 Task: Find connections with filter location Dharmapuri with filter topic #2021with filter profile language Spanish with filter current company BioMérieux with filter school Indian Institute of Technology Jodhpur with filter industry Oil and Coal Product Manufacturing with filter service category Growth Marketing with filter keywords title Economist
Action: Mouse moved to (533, 70)
Screenshot: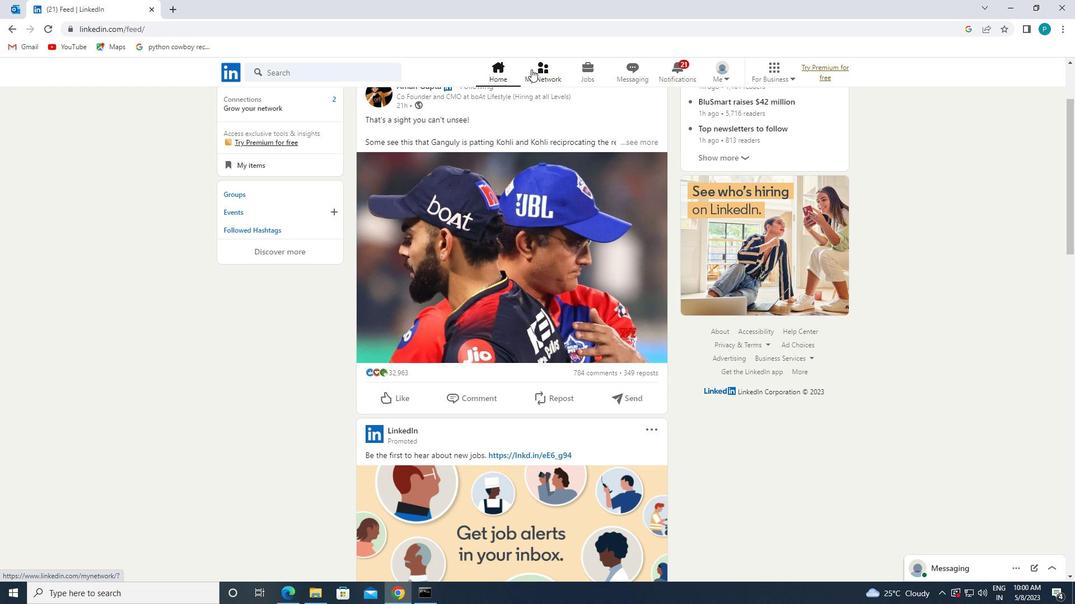 
Action: Mouse pressed left at (533, 70)
Screenshot: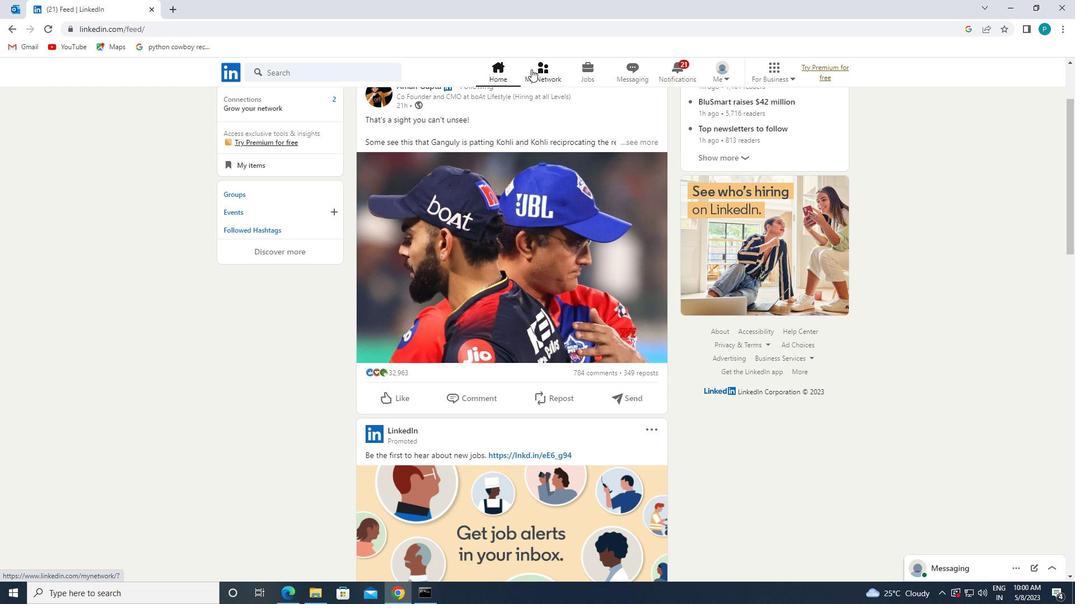 
Action: Mouse moved to (333, 126)
Screenshot: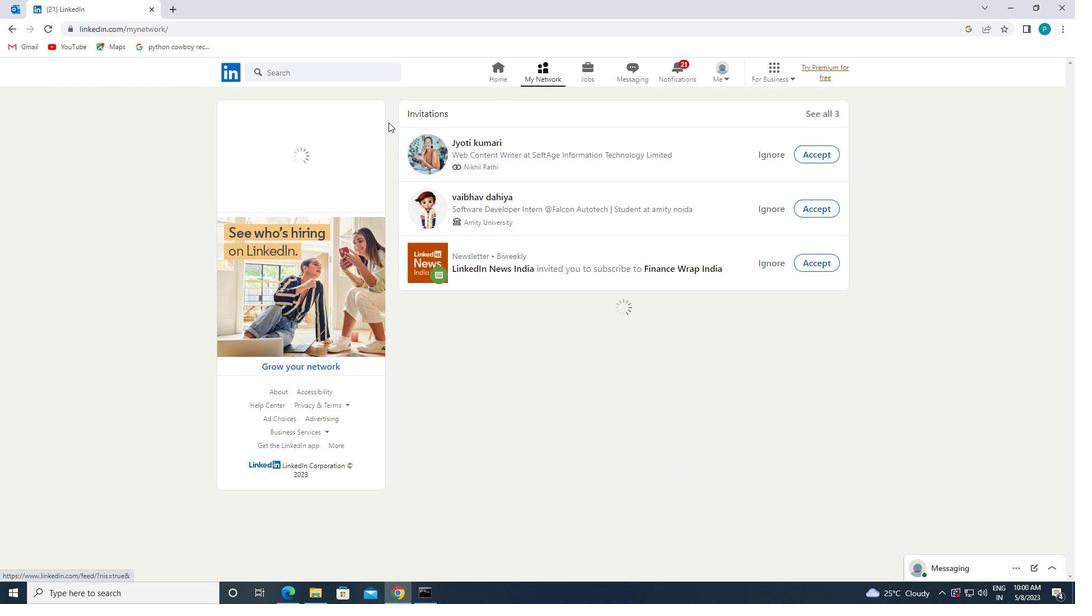 
Action: Mouse pressed left at (333, 126)
Screenshot: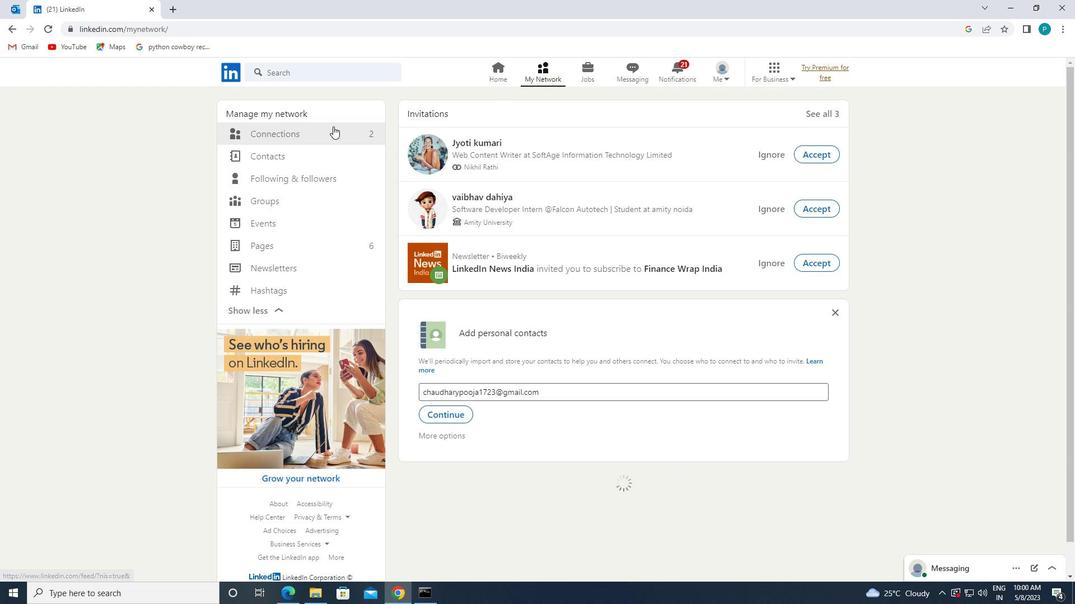 
Action: Mouse moved to (349, 132)
Screenshot: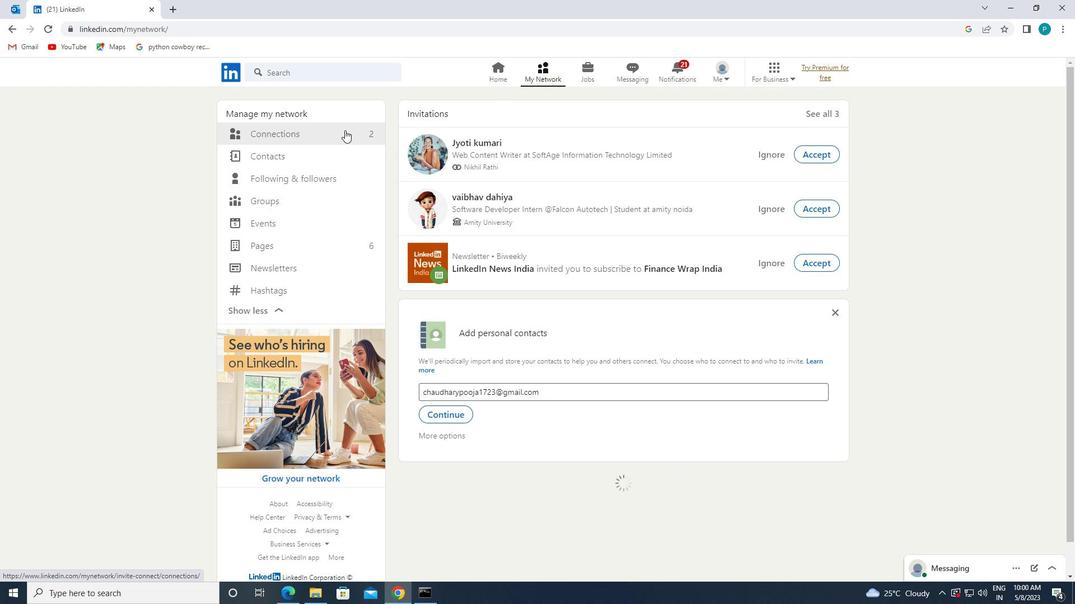 
Action: Mouse pressed left at (349, 132)
Screenshot: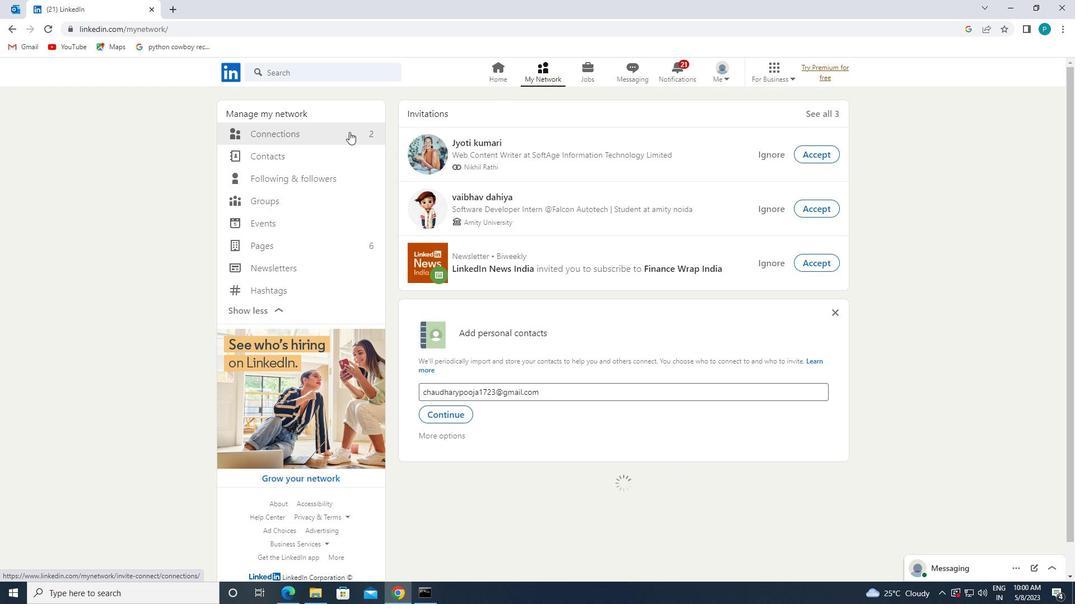 
Action: Mouse moved to (604, 140)
Screenshot: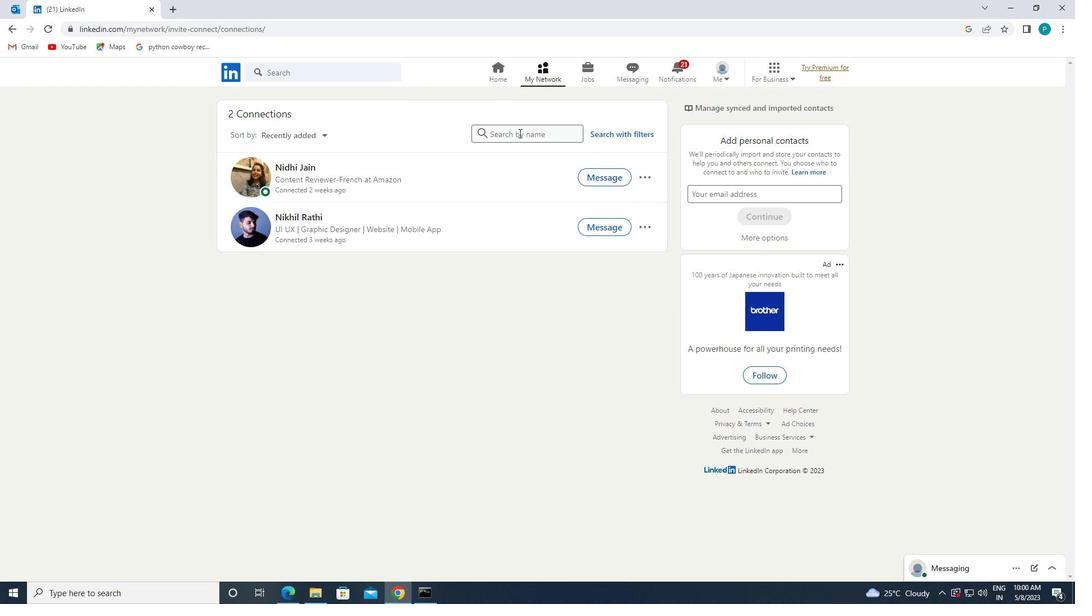 
Action: Mouse pressed left at (604, 140)
Screenshot: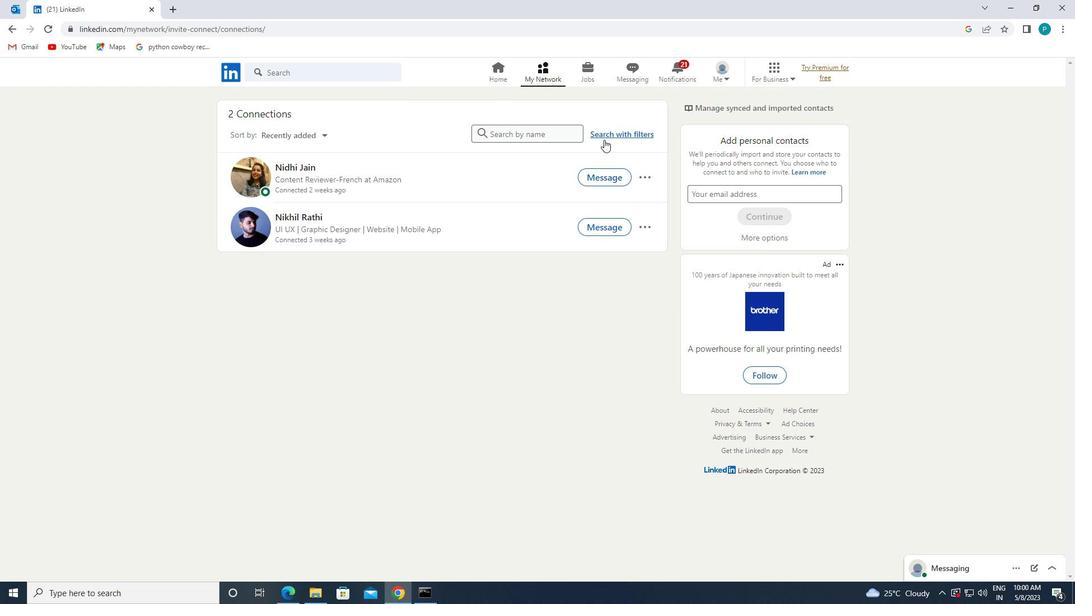 
Action: Mouse moved to (578, 103)
Screenshot: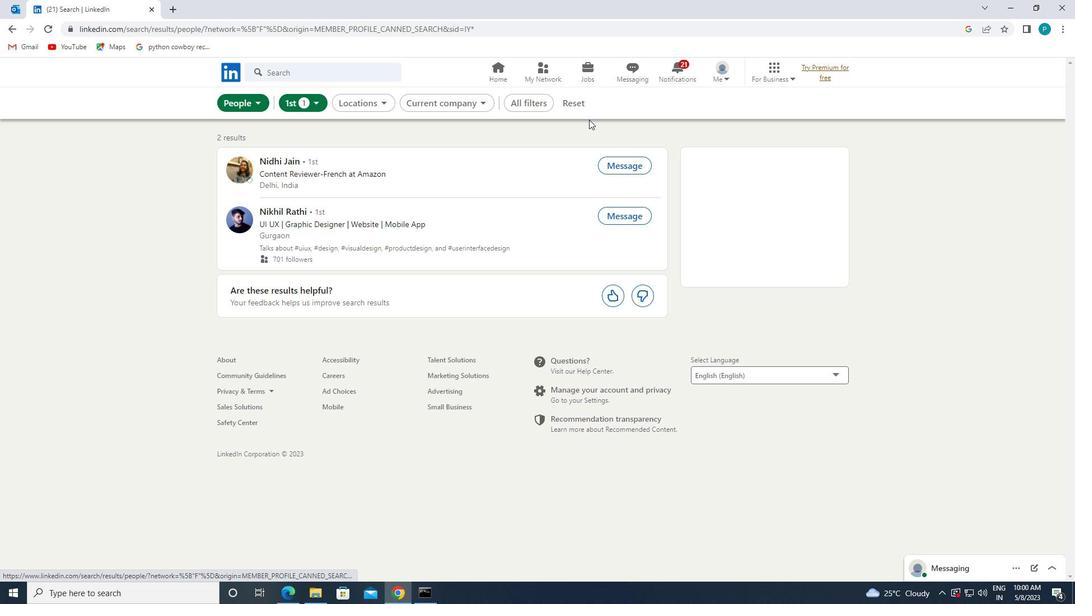 
Action: Mouse pressed left at (578, 103)
Screenshot: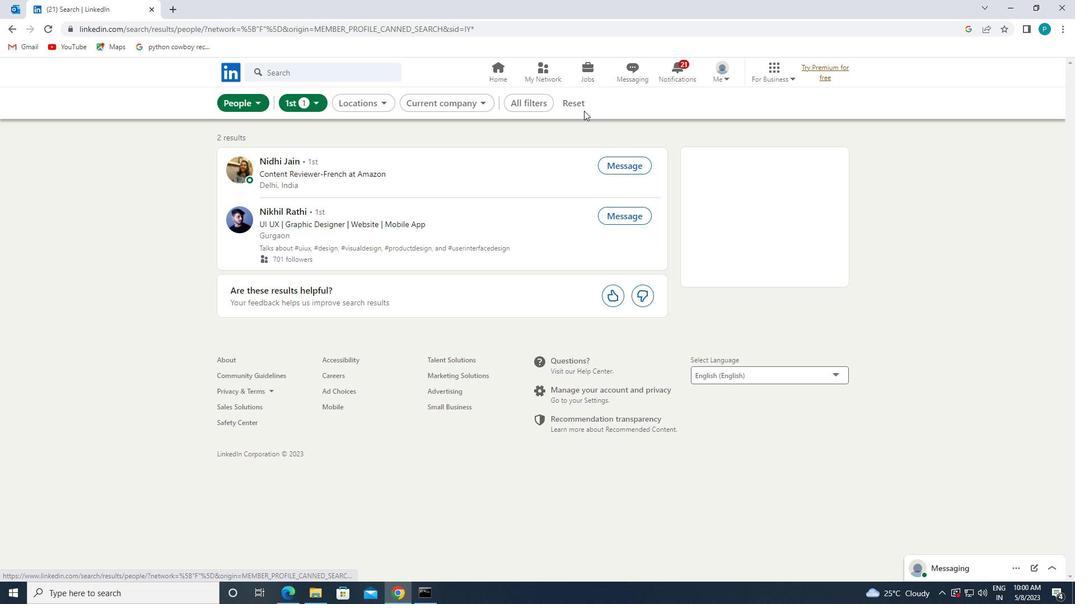 
Action: Mouse moved to (575, 100)
Screenshot: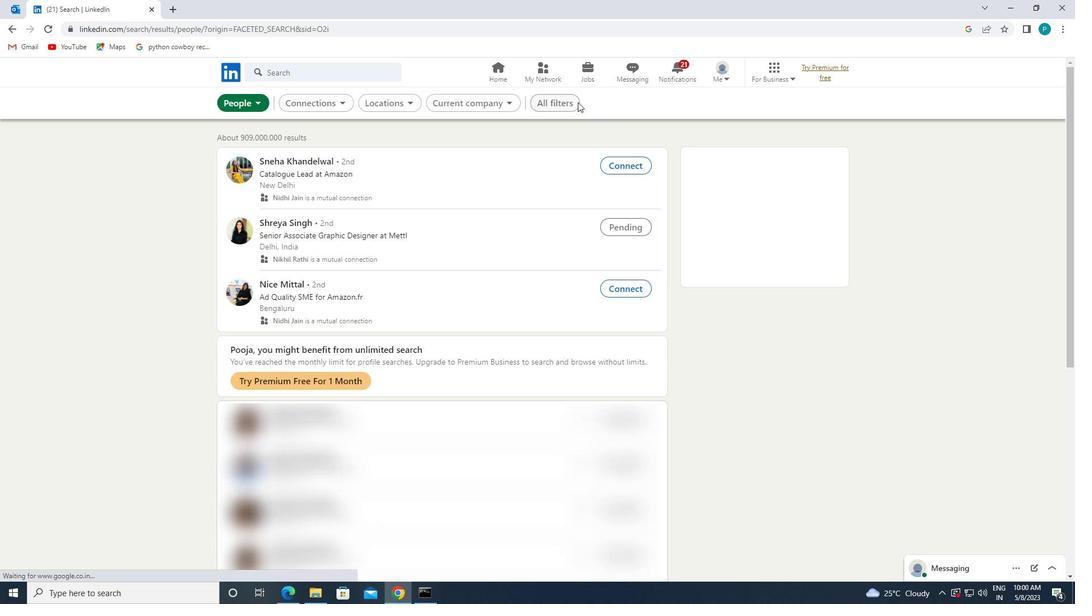 
Action: Mouse pressed left at (575, 100)
Screenshot: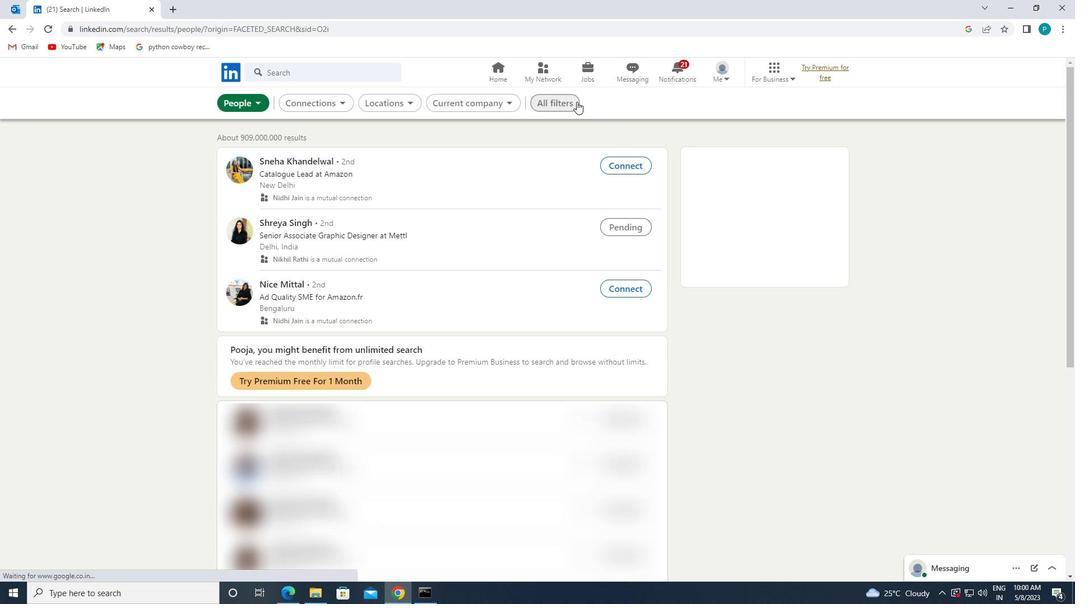 
Action: Mouse moved to (1056, 342)
Screenshot: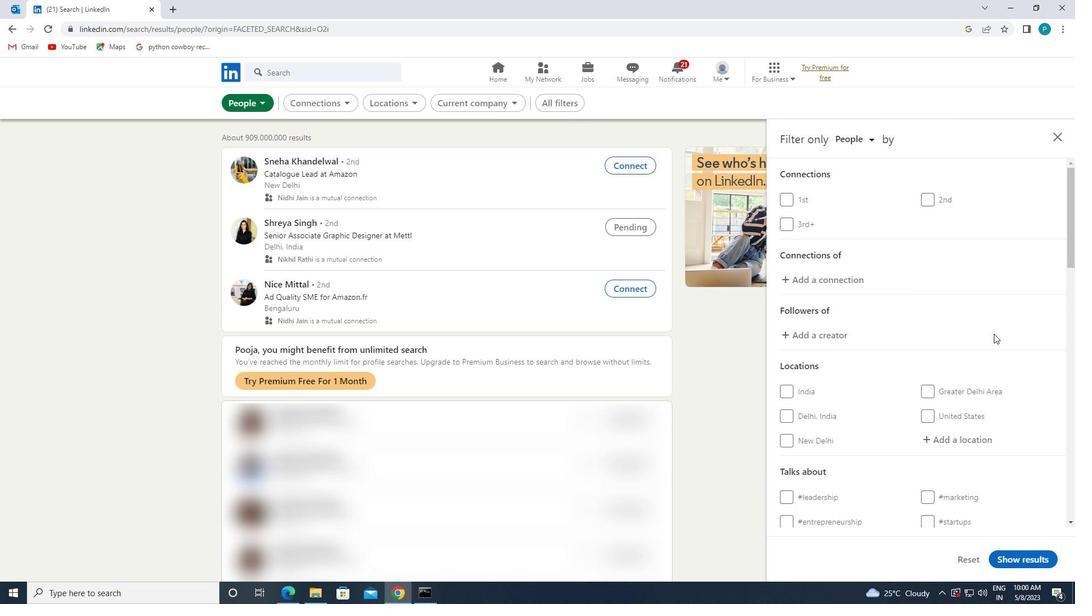 
Action: Mouse scrolled (1056, 342) with delta (0, 0)
Screenshot: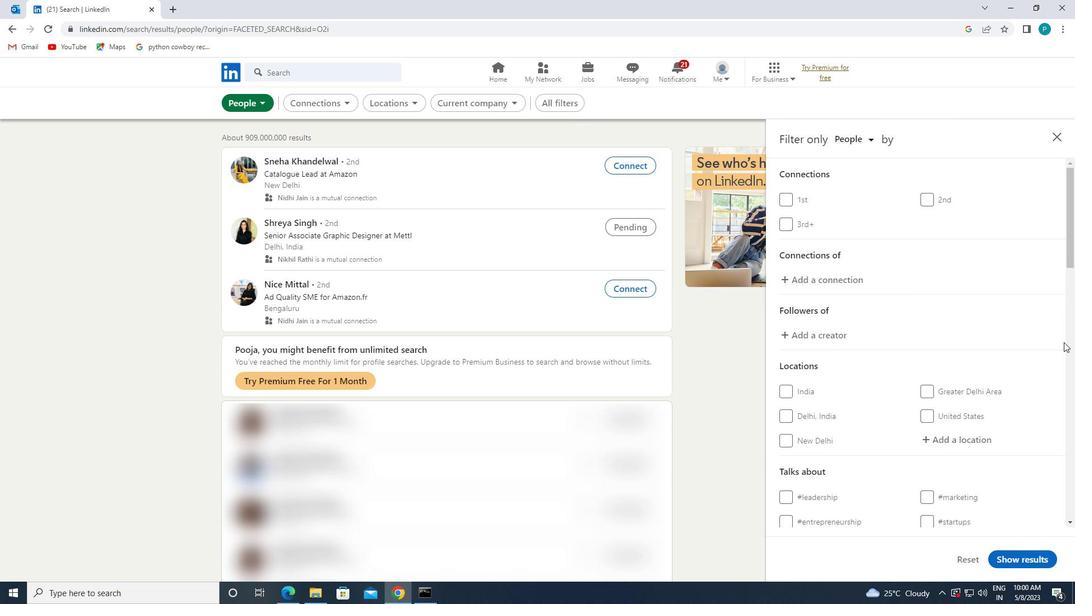 
Action: Mouse moved to (1046, 339)
Screenshot: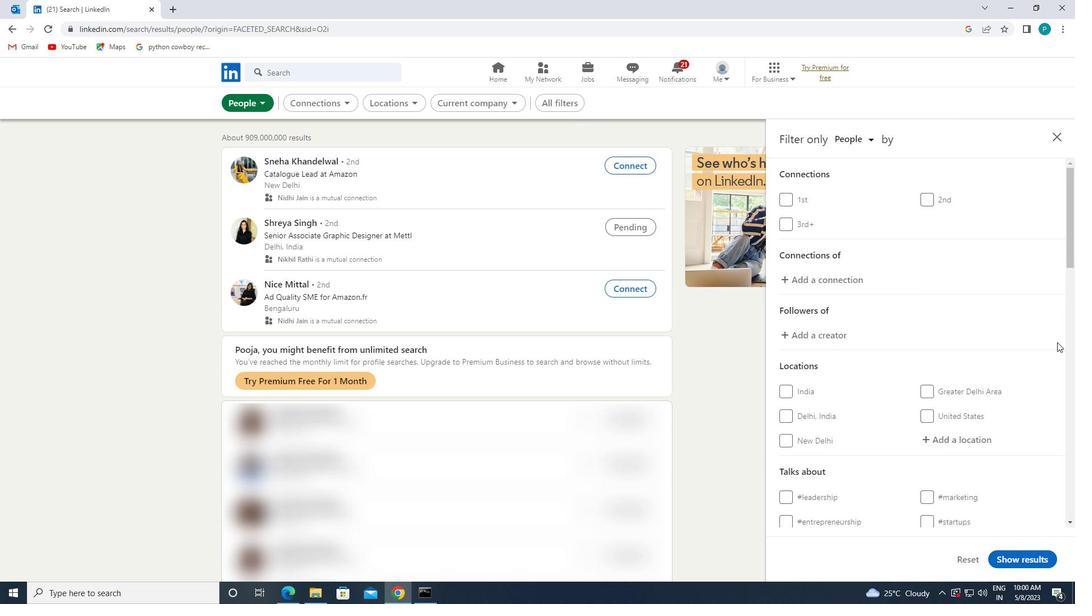 
Action: Mouse scrolled (1046, 339) with delta (0, 0)
Screenshot: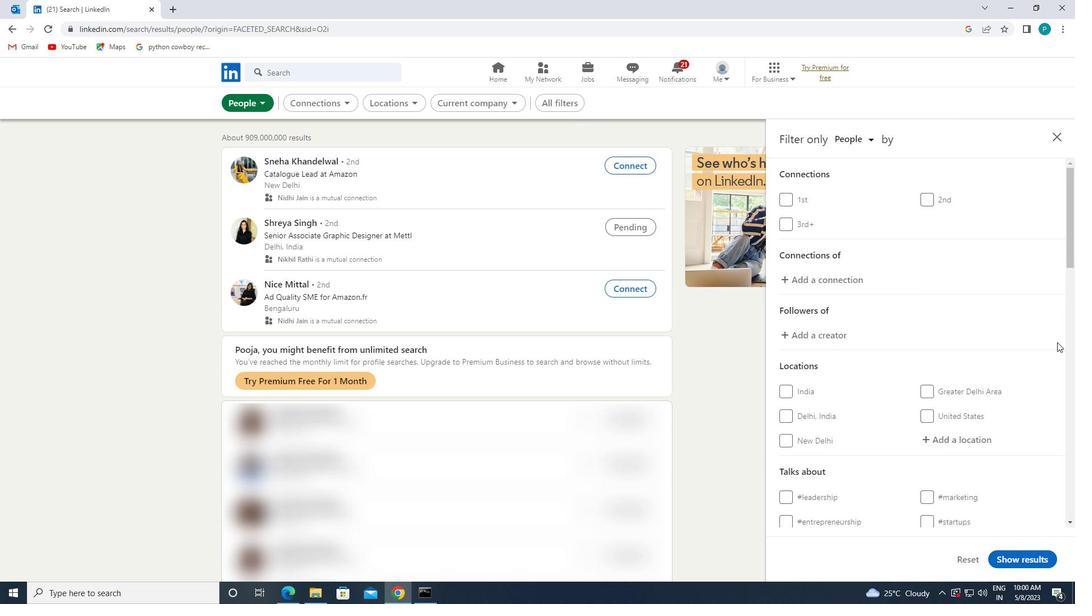 
Action: Mouse moved to (1037, 336)
Screenshot: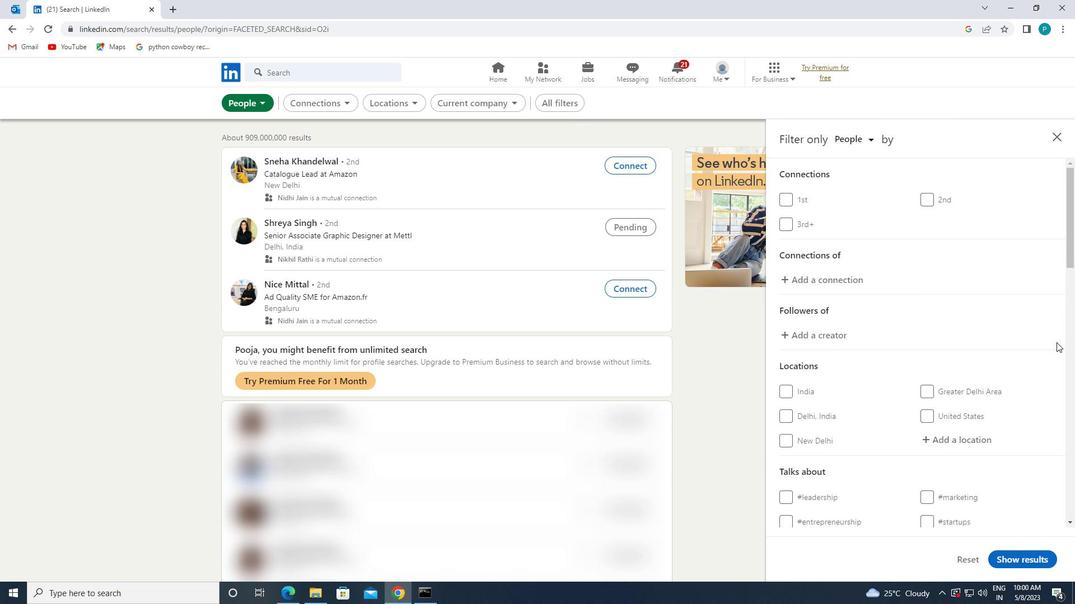 
Action: Mouse scrolled (1037, 335) with delta (0, 0)
Screenshot: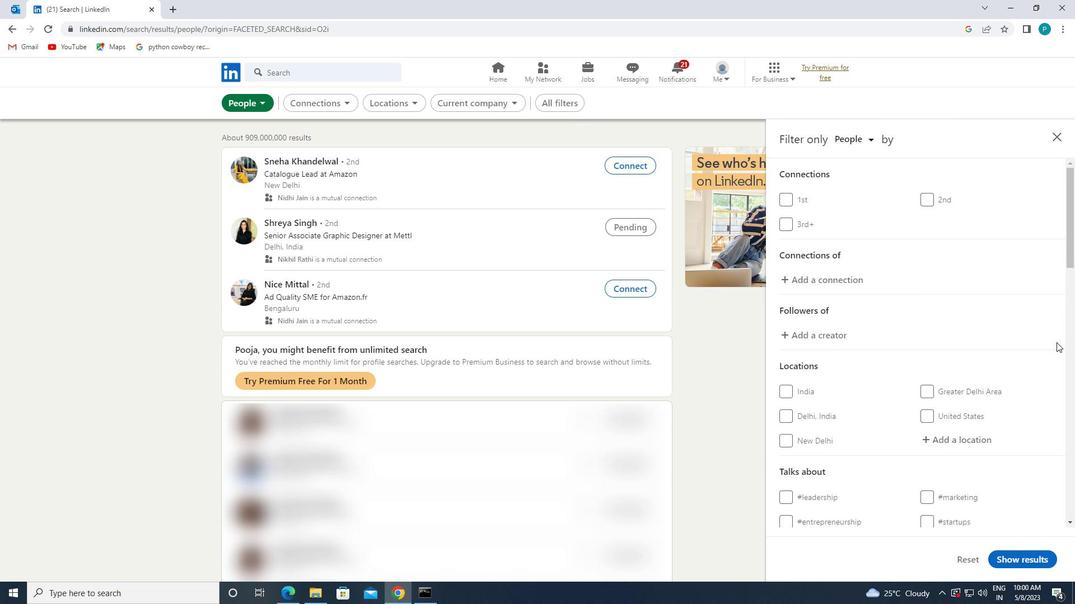 
Action: Mouse moved to (947, 268)
Screenshot: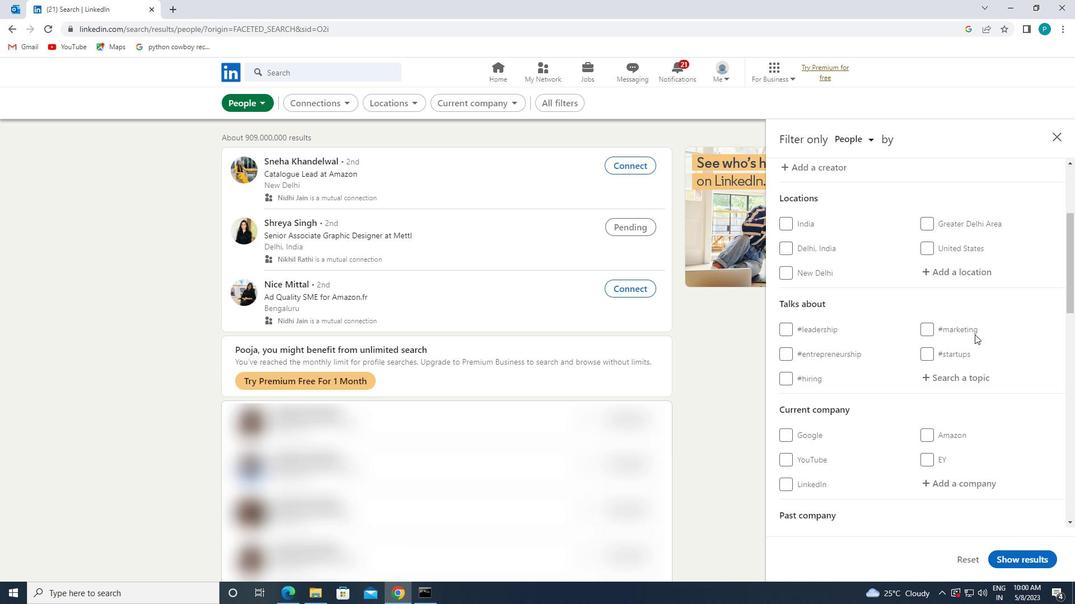 
Action: Mouse pressed left at (947, 268)
Screenshot: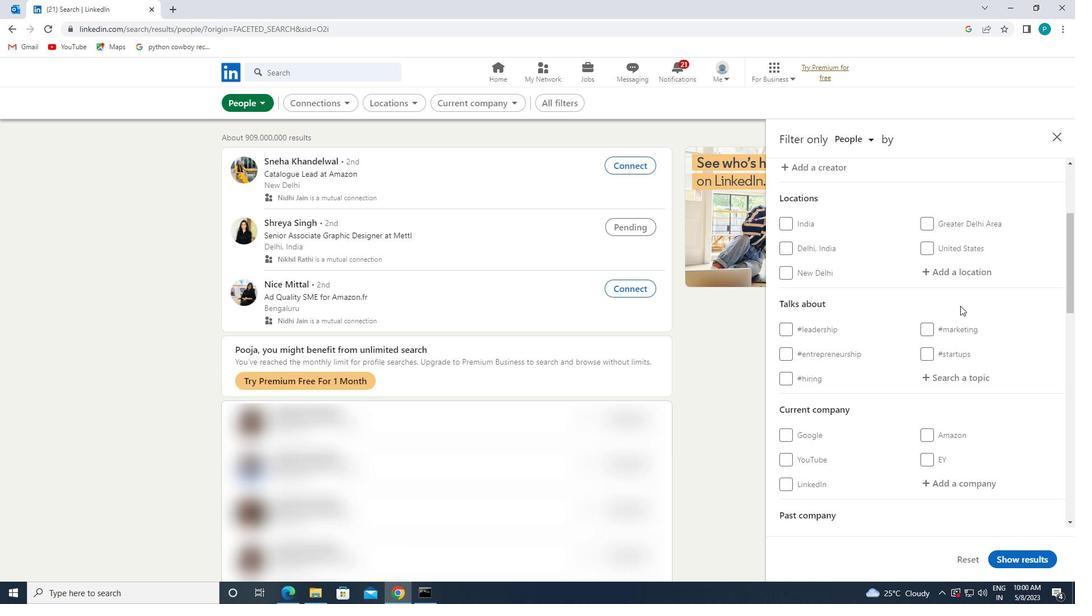 
Action: Mouse moved to (946, 268)
Screenshot: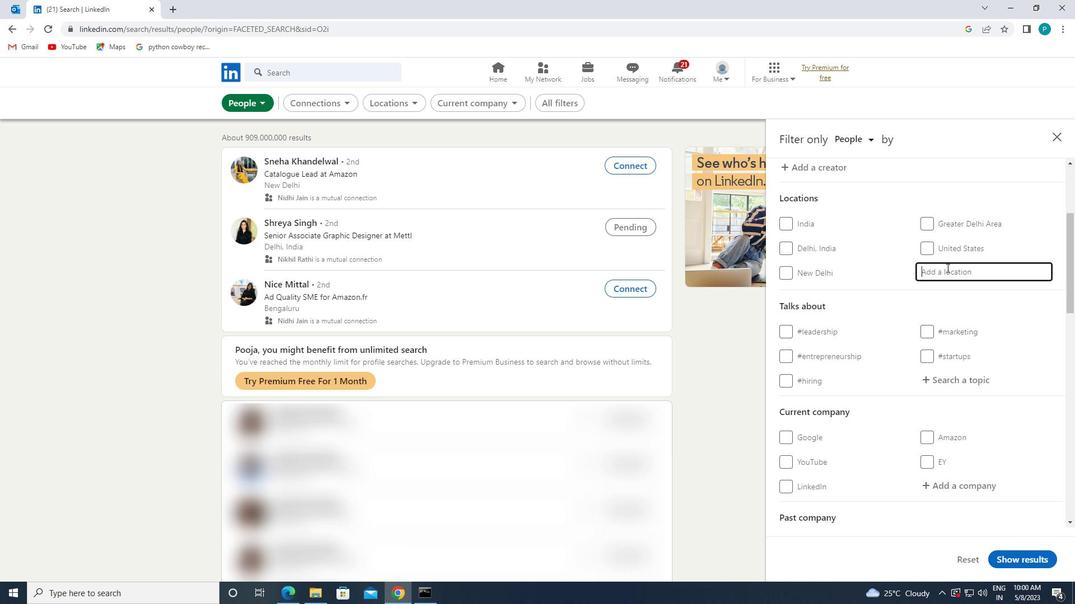 
Action: Key pressed <Key.caps_lock>d<Key.caps_lock>harmapuri
Screenshot: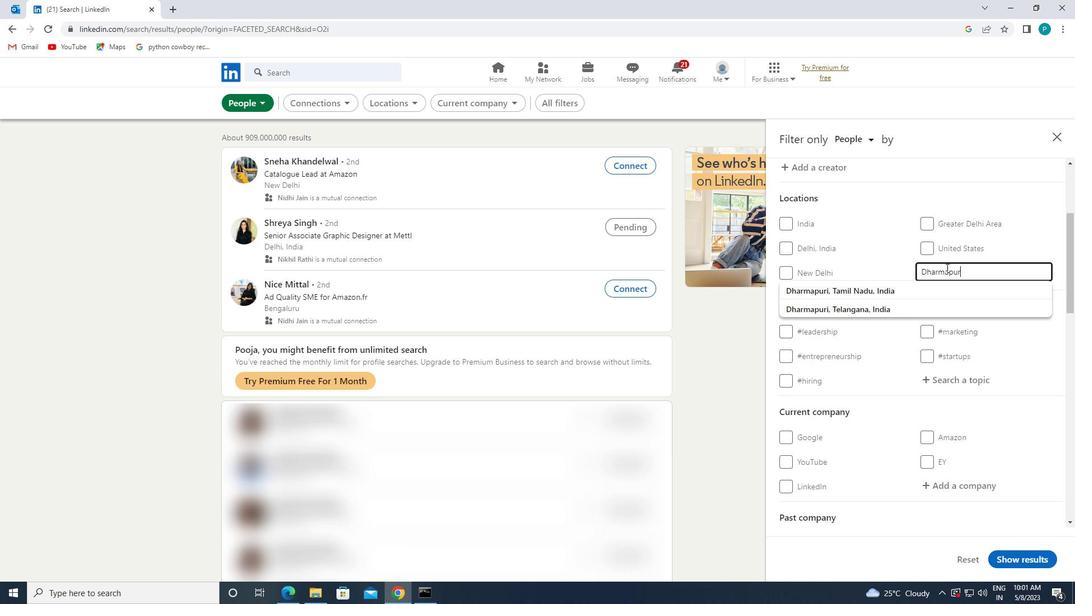 
Action: Mouse moved to (948, 283)
Screenshot: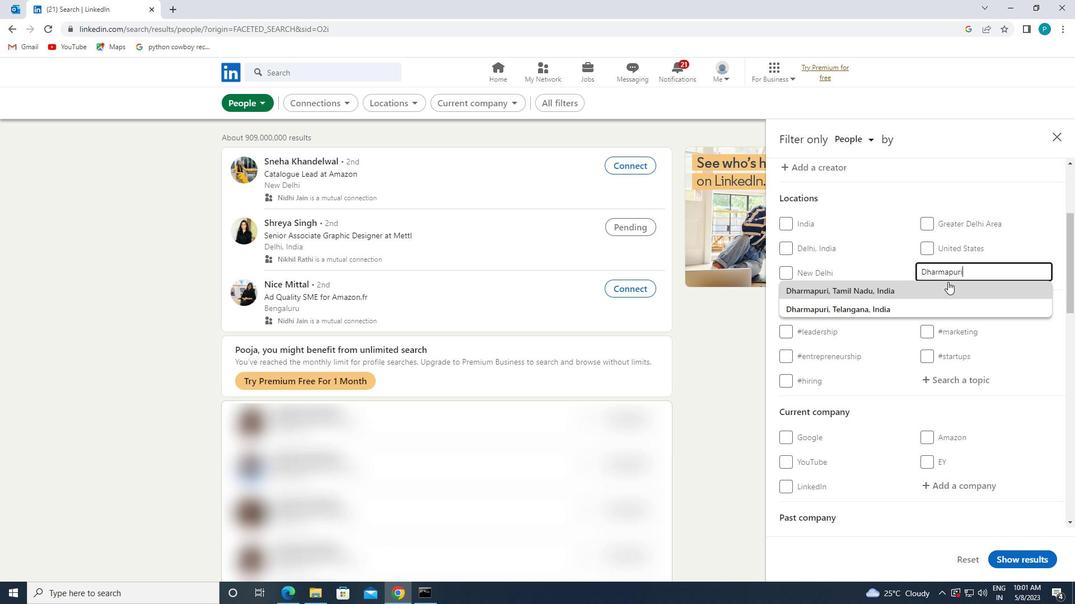 
Action: Mouse pressed left at (948, 283)
Screenshot: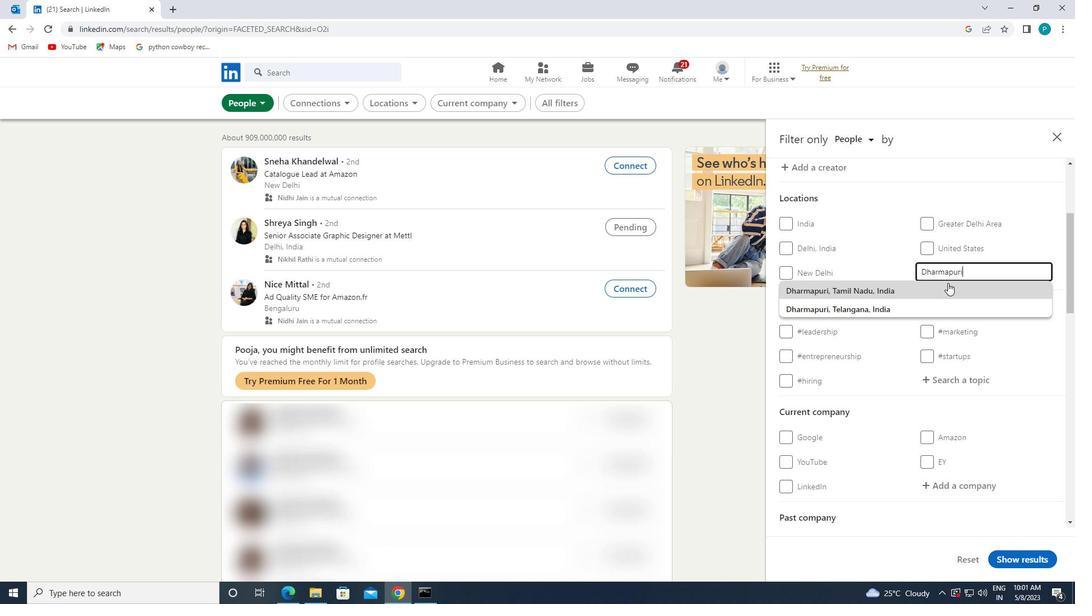 
Action: Mouse moved to (978, 319)
Screenshot: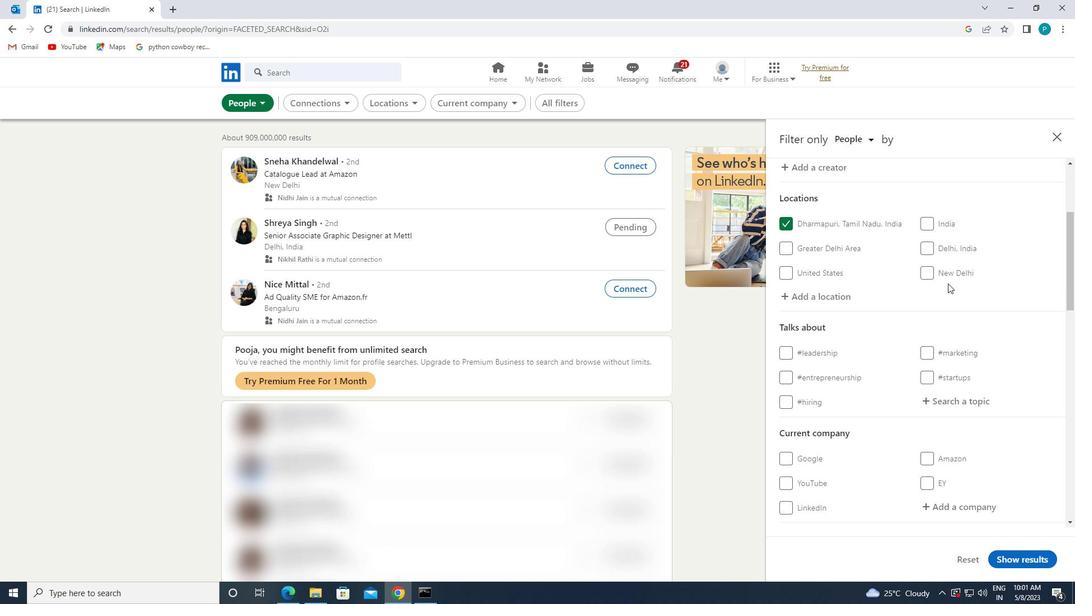 
Action: Mouse scrolled (978, 318) with delta (0, 0)
Screenshot: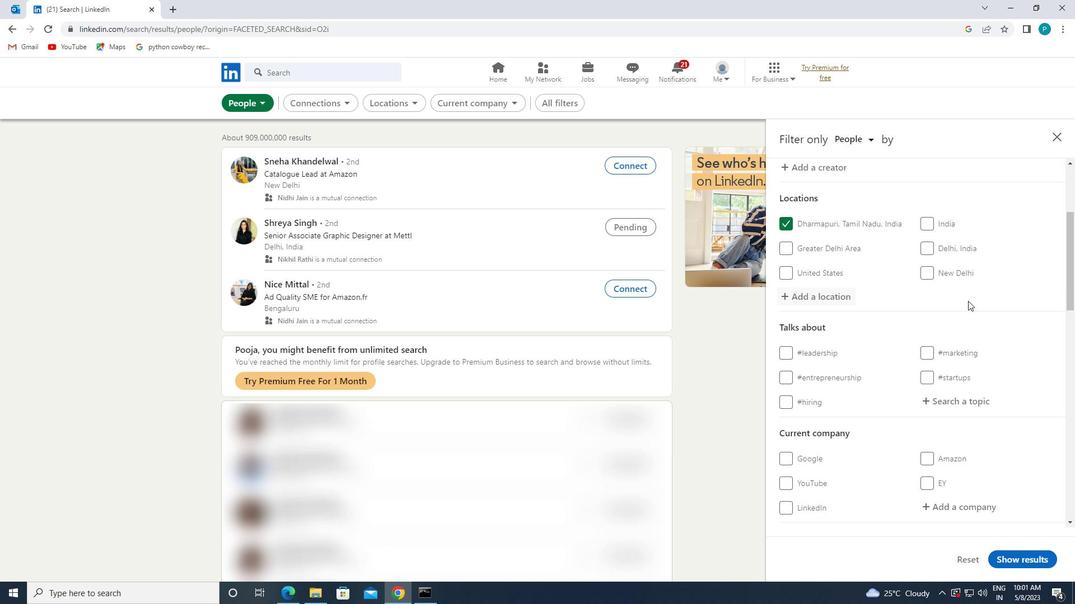 
Action: Mouse moved to (978, 320)
Screenshot: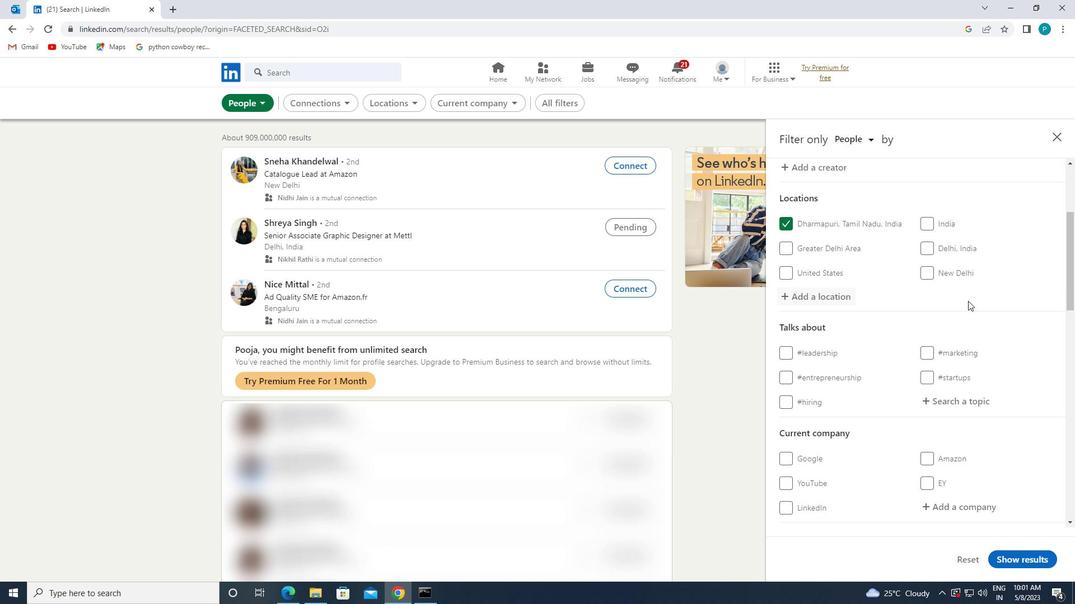 
Action: Mouse scrolled (978, 319) with delta (0, 0)
Screenshot: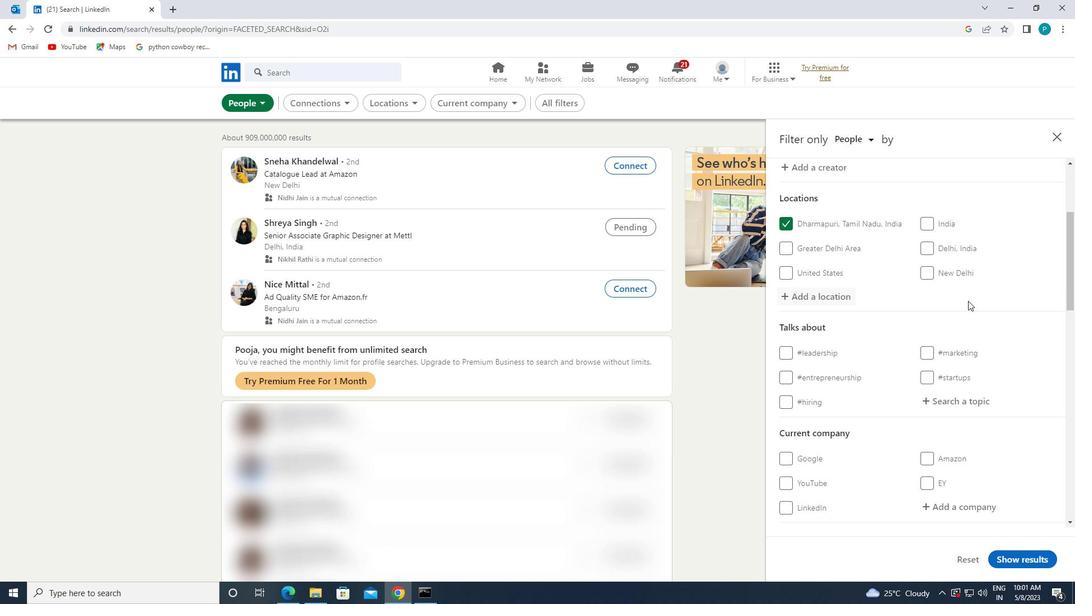 
Action: Mouse moved to (968, 288)
Screenshot: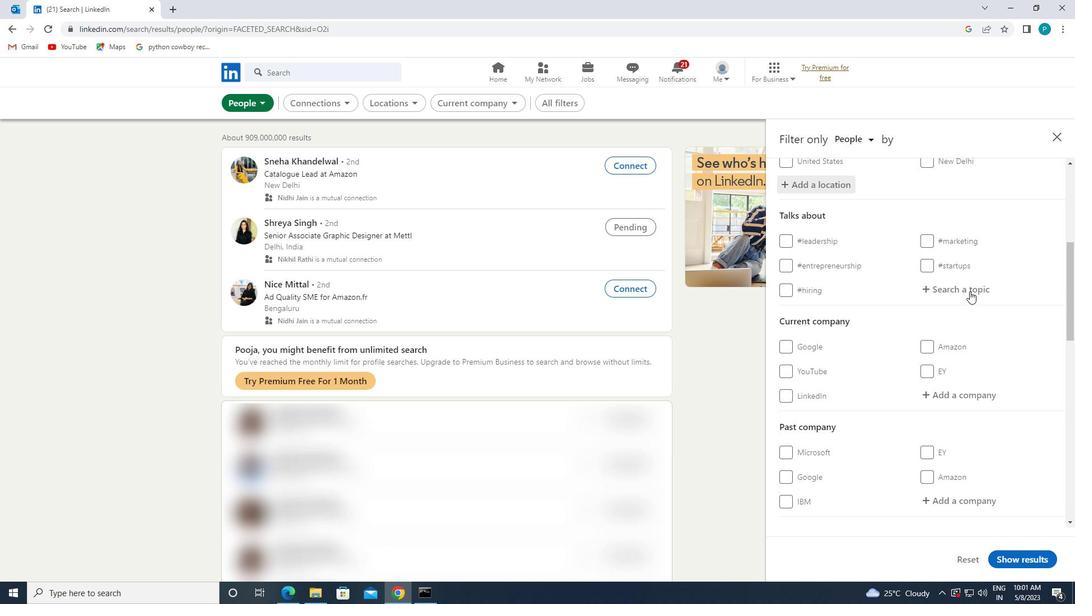 
Action: Mouse pressed left at (968, 288)
Screenshot: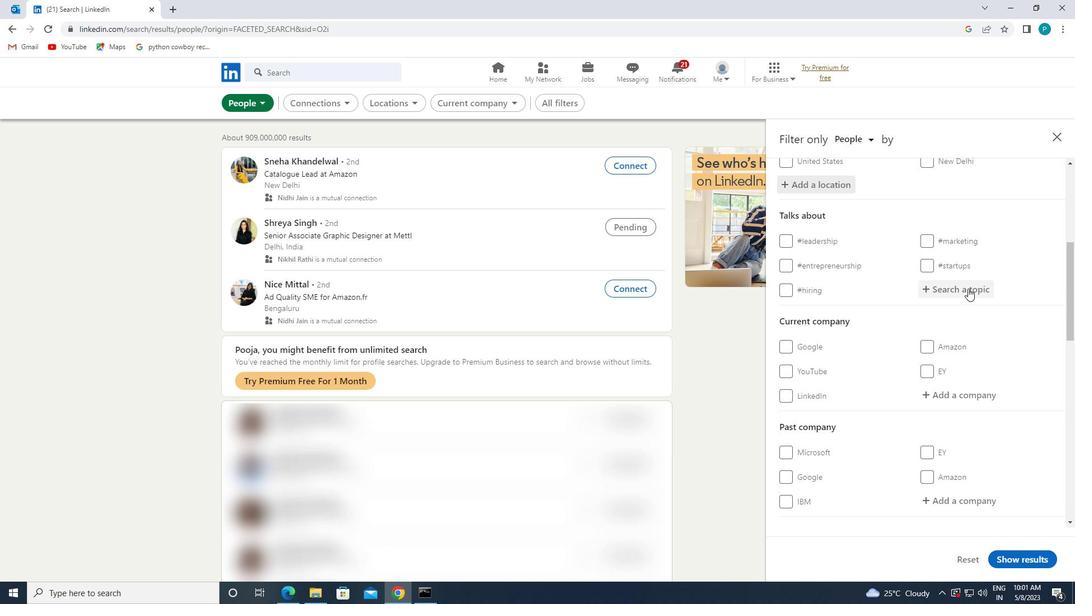 
Action: Key pressed <Key.shift>#2021
Screenshot: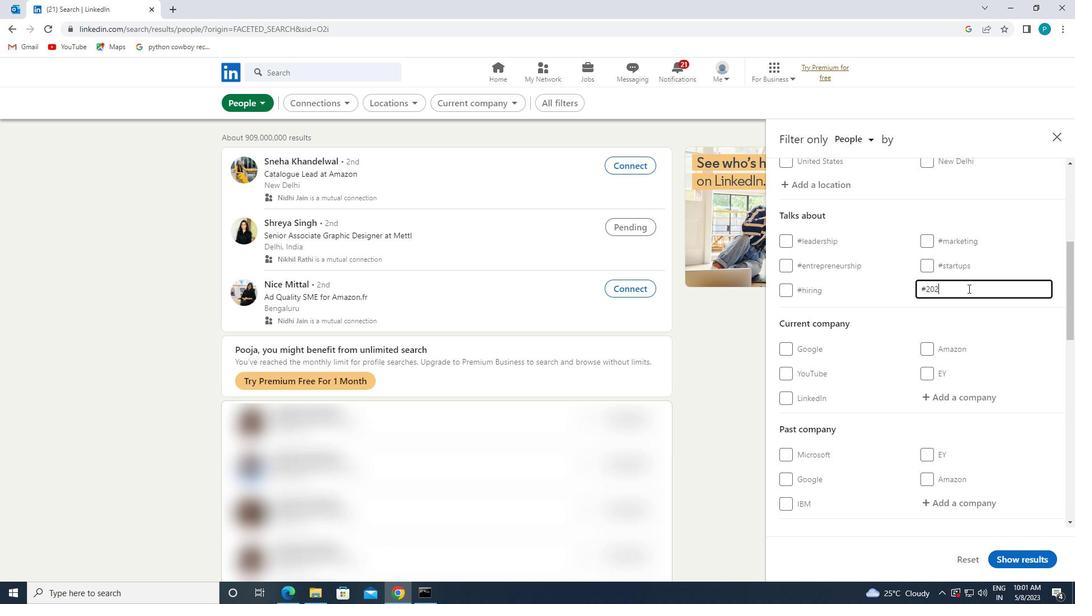 
Action: Mouse moved to (943, 364)
Screenshot: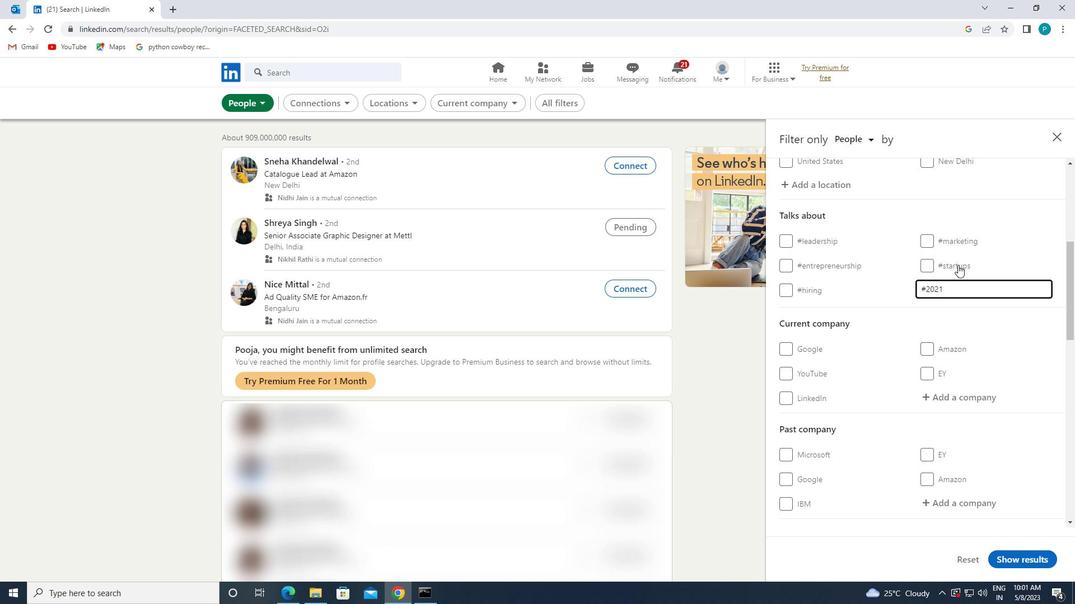 
Action: Mouse scrolled (943, 363) with delta (0, 0)
Screenshot: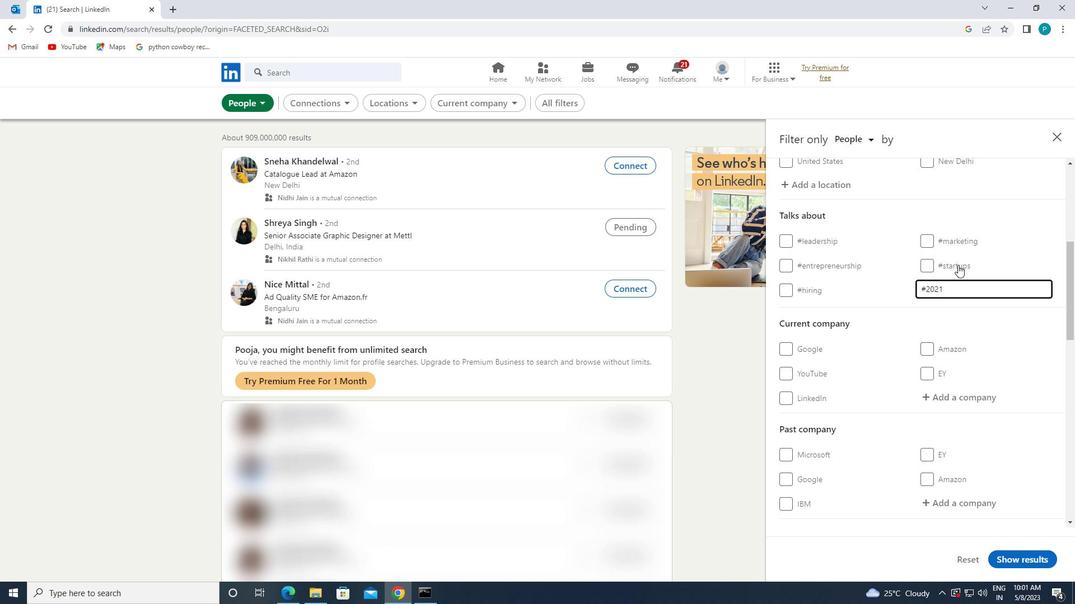 
Action: Mouse moved to (932, 382)
Screenshot: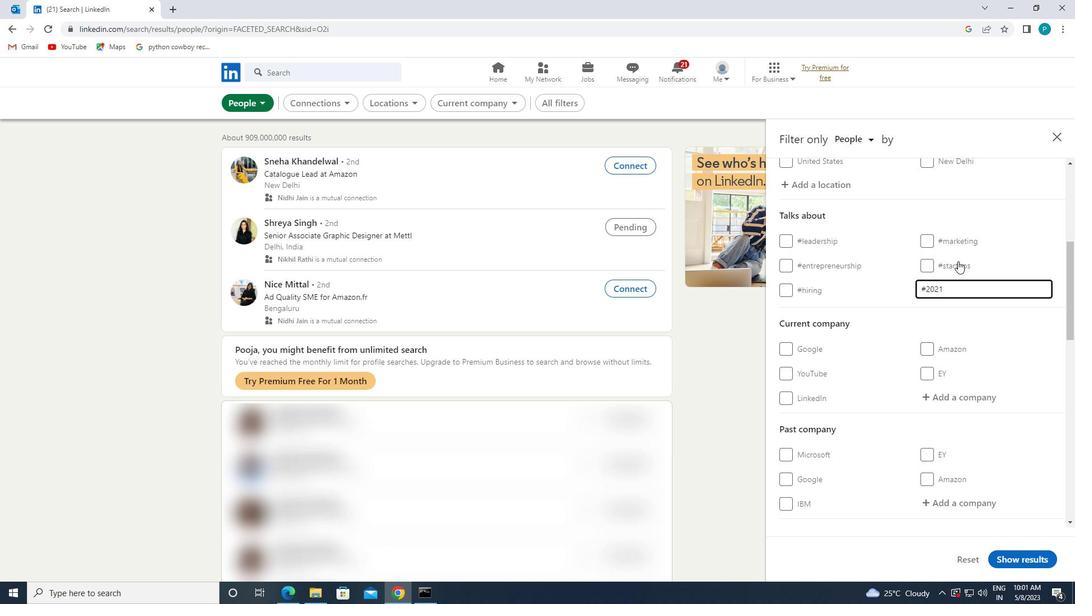 
Action: Mouse scrolled (932, 381) with delta (0, 0)
Screenshot: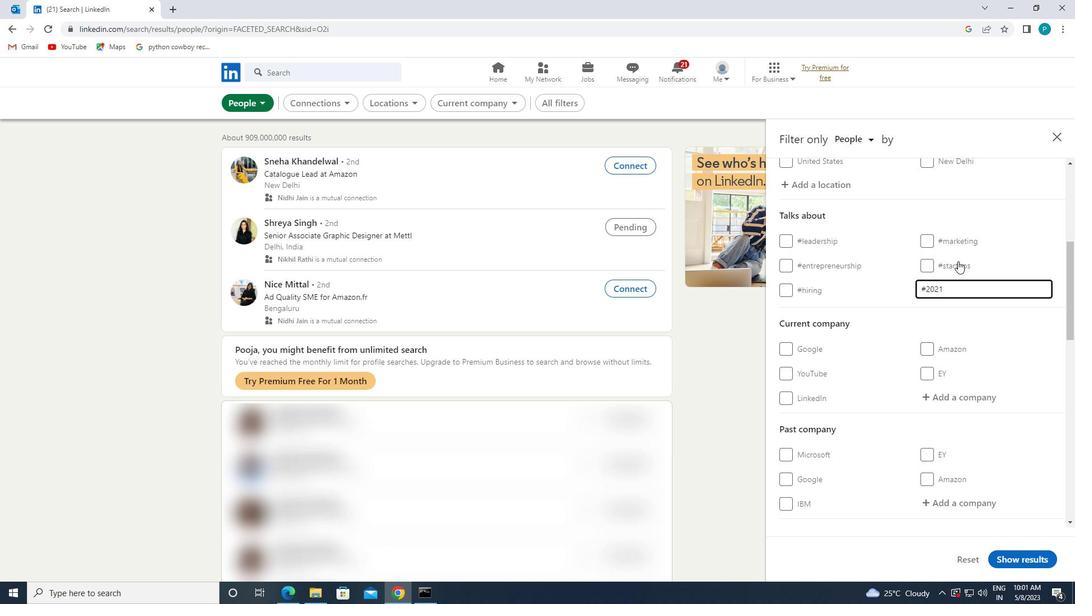 
Action: Mouse moved to (906, 399)
Screenshot: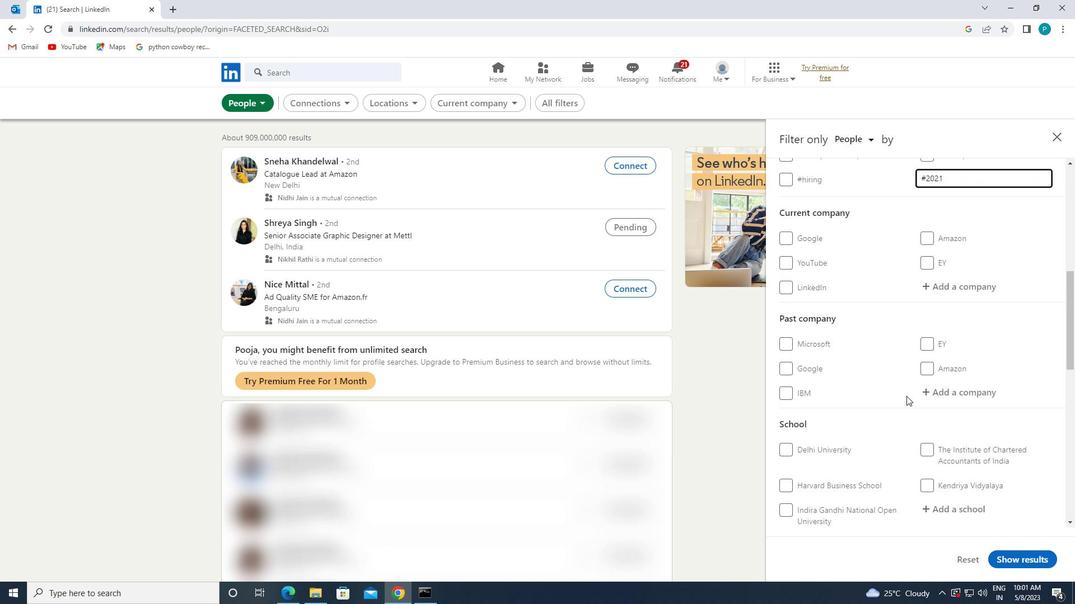 
Action: Mouse scrolled (906, 398) with delta (0, 0)
Screenshot: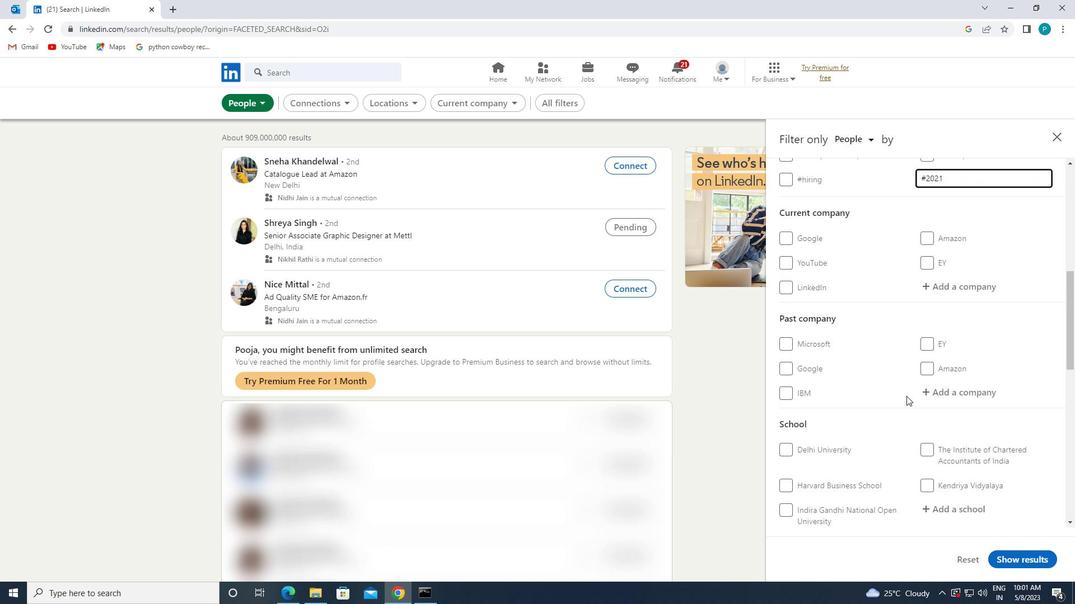
Action: Mouse scrolled (906, 398) with delta (0, 0)
Screenshot: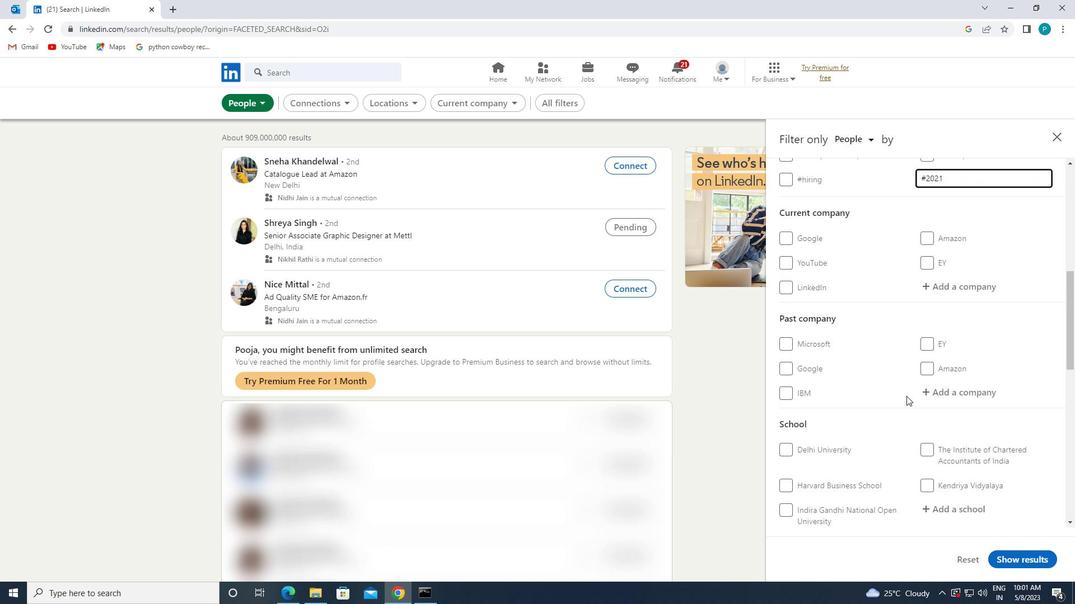 
Action: Mouse scrolled (906, 398) with delta (0, 0)
Screenshot: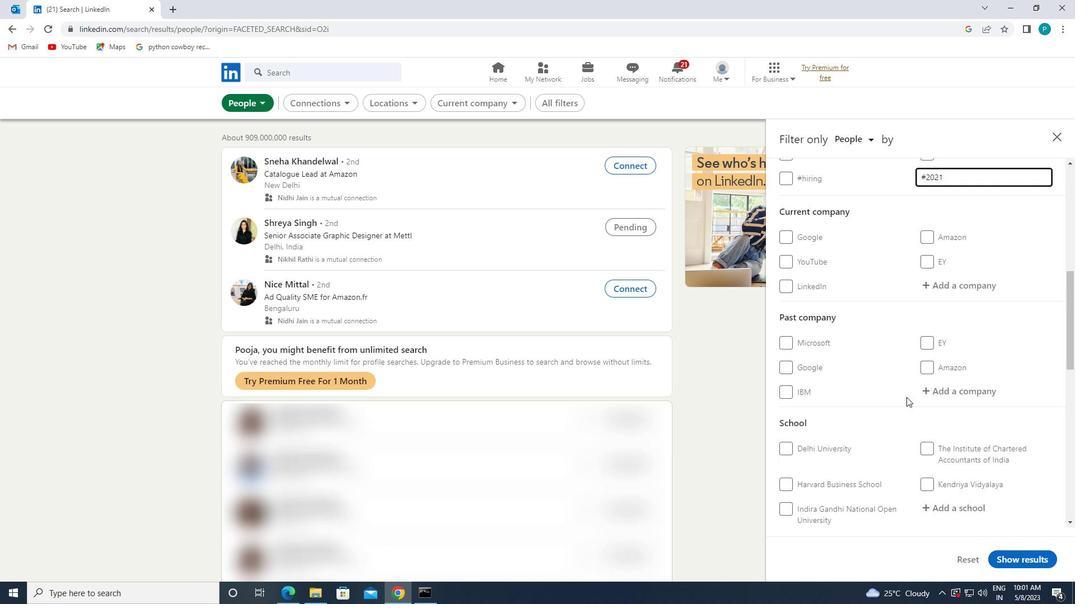 
Action: Mouse scrolled (906, 398) with delta (0, 0)
Screenshot: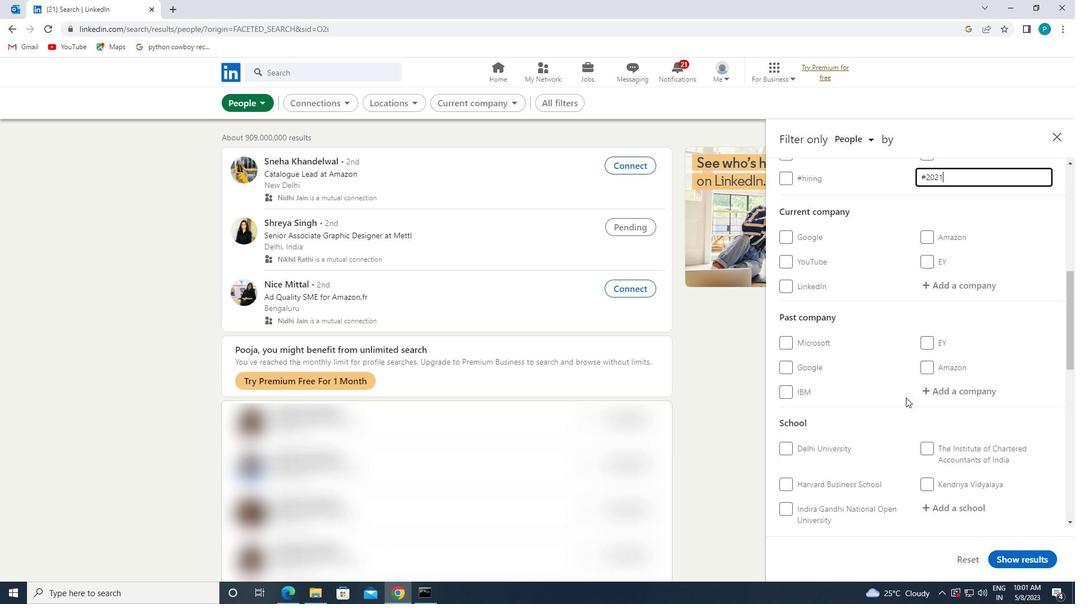 
Action: Mouse moved to (906, 400)
Screenshot: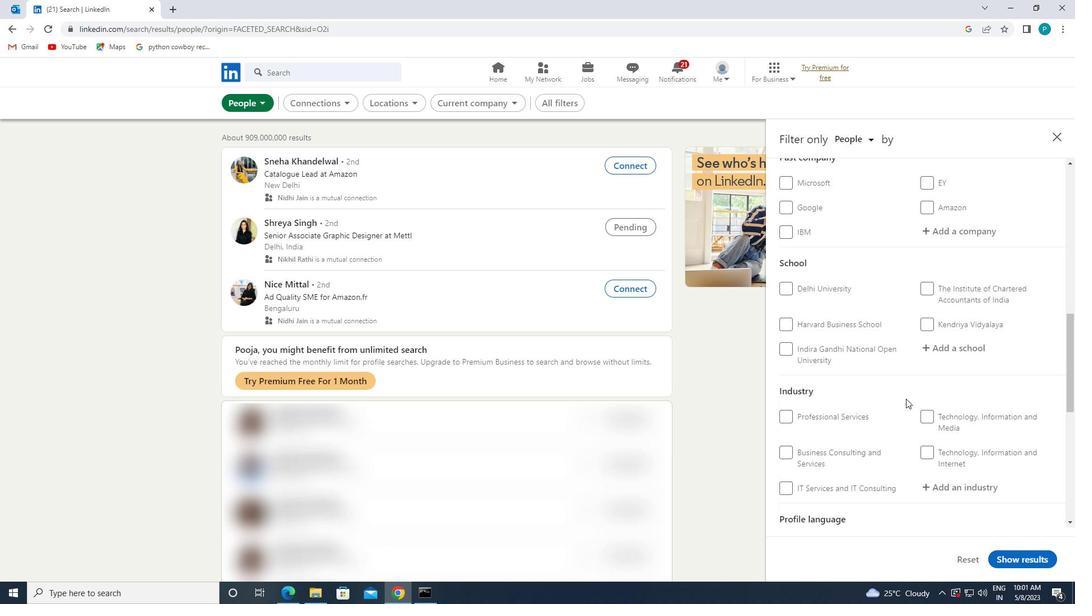 
Action: Mouse scrolled (906, 399) with delta (0, 0)
Screenshot: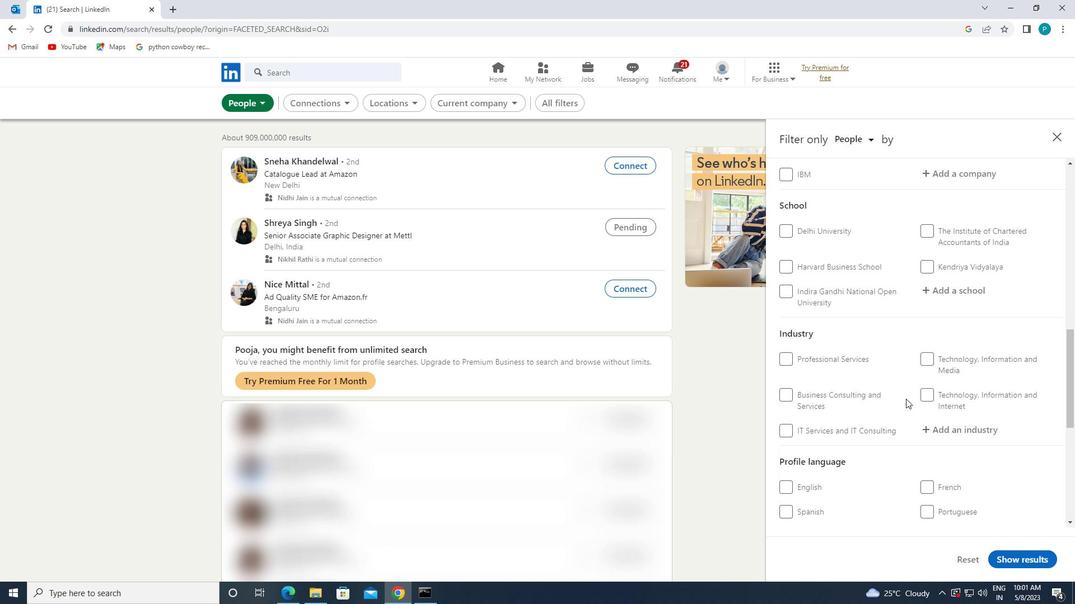 
Action: Mouse moved to (793, 446)
Screenshot: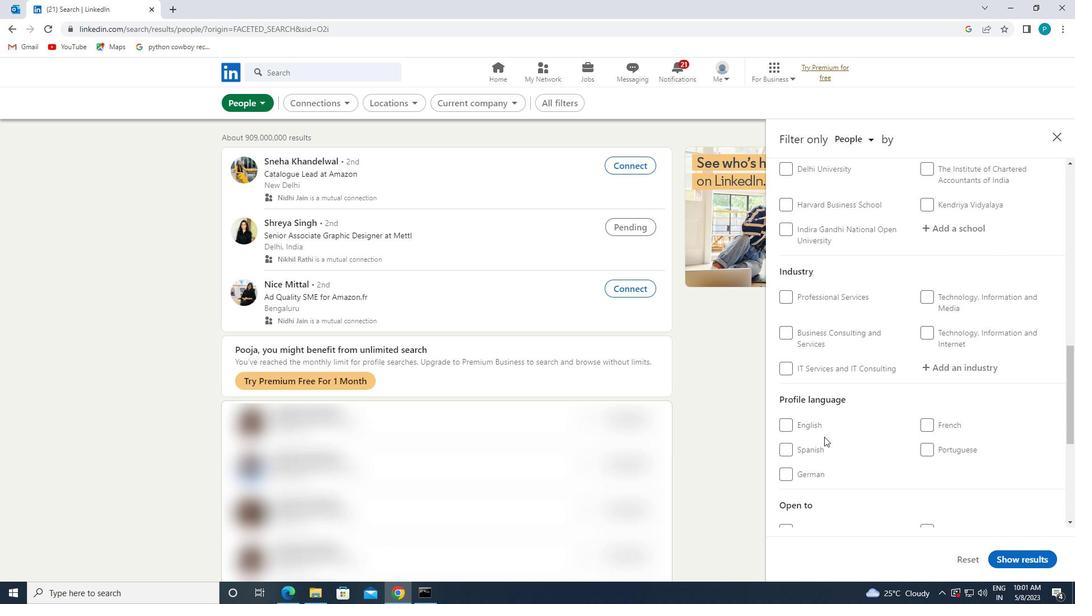 
Action: Mouse pressed left at (793, 446)
Screenshot: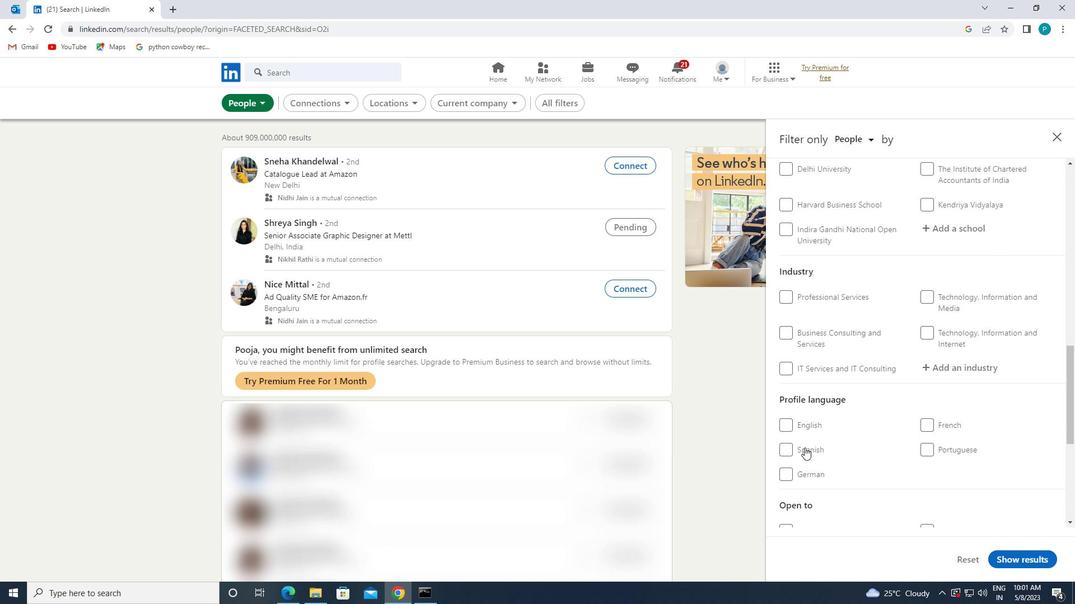 
Action: Mouse moved to (942, 412)
Screenshot: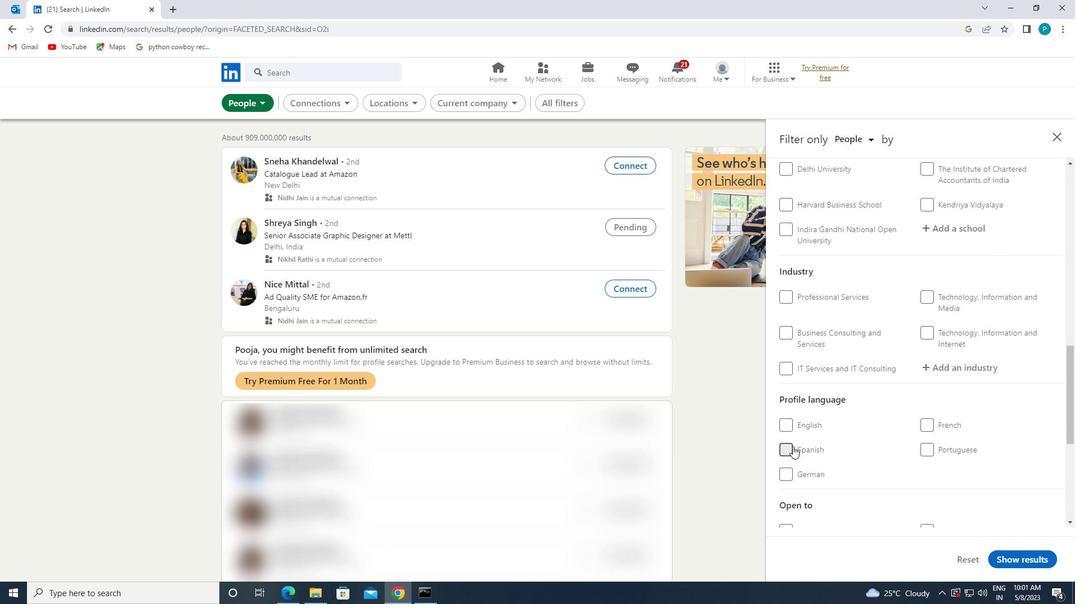 
Action: Mouse scrolled (942, 412) with delta (0, 0)
Screenshot: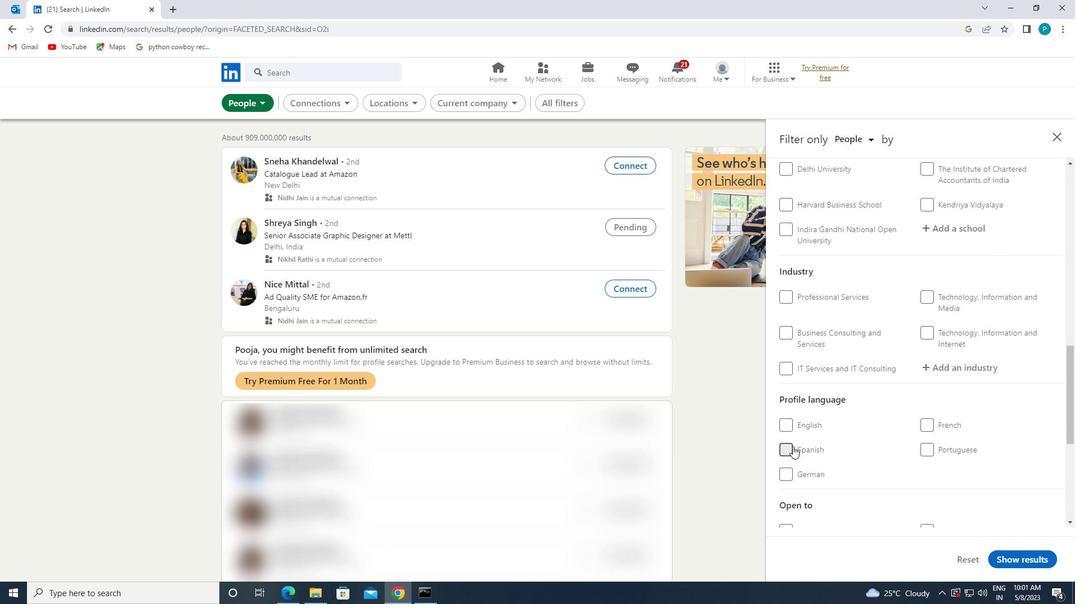 
Action: Mouse moved to (942, 412)
Screenshot: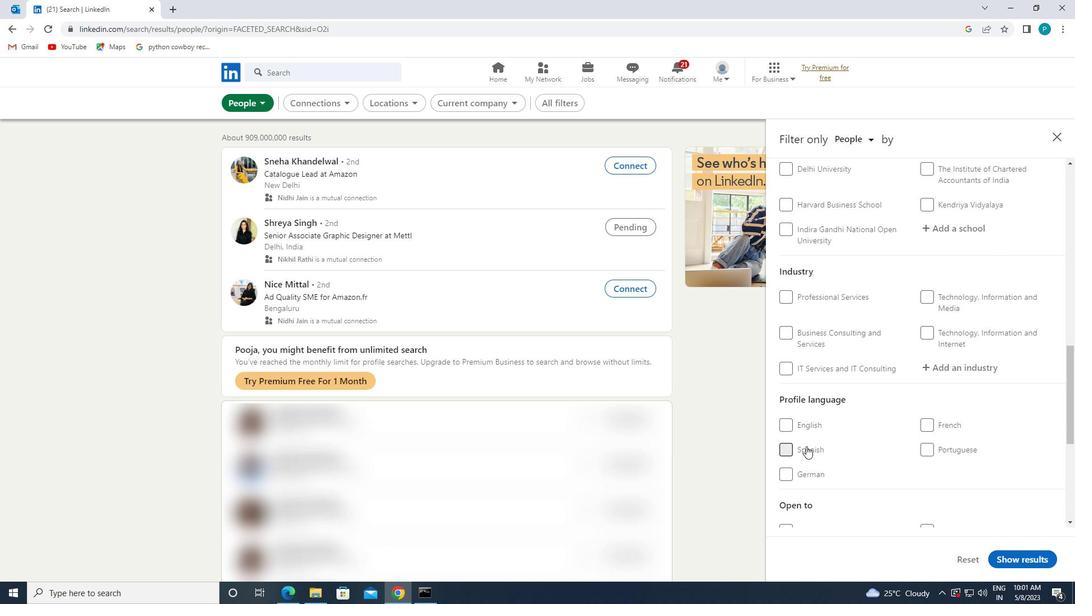 
Action: Mouse scrolled (942, 412) with delta (0, 0)
Screenshot: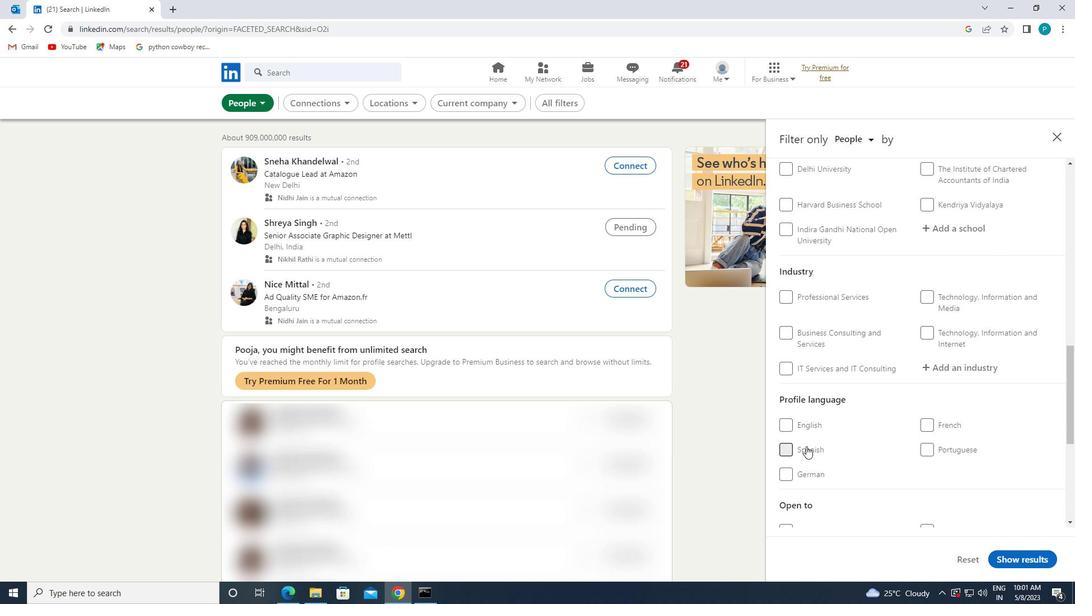 
Action: Mouse scrolled (942, 412) with delta (0, 0)
Screenshot: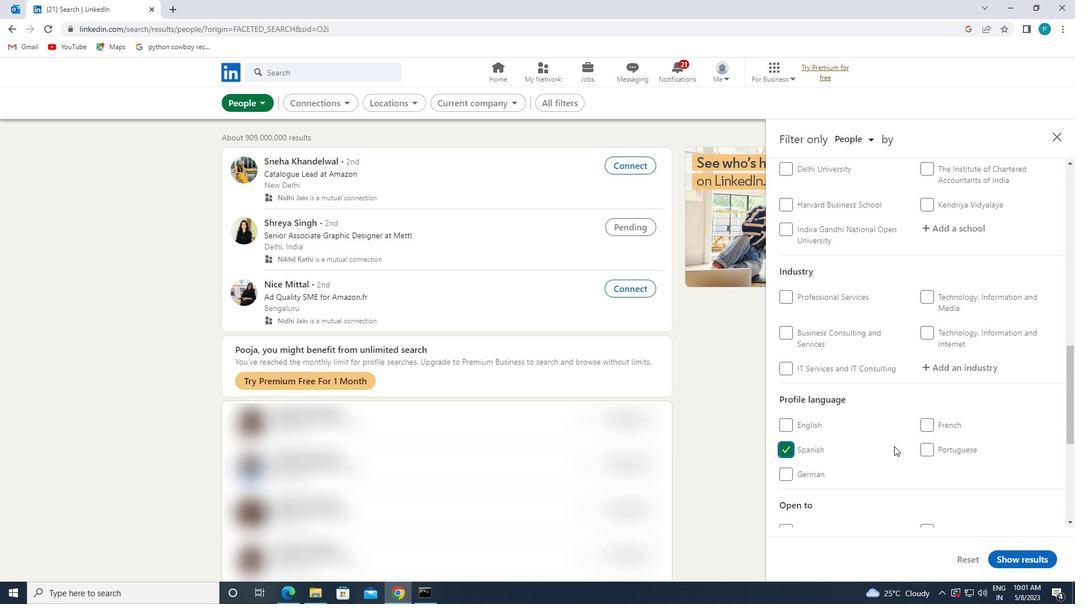 
Action: Mouse scrolled (942, 412) with delta (0, 0)
Screenshot: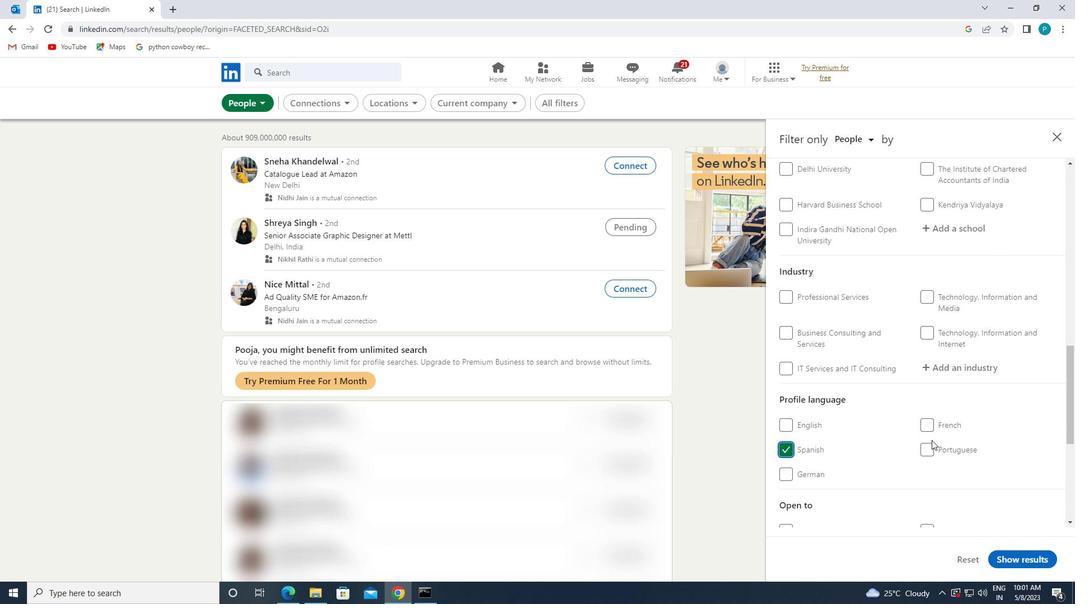 
Action: Mouse moved to (1015, 358)
Screenshot: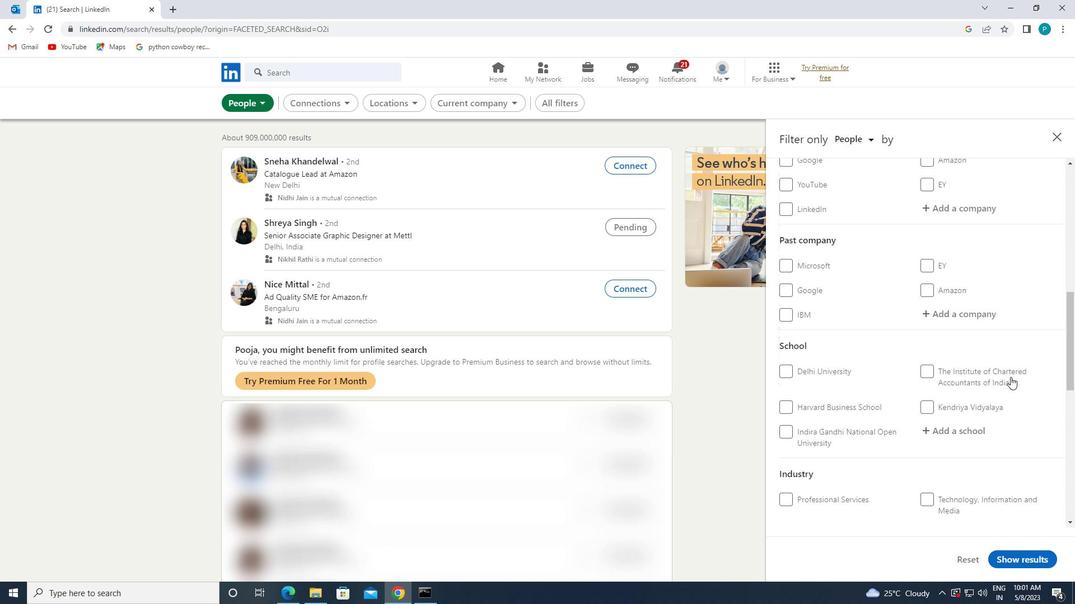 
Action: Mouse scrolled (1015, 358) with delta (0, 0)
Screenshot: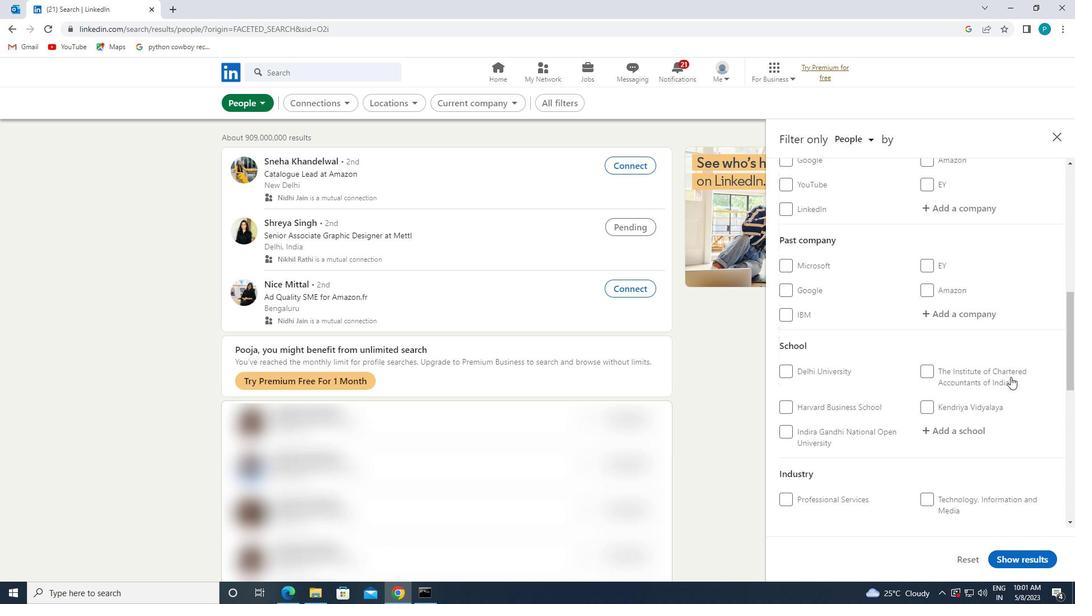
Action: Mouse moved to (1015, 357)
Screenshot: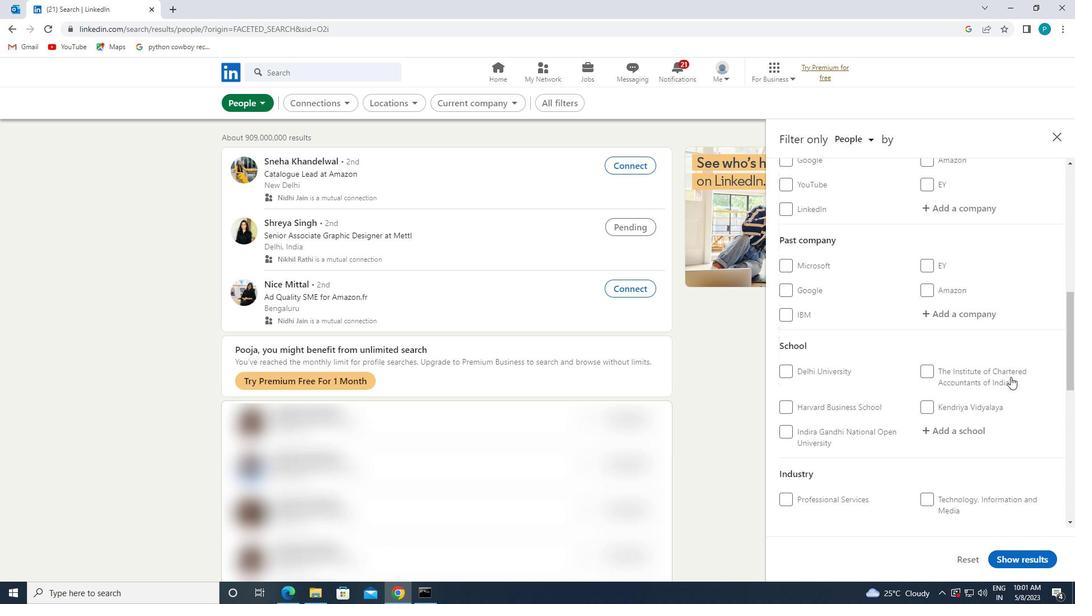 
Action: Mouse scrolled (1015, 357) with delta (0, 0)
Screenshot: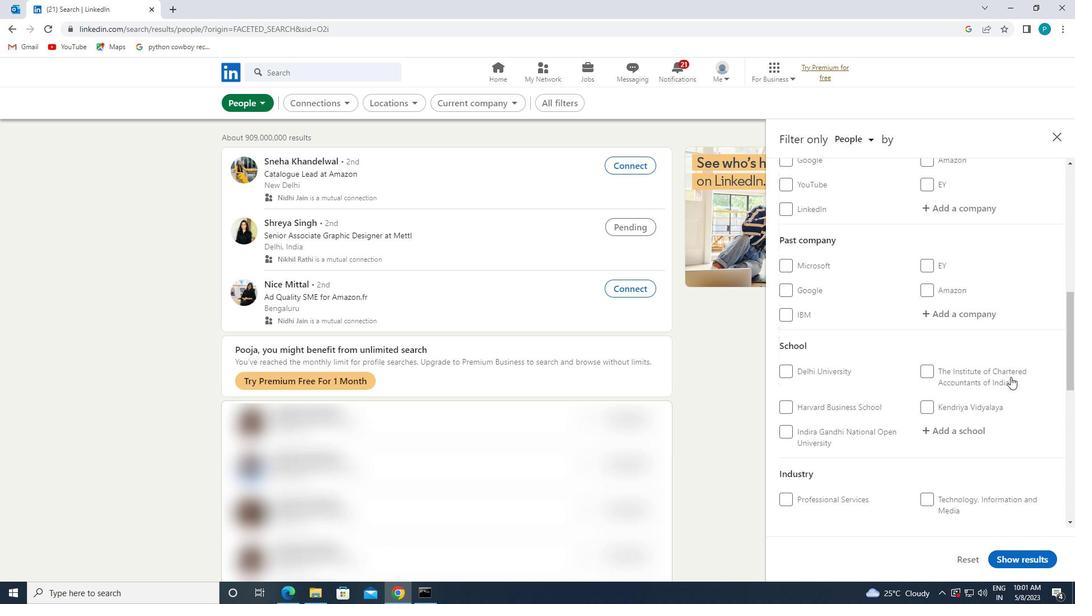 
Action: Mouse moved to (1014, 355)
Screenshot: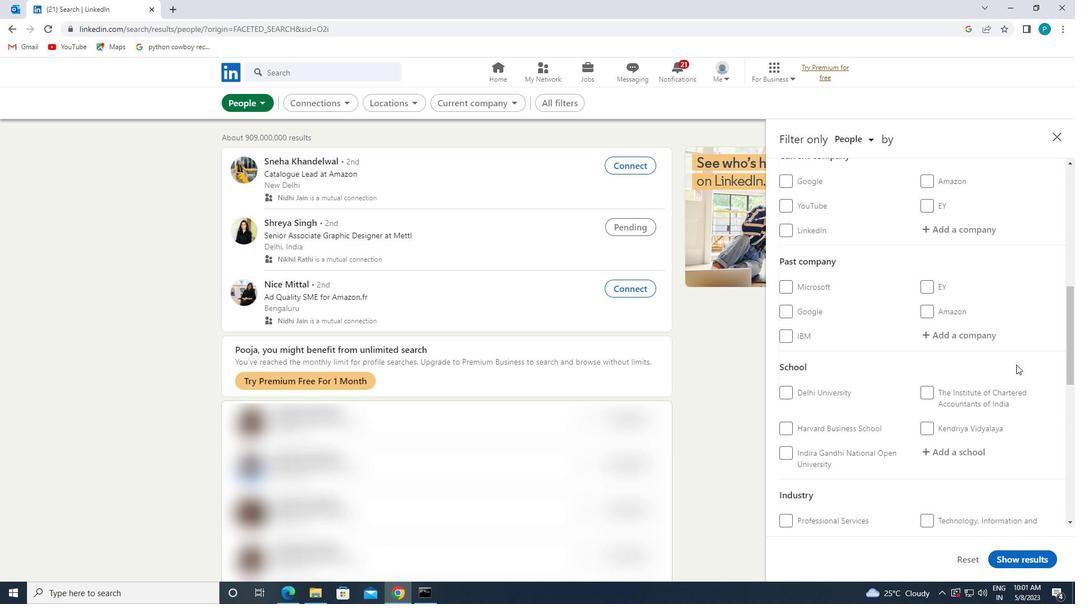 
Action: Mouse scrolled (1014, 355) with delta (0, 0)
Screenshot: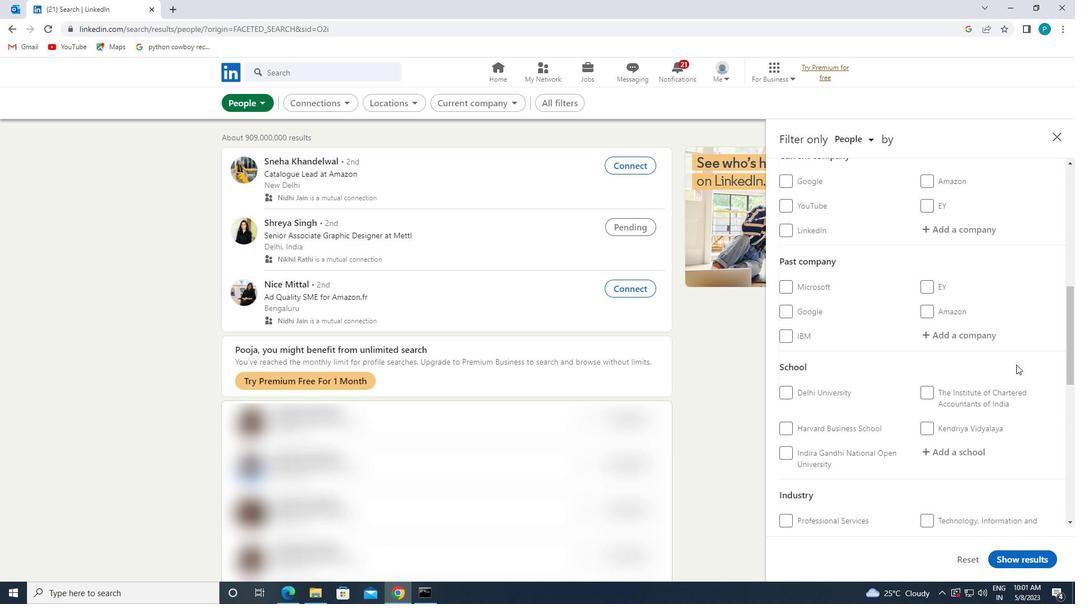 
Action: Mouse moved to (955, 389)
Screenshot: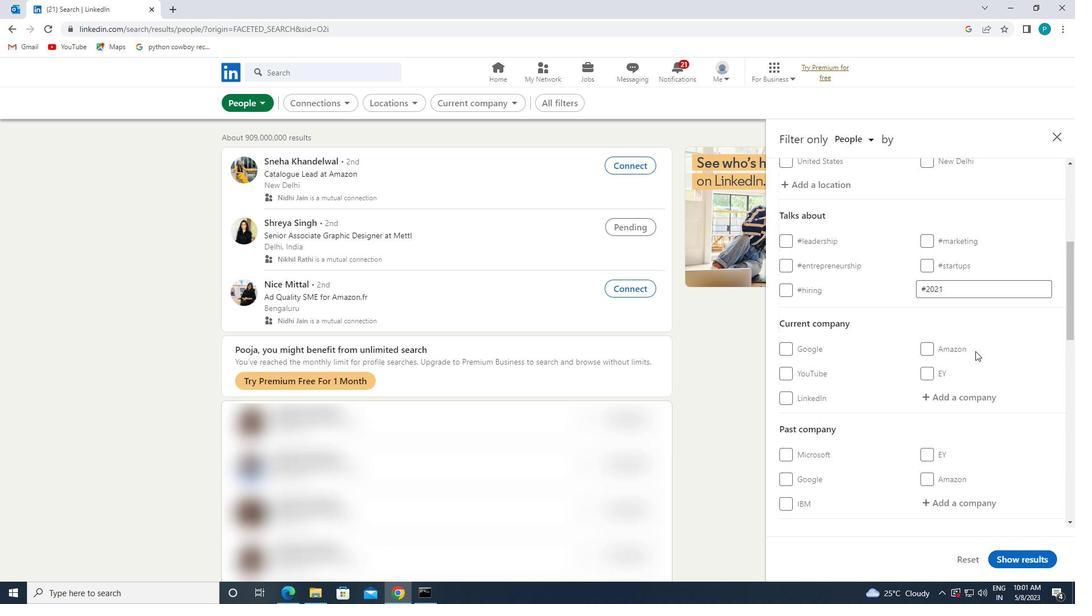 
Action: Mouse pressed left at (955, 389)
Screenshot: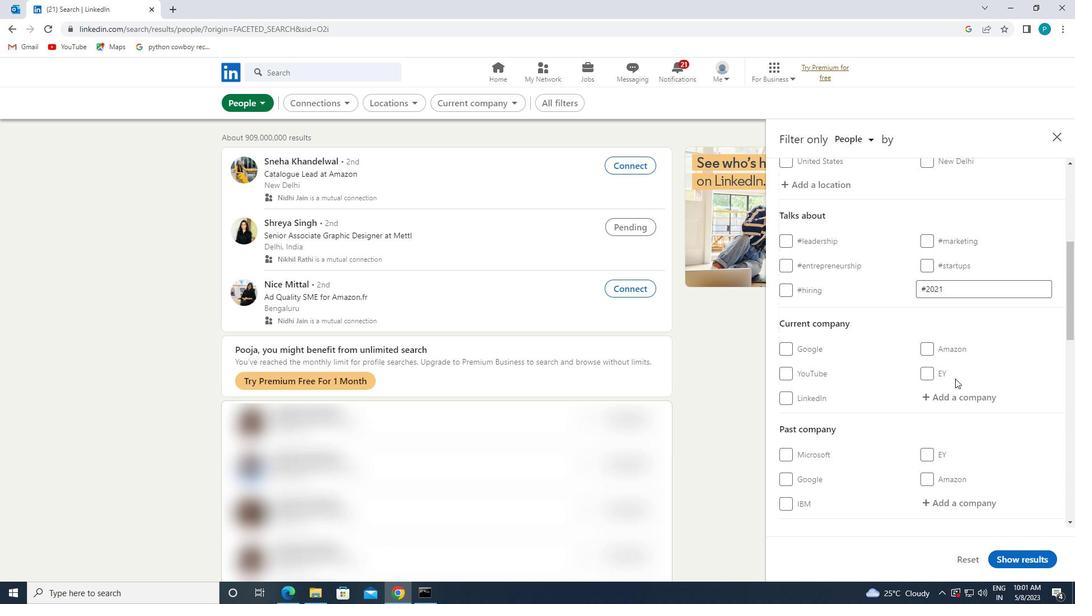 
Action: Key pressed <Key.caps_lock>B<Key.caps_lock>IO<Key.space><Key.caps_lock>M<Key.caps_lock>E
Screenshot: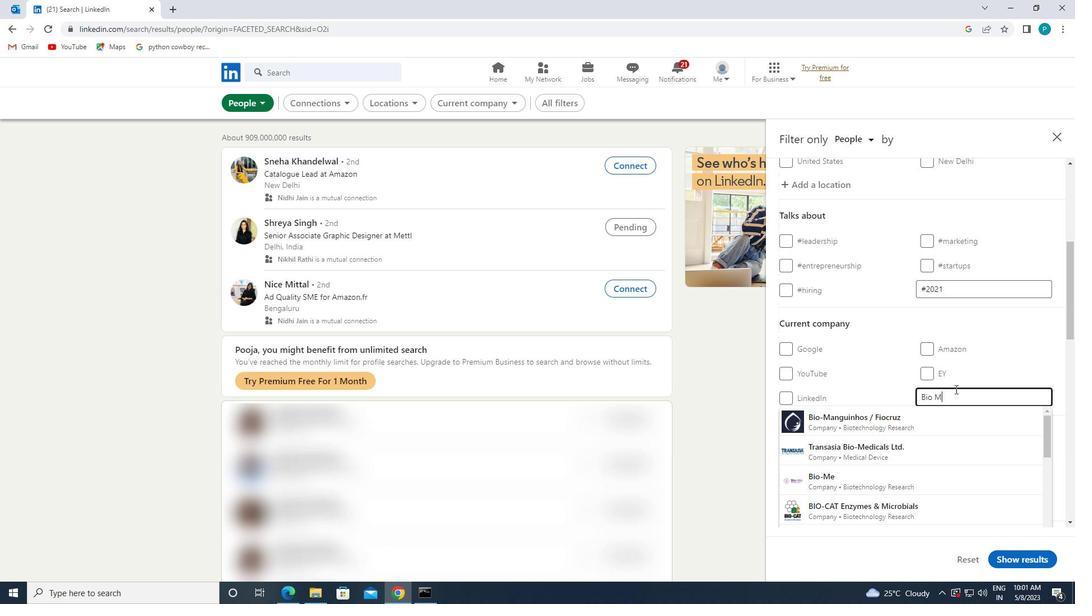 
Action: Mouse moved to (948, 401)
Screenshot: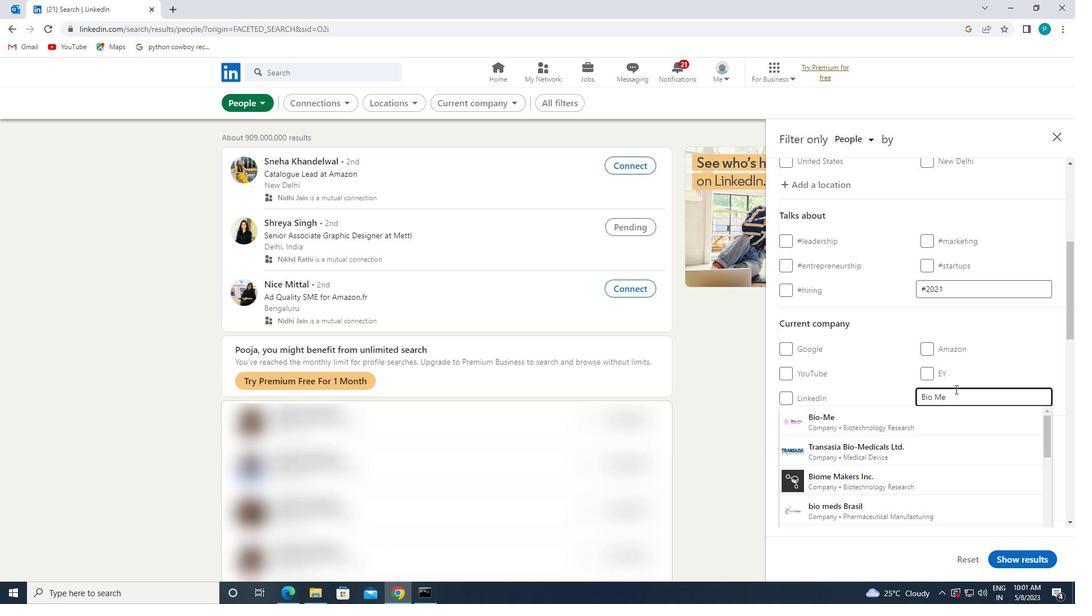 
Action: Key pressed RIE
Screenshot: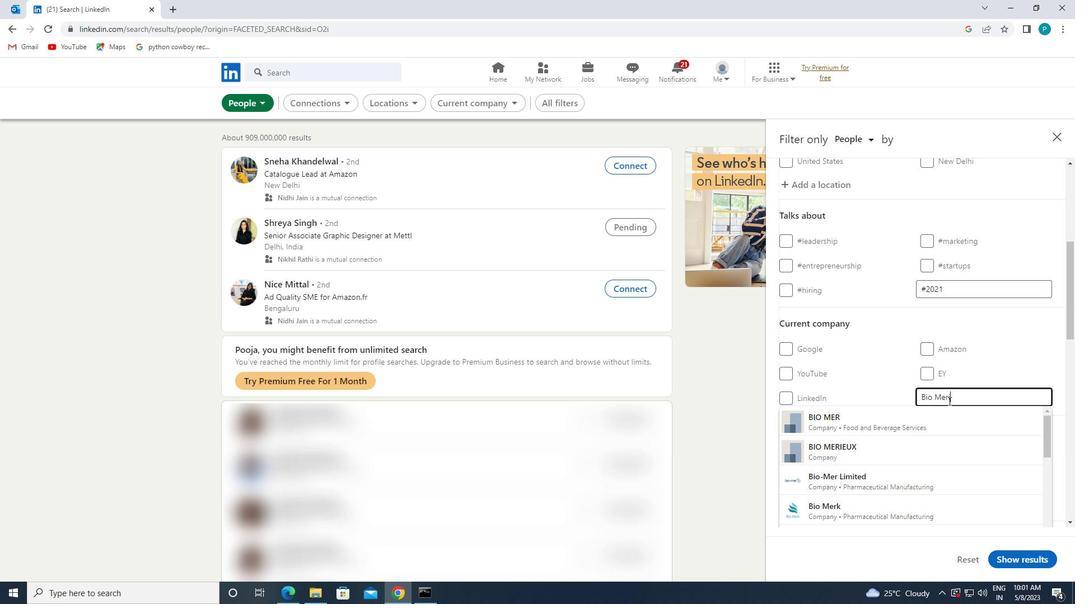 
Action: Mouse moved to (943, 421)
Screenshot: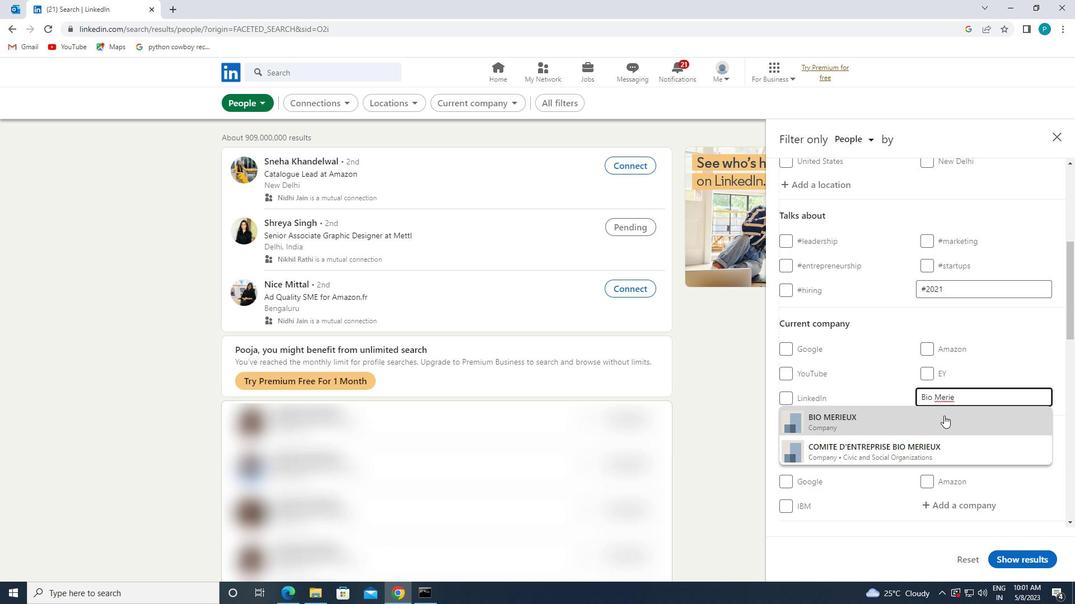
Action: Mouse pressed left at (943, 421)
Screenshot: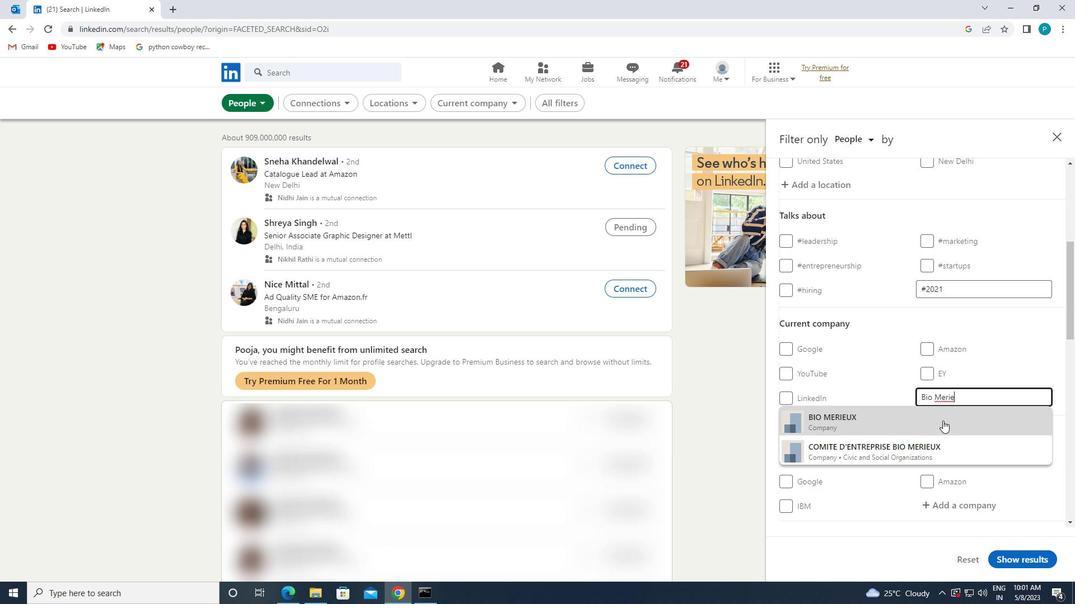 
Action: Mouse moved to (1024, 432)
Screenshot: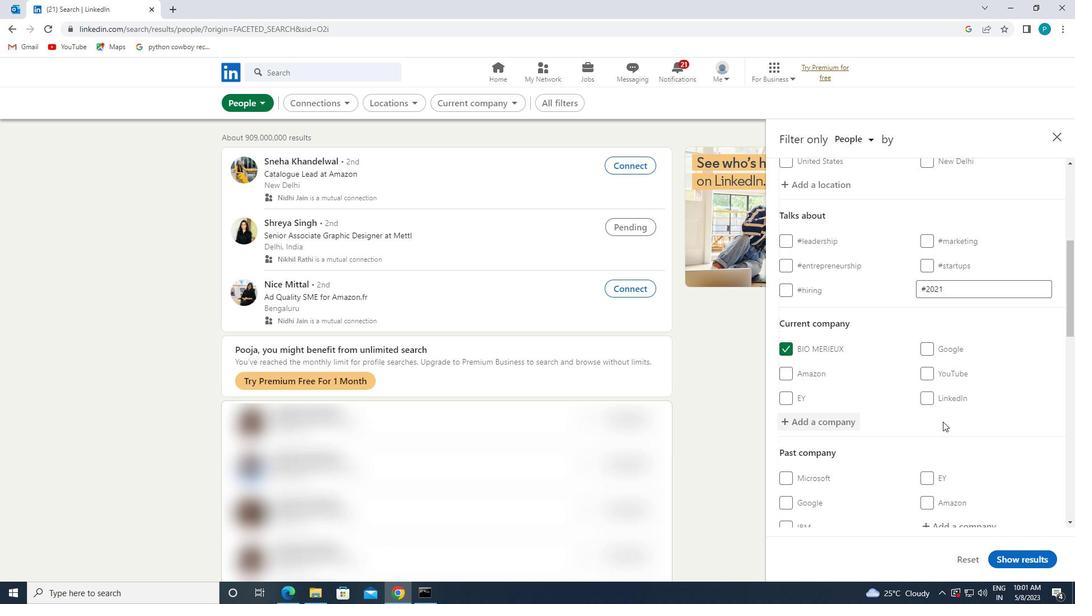 
Action: Mouse scrolled (1024, 431) with delta (0, 0)
Screenshot: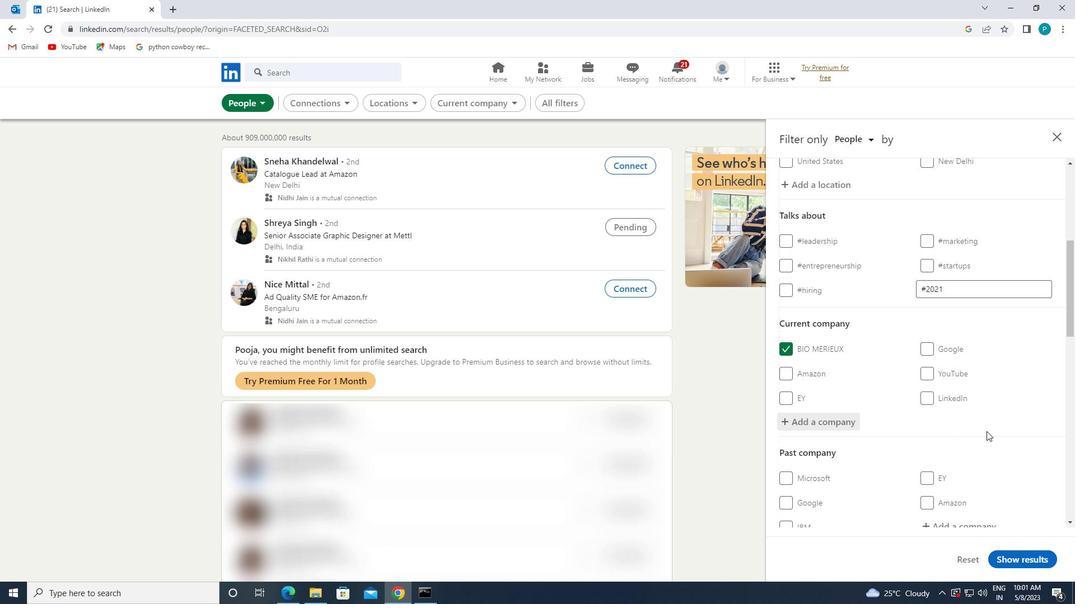 
Action: Mouse scrolled (1024, 431) with delta (0, 0)
Screenshot: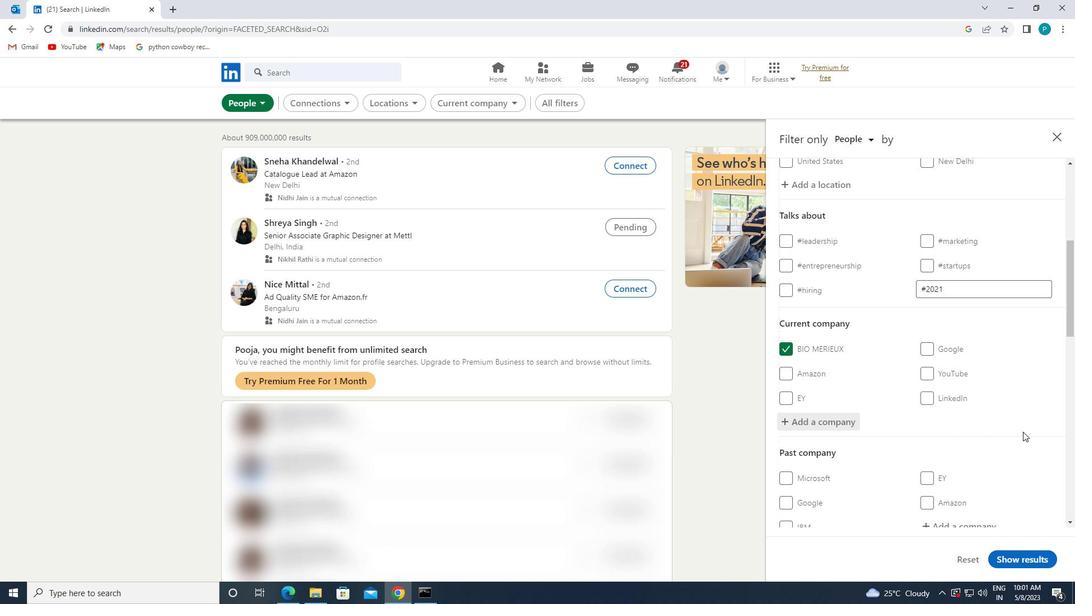 
Action: Mouse moved to (1024, 432)
Screenshot: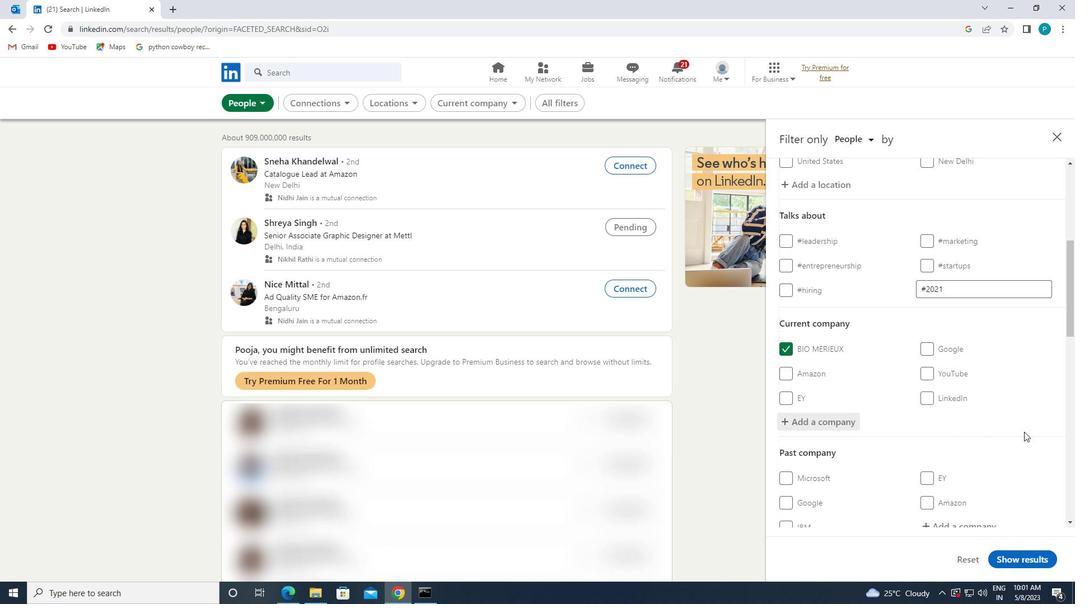 
Action: Mouse scrolled (1024, 431) with delta (0, 0)
Screenshot: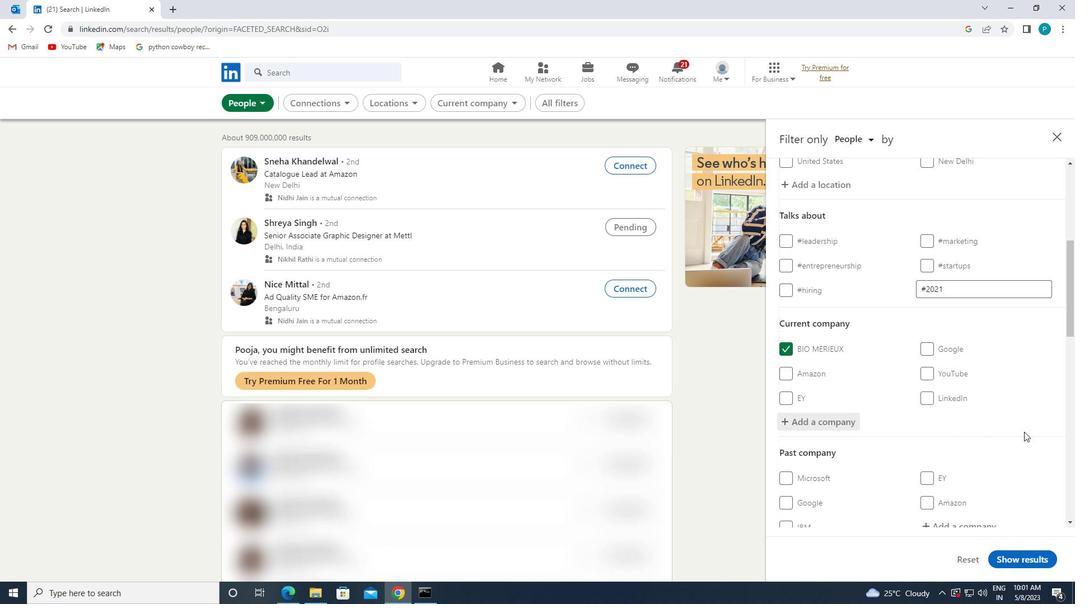 
Action: Mouse moved to (961, 421)
Screenshot: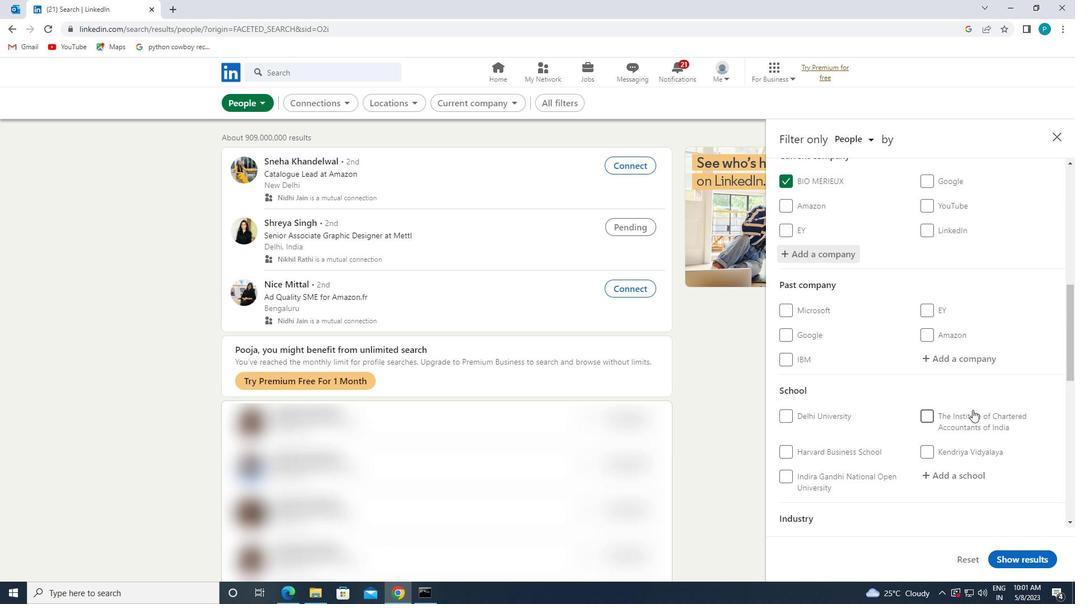 
Action: Mouse scrolled (961, 420) with delta (0, 0)
Screenshot: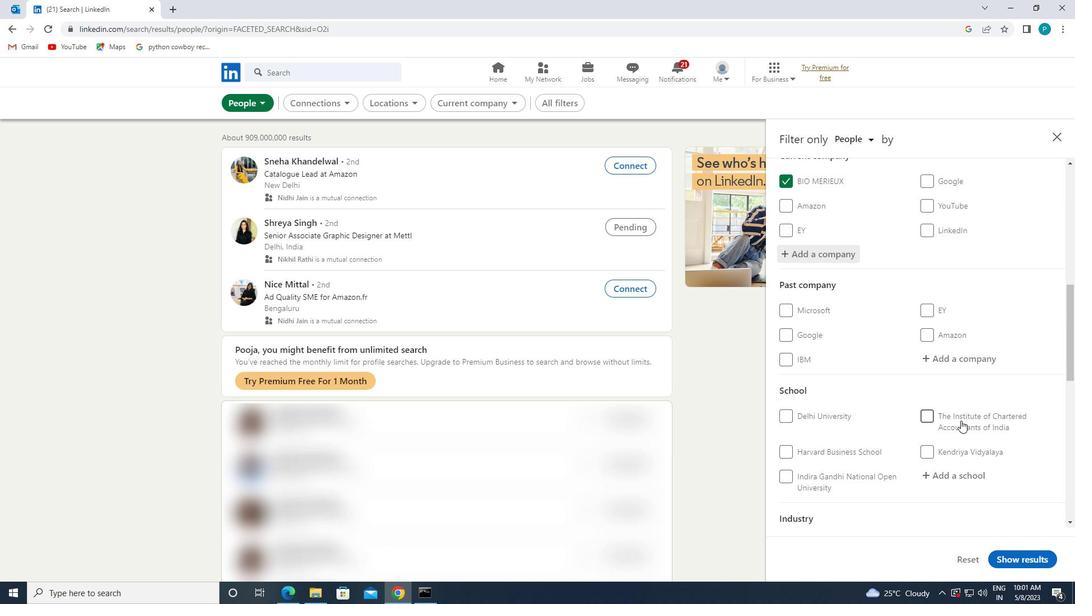 
Action: Mouse scrolled (961, 420) with delta (0, 0)
Screenshot: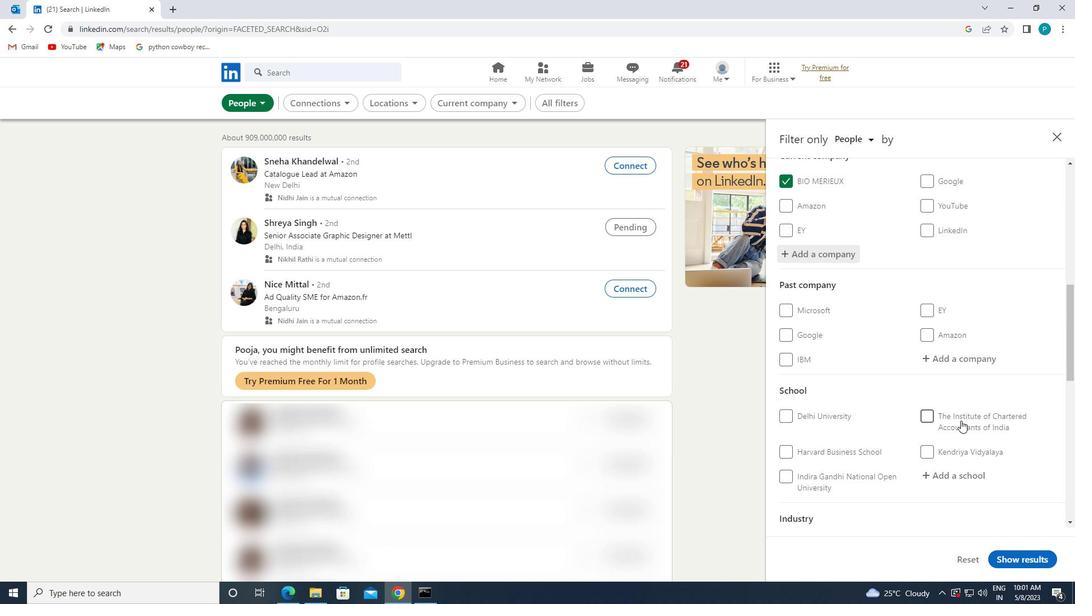 
Action: Mouse scrolled (961, 420) with delta (0, 0)
Screenshot: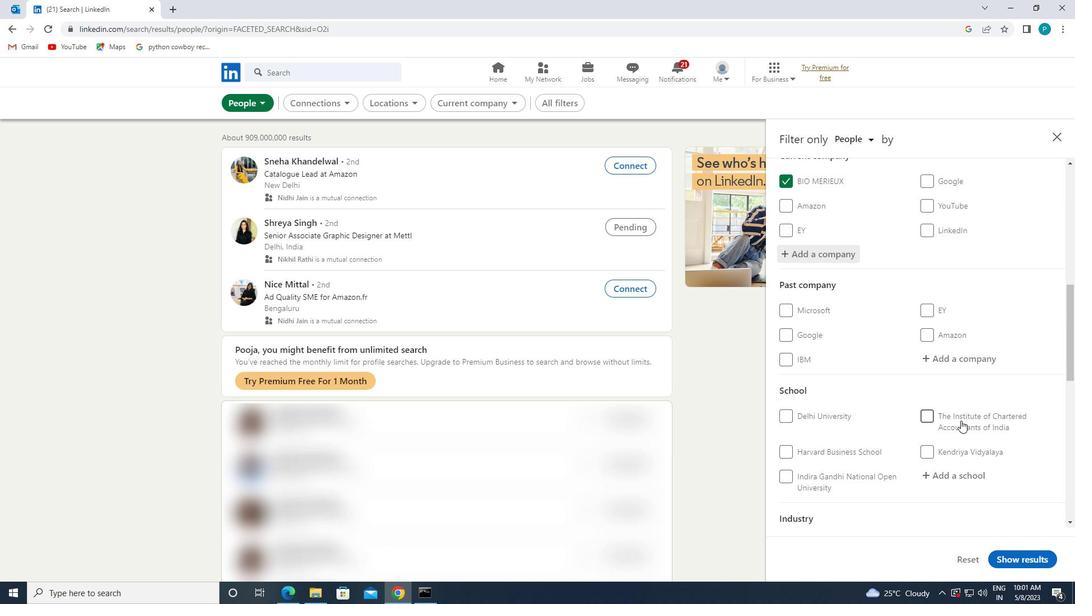 
Action: Mouse moved to (940, 319)
Screenshot: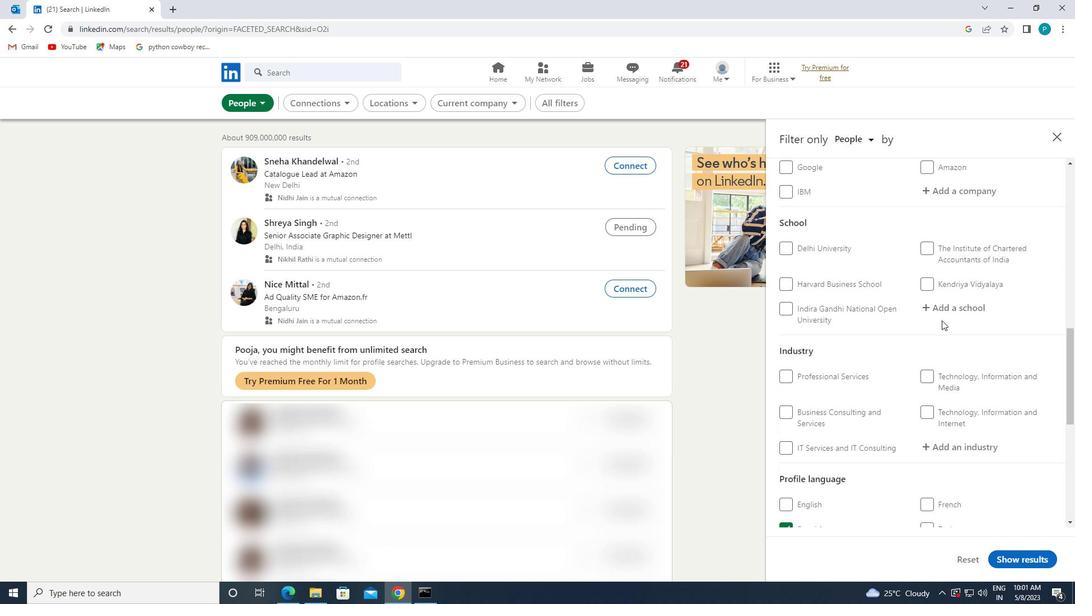 
Action: Mouse pressed left at (940, 319)
Screenshot: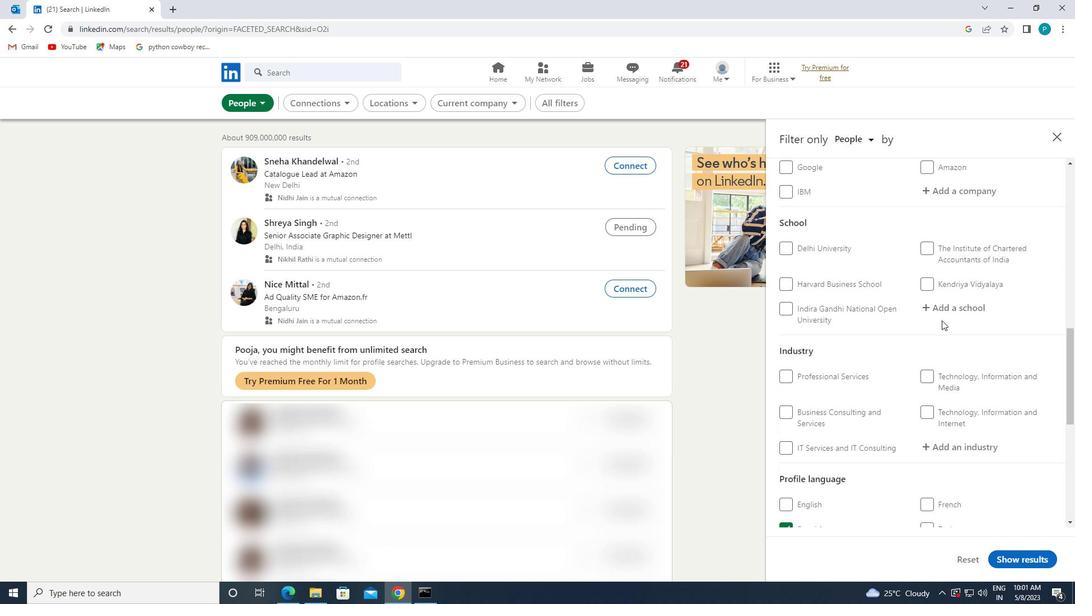 
Action: Mouse moved to (937, 315)
Screenshot: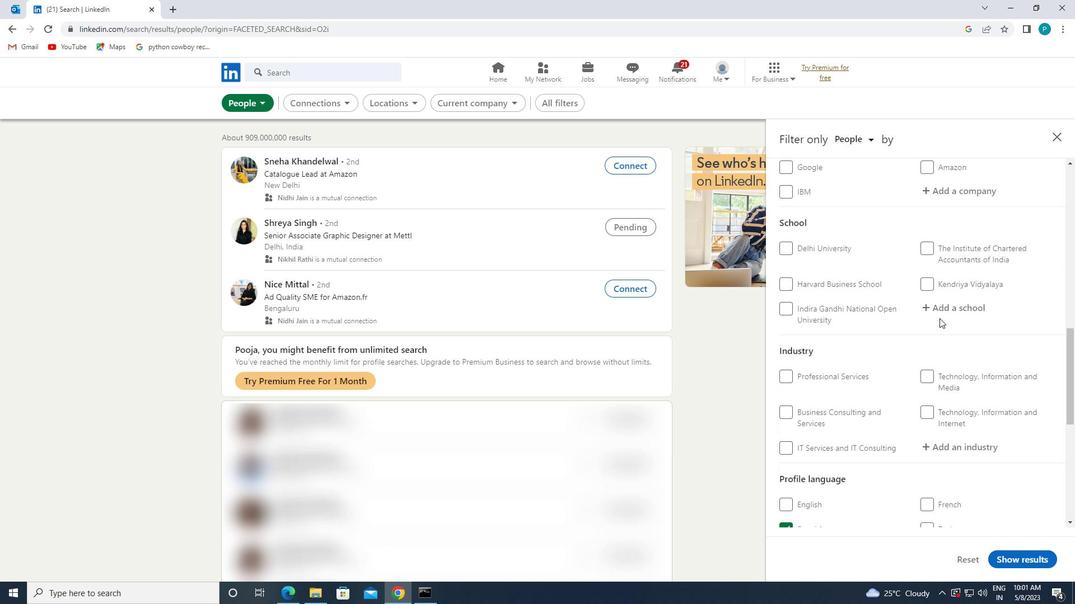 
Action: Mouse pressed left at (937, 315)
Screenshot: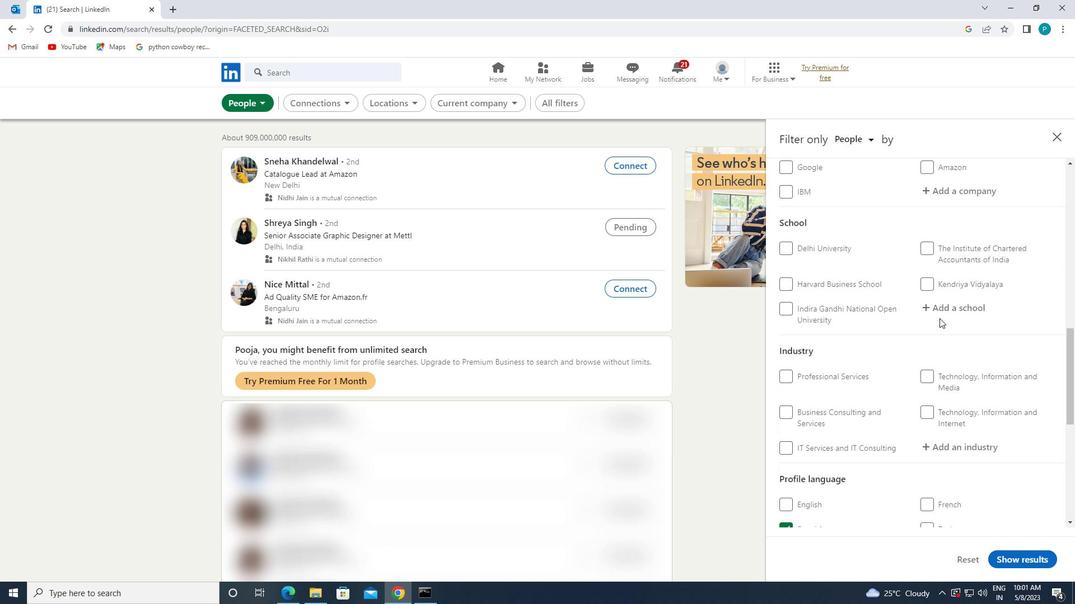 
Action: Key pressed <Key.caps_lock>I<Key.caps_lock>NDIAN
Screenshot: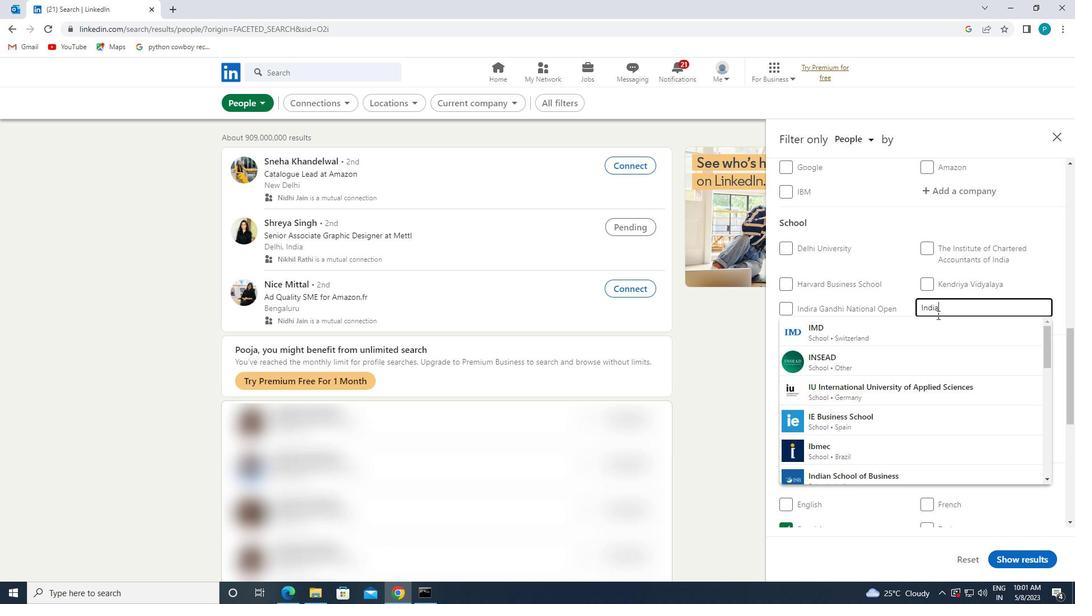 
Action: Mouse moved to (925, 355)
Screenshot: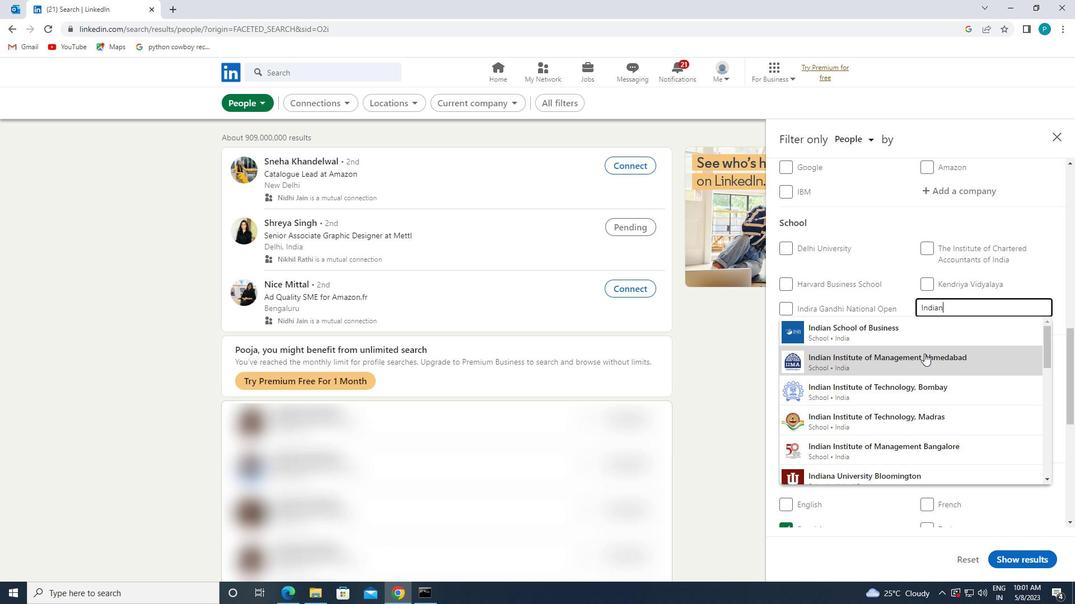 
Action: Mouse scrolled (925, 355) with delta (0, 0)
Screenshot: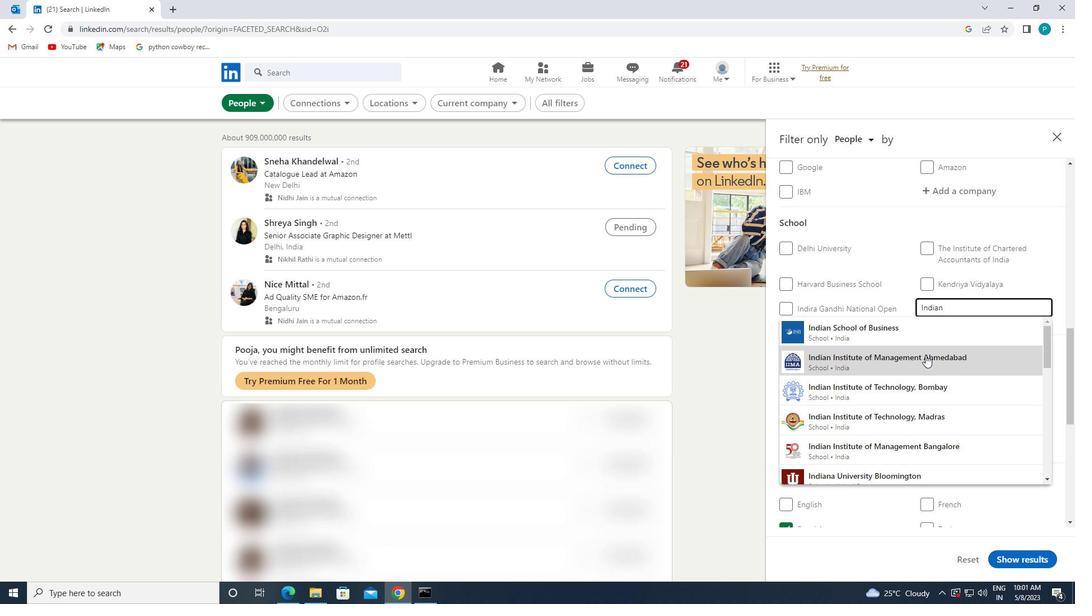 
Action: Mouse moved to (972, 285)
Screenshot: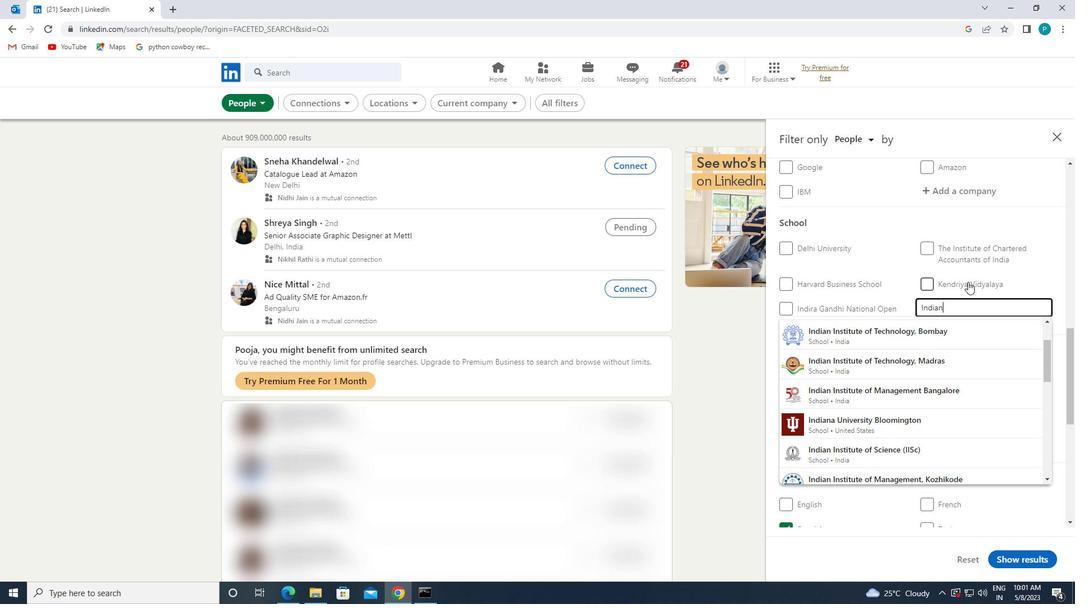 
Action: Key pressed <Key.space><Key.caps_lock>I<Key.caps_lock>NSTITUTE<Key.space>OF<Key.space><Key.caps_lock>R<Key.backspace>T<Key.caps_lock>ECHNOLOGY<Key.space><Key.caps_lock>J<Key.caps_lock>
Screenshot: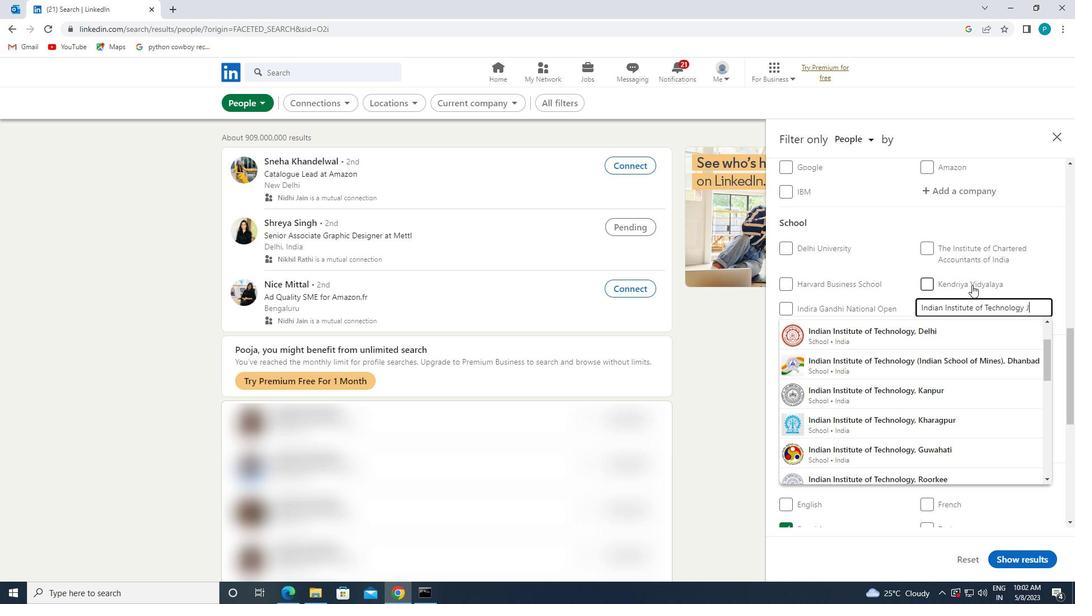 
Action: Mouse moved to (973, 325)
Screenshot: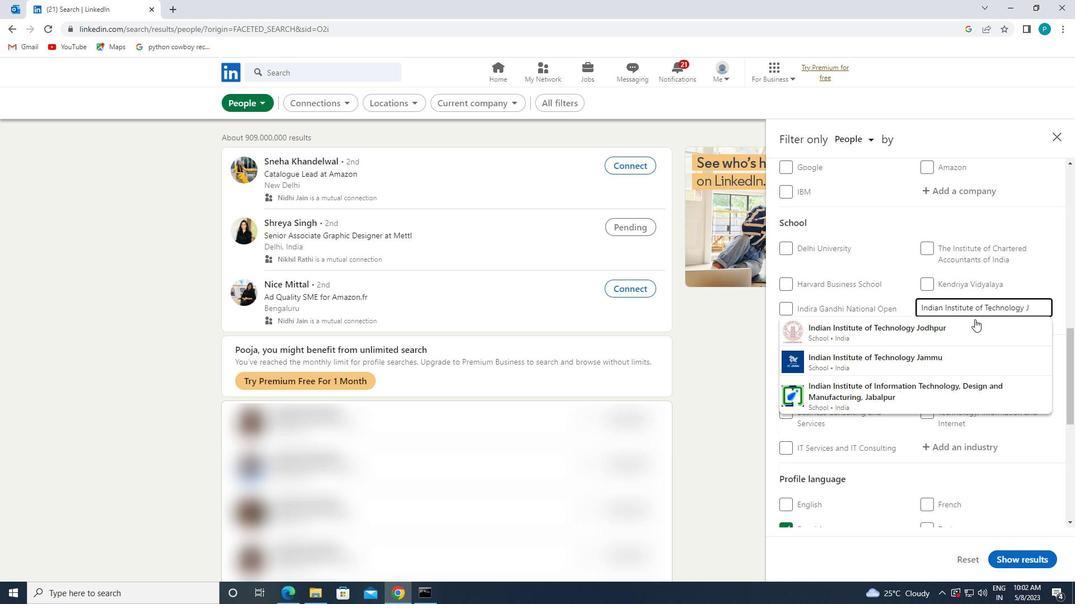 
Action: Mouse pressed left at (973, 325)
Screenshot: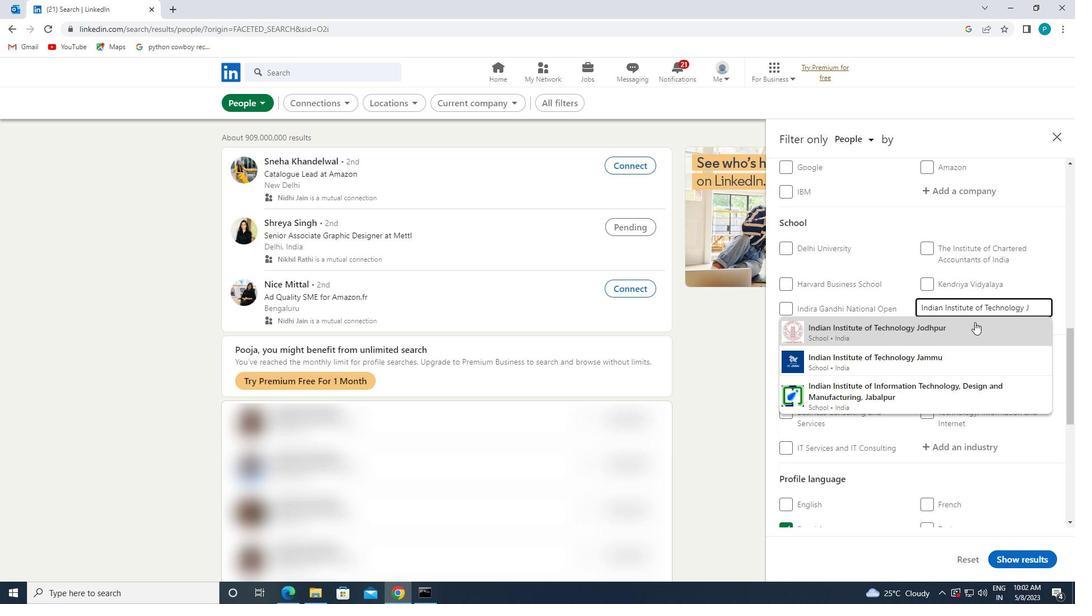 
Action: Mouse scrolled (973, 325) with delta (0, 0)
Screenshot: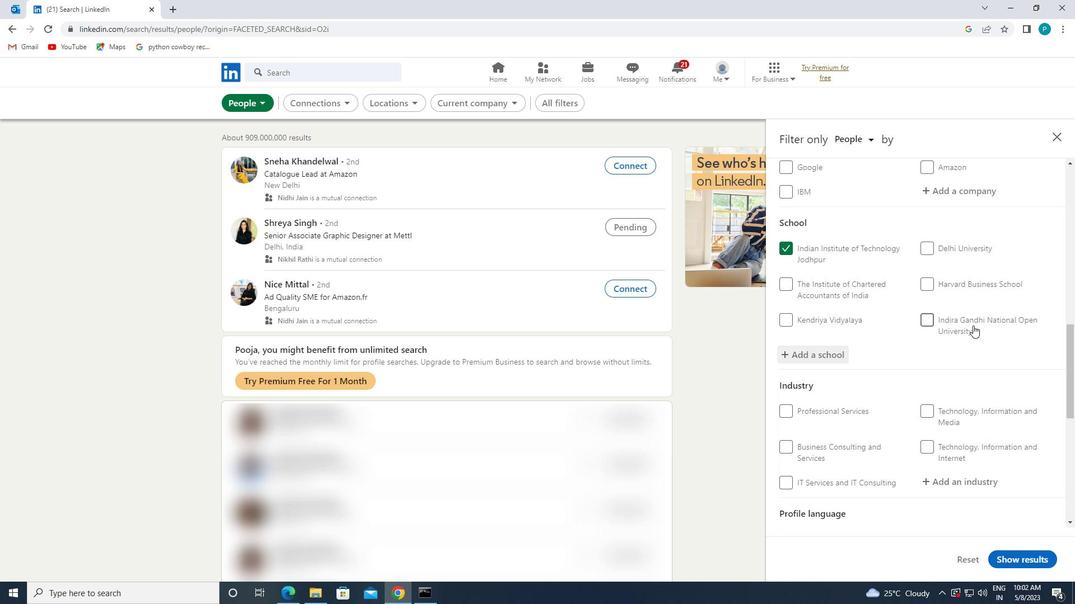 
Action: Mouse scrolled (973, 325) with delta (0, 0)
Screenshot: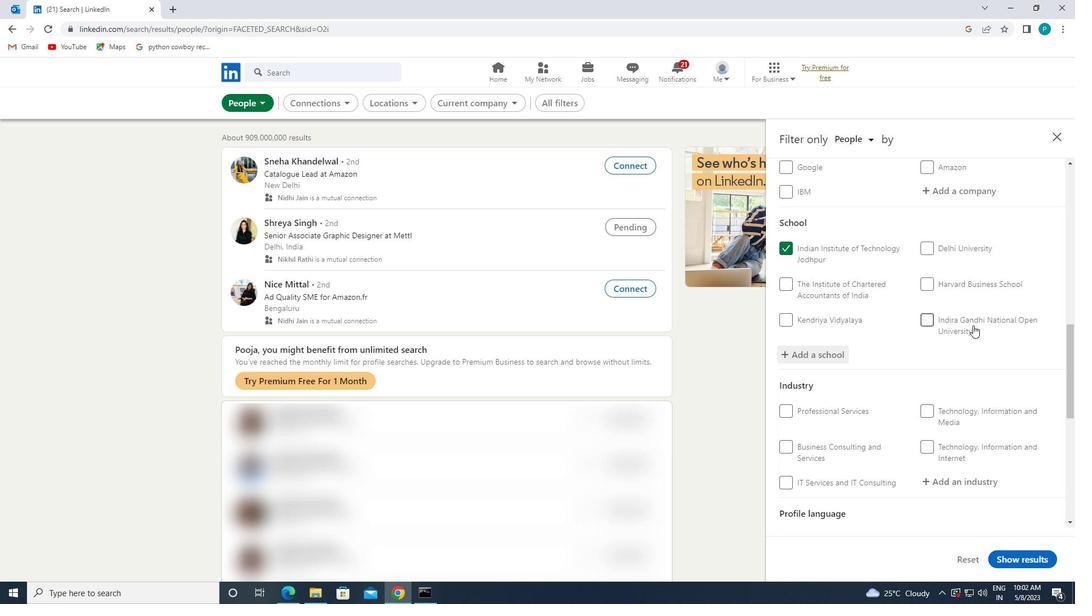 
Action: Mouse moved to (973, 327)
Screenshot: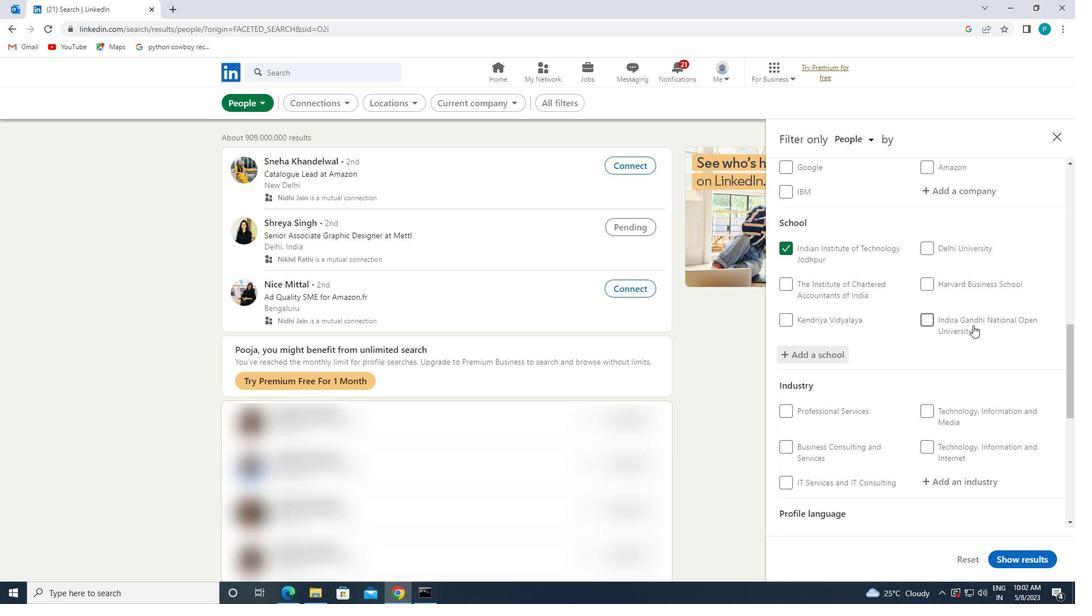 
Action: Mouse scrolled (973, 326) with delta (0, 0)
Screenshot: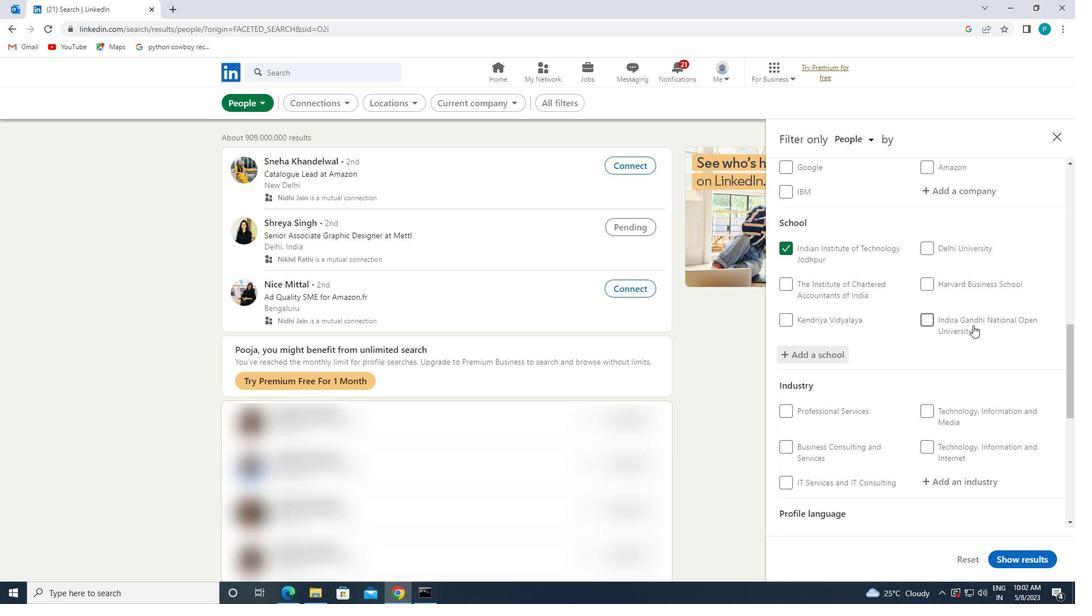 
Action: Mouse moved to (928, 308)
Screenshot: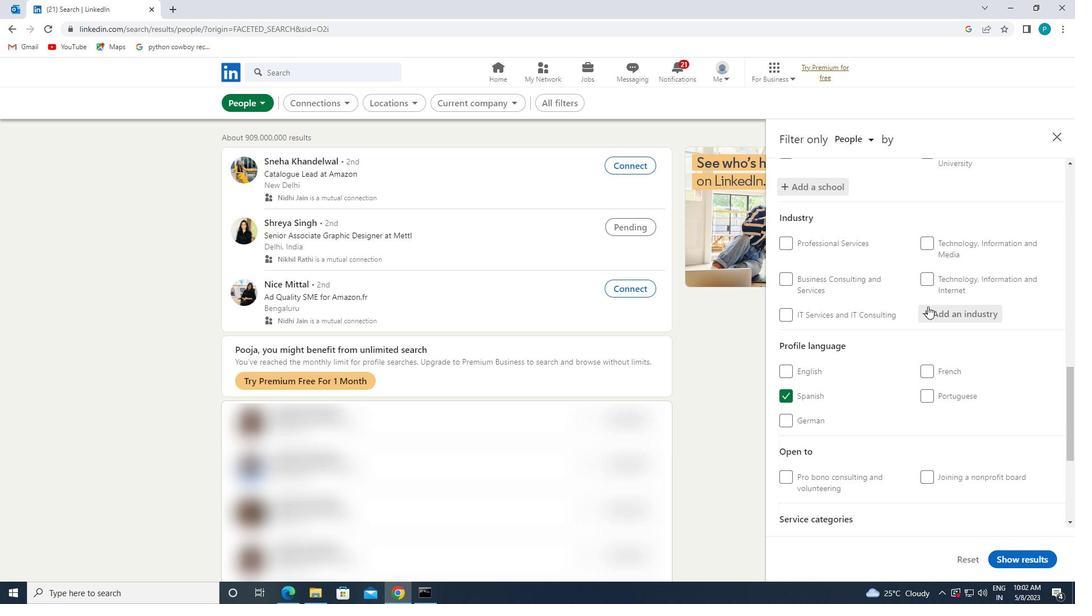 
Action: Mouse pressed left at (928, 308)
Screenshot: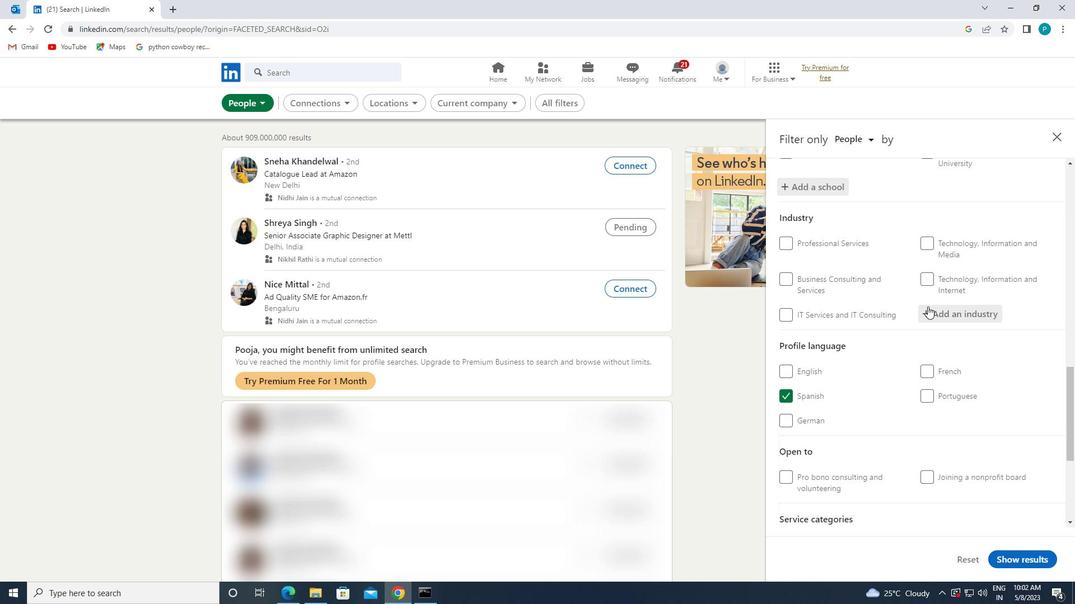 
Action: Key pressed <Key.caps_lock>O<Key.caps_lock>IL
Screenshot: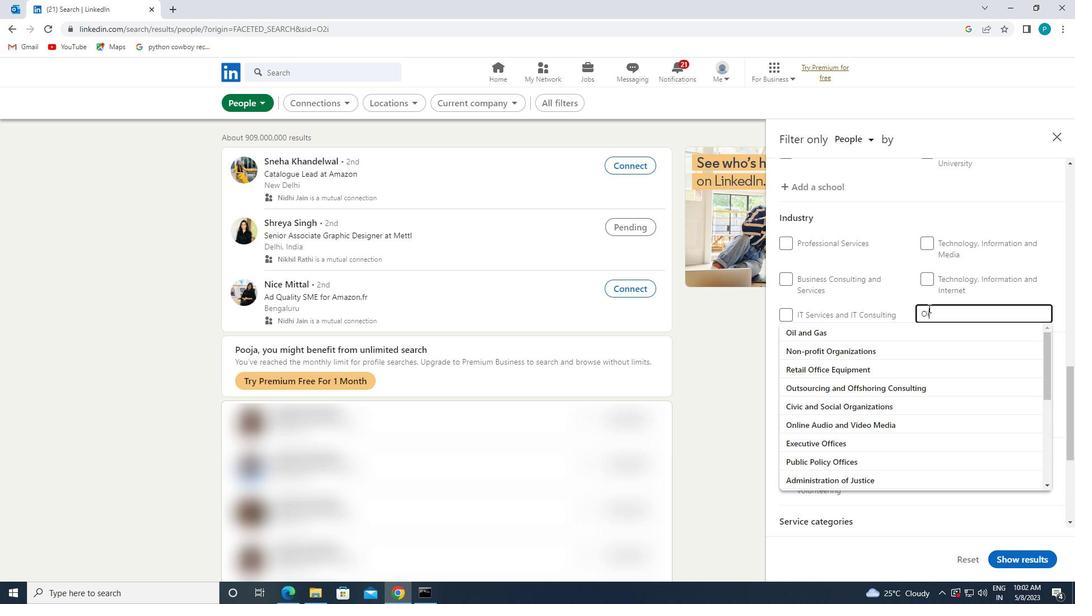
Action: Mouse moved to (856, 368)
Screenshot: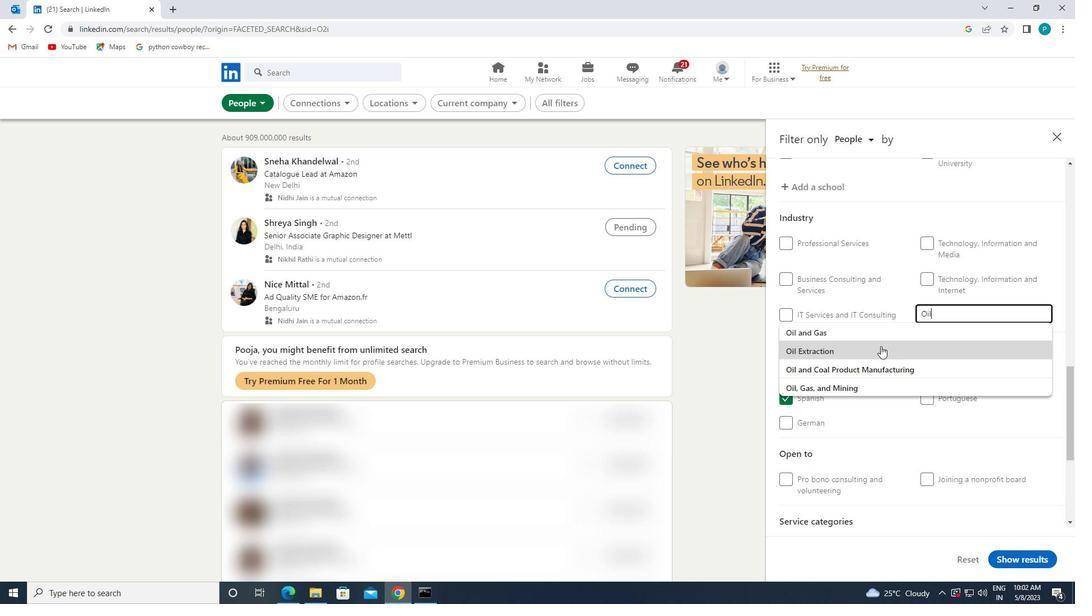 
Action: Mouse pressed left at (856, 368)
Screenshot: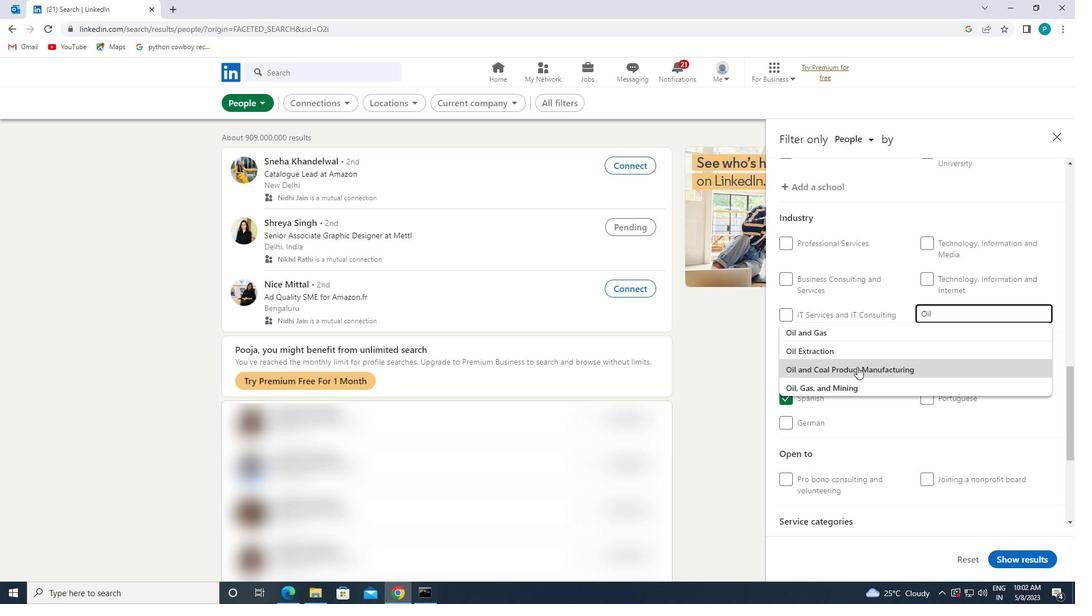 
Action: Mouse moved to (859, 371)
Screenshot: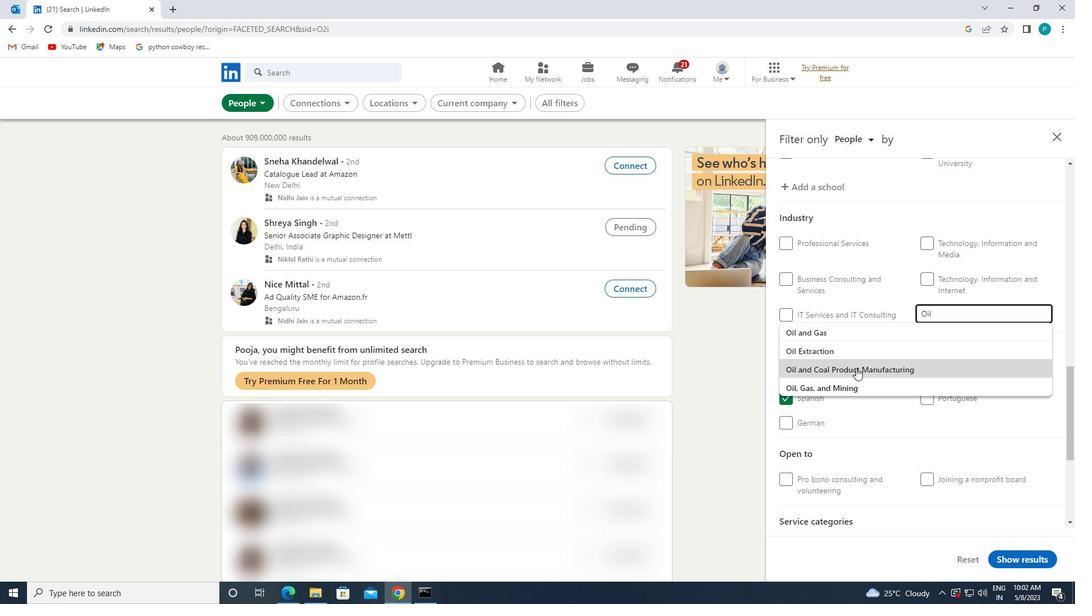 
Action: Mouse scrolled (859, 370) with delta (0, 0)
Screenshot: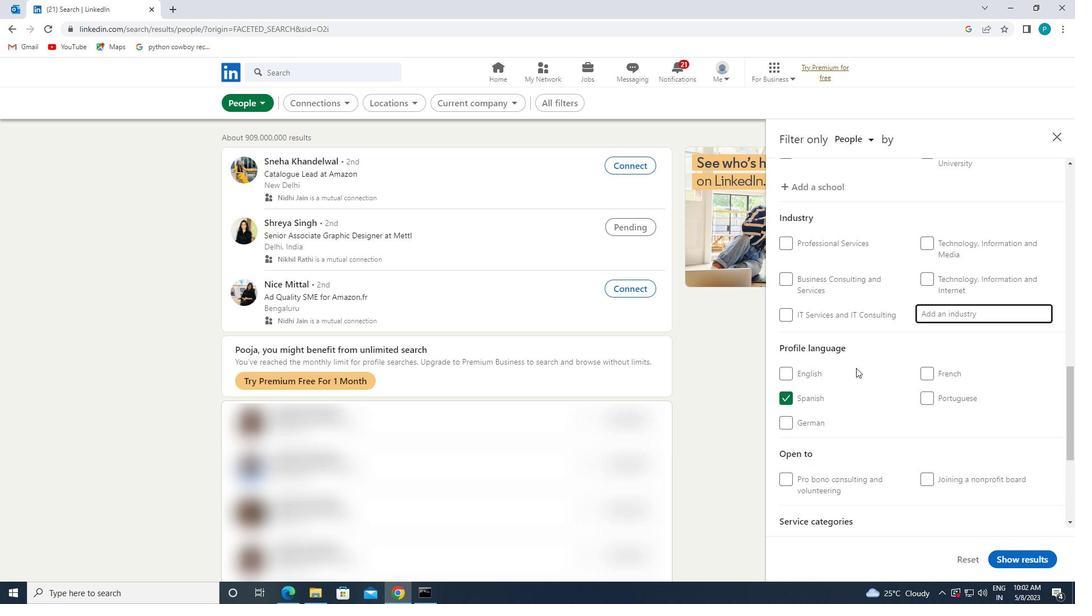 
Action: Mouse scrolled (859, 370) with delta (0, 0)
Screenshot: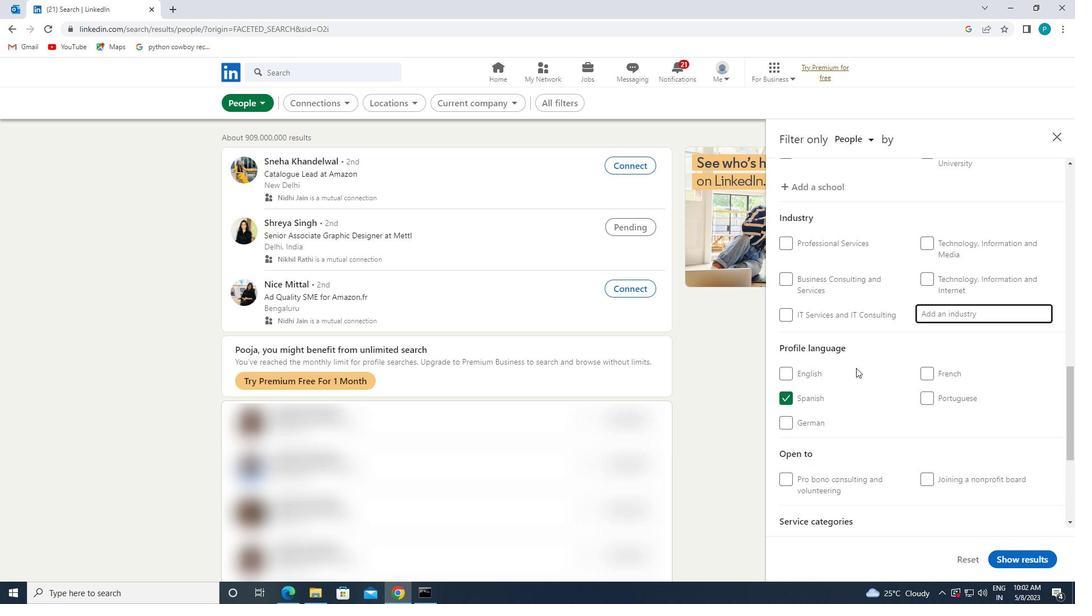 
Action: Mouse scrolled (859, 370) with delta (0, 0)
Screenshot: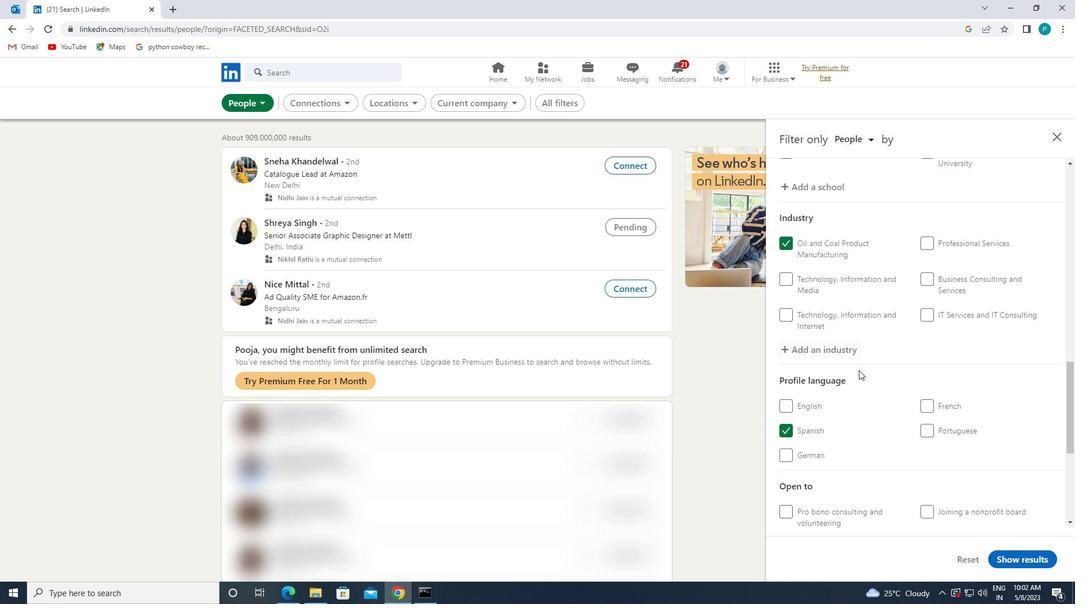 
Action: Mouse moved to (955, 463)
Screenshot: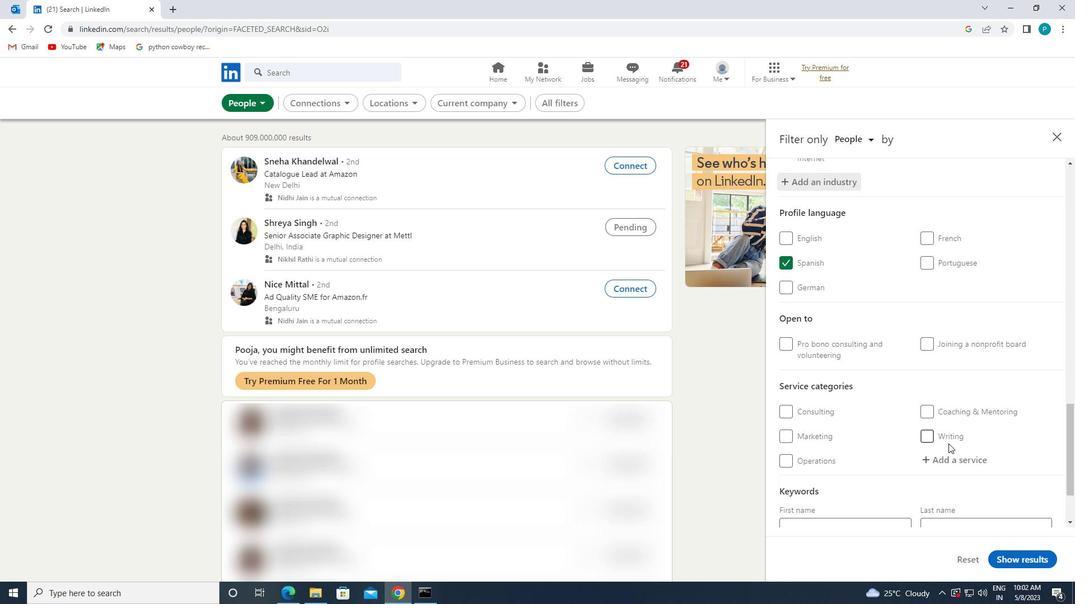
Action: Mouse pressed left at (955, 463)
Screenshot: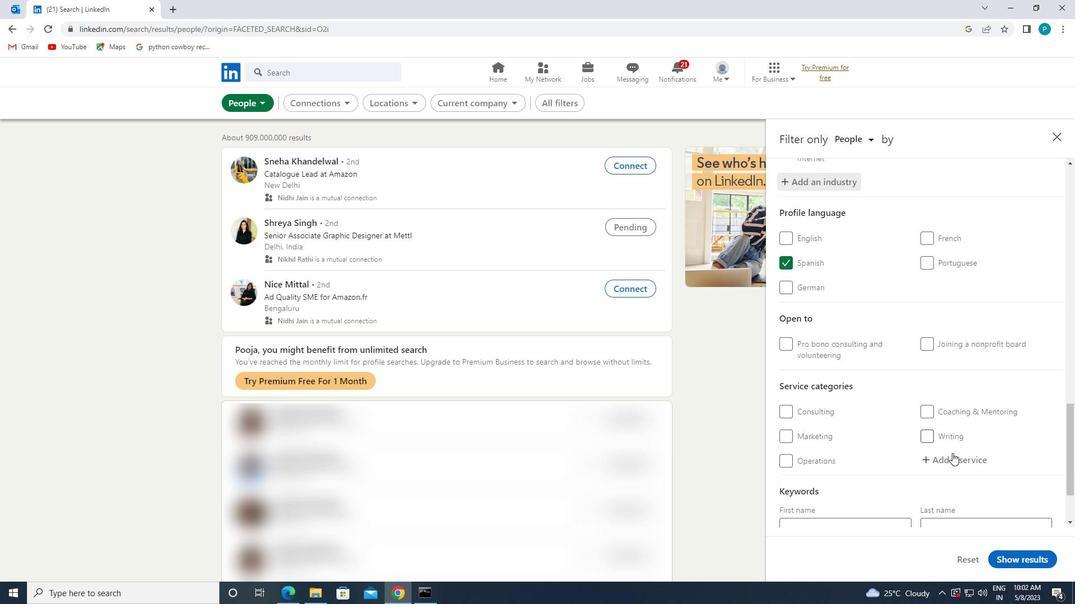 
Action: Mouse moved to (960, 467)
Screenshot: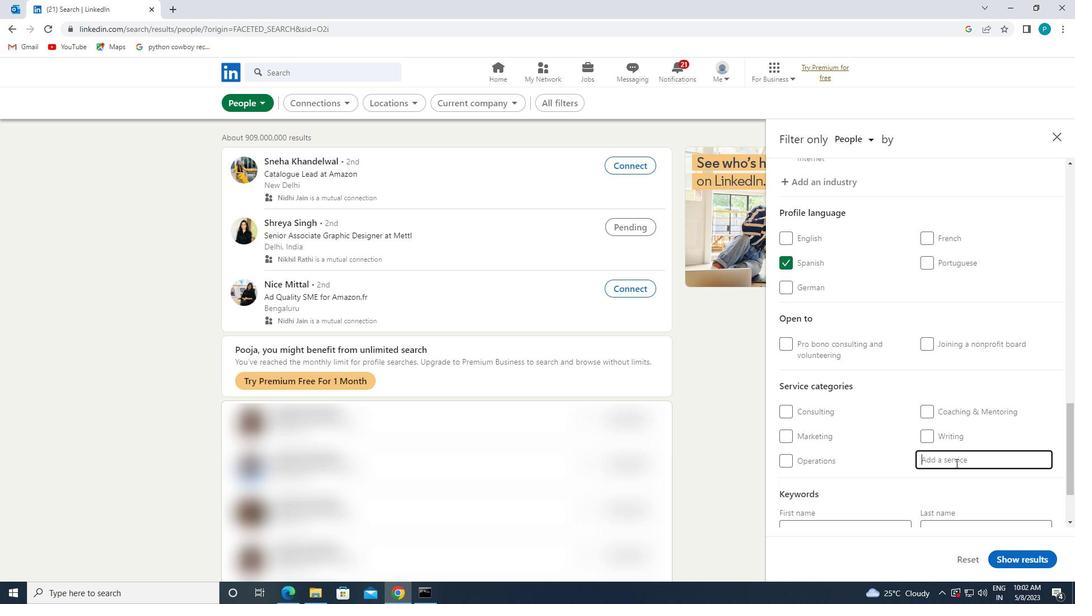 
Action: Key pressed <Key.caps_lock>F<Key.backspace>G<Key.caps_lock>ROWTH
Screenshot: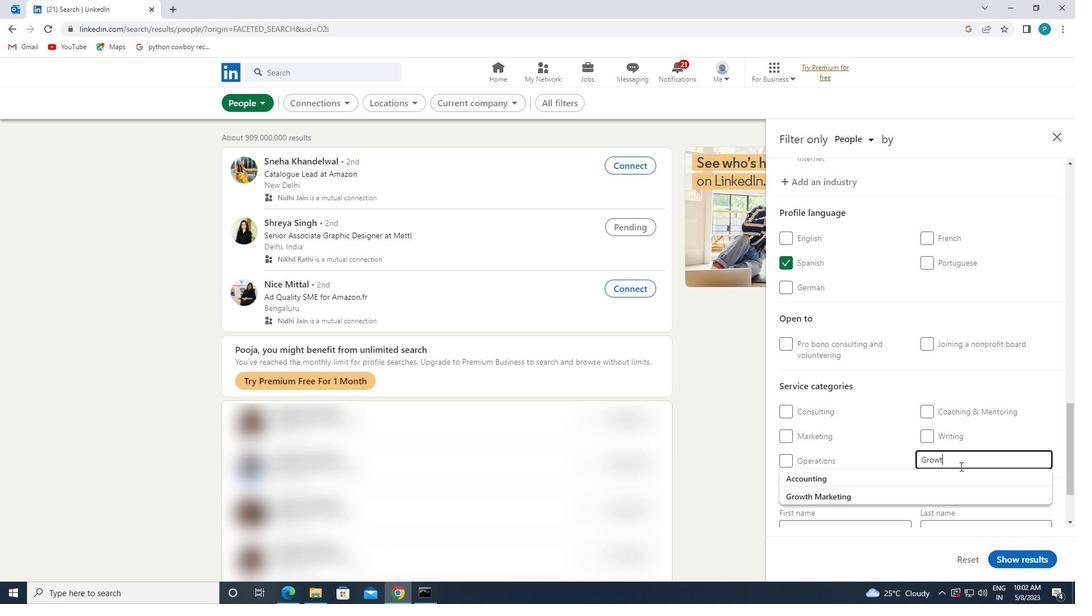 
Action: Mouse moved to (943, 478)
Screenshot: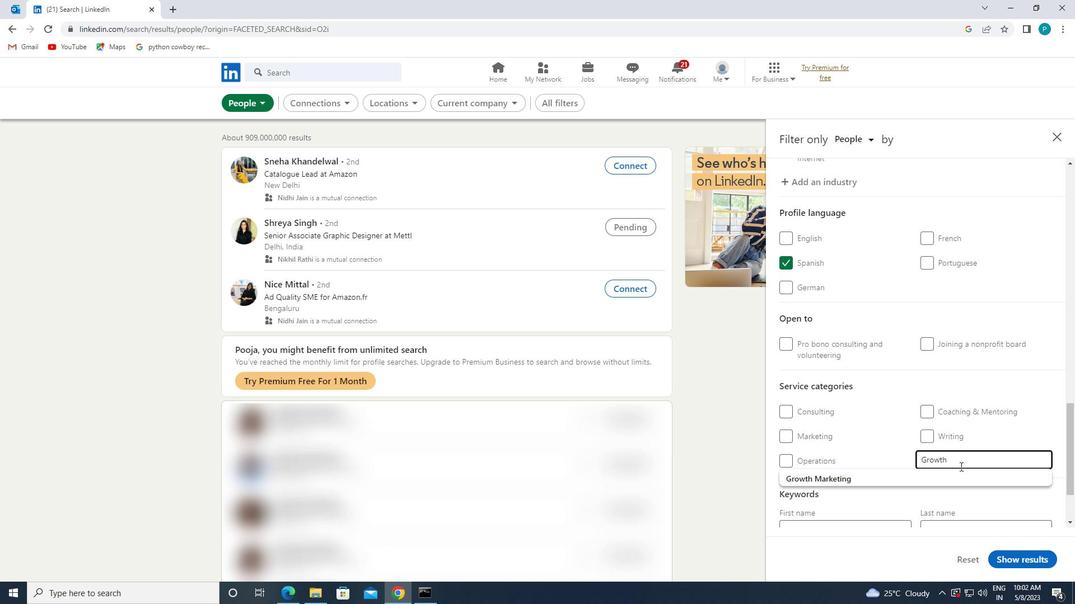 
Action: Mouse pressed left at (943, 478)
Screenshot: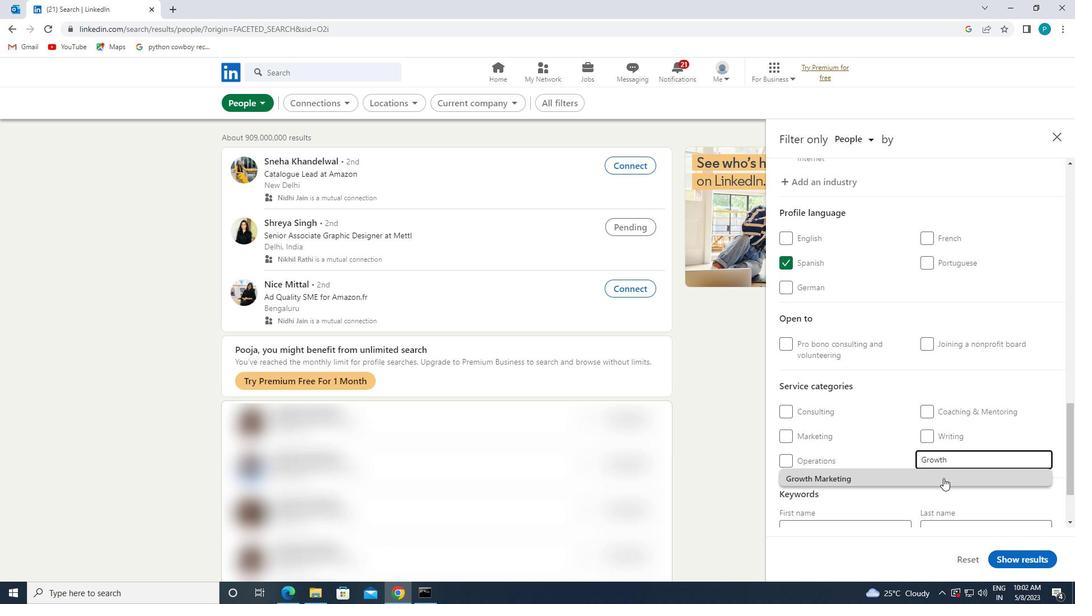 
Action: Mouse scrolled (943, 478) with delta (0, 0)
Screenshot: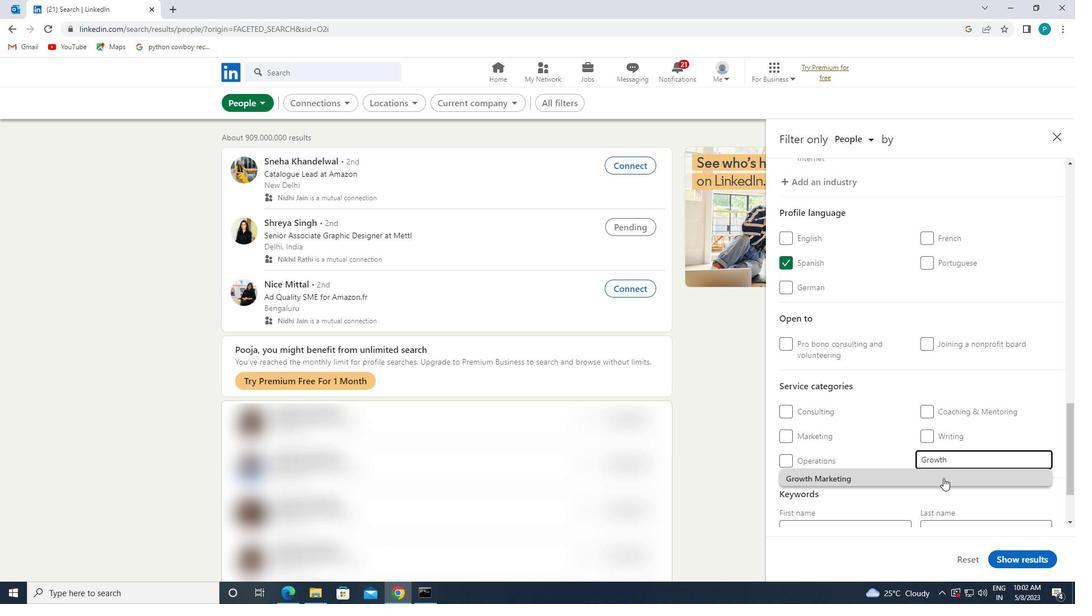 
Action: Mouse scrolled (943, 478) with delta (0, 0)
Screenshot: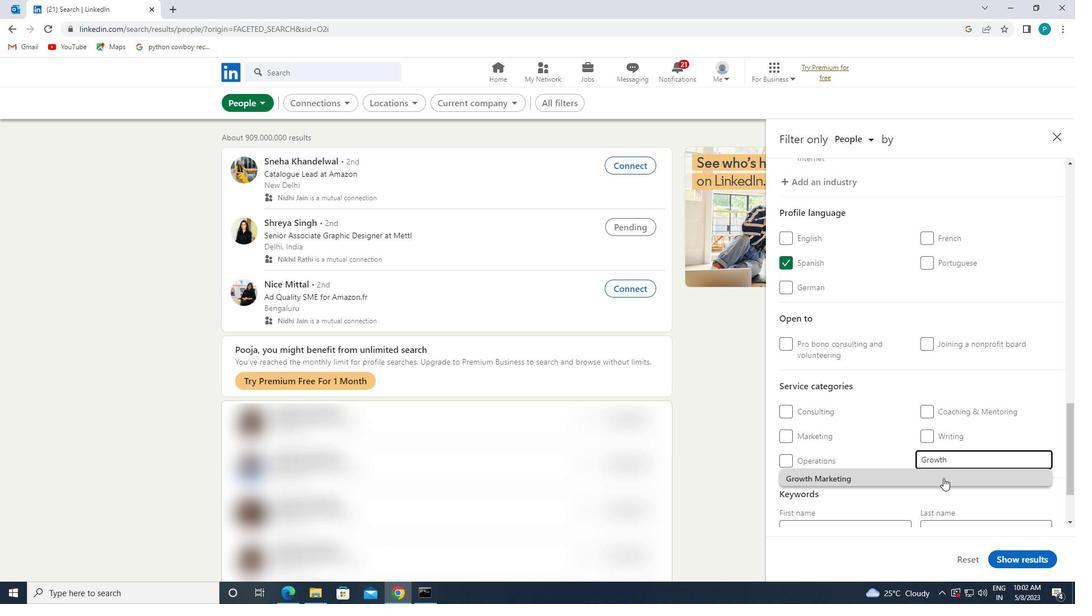 
Action: Mouse scrolled (943, 478) with delta (0, 0)
Screenshot: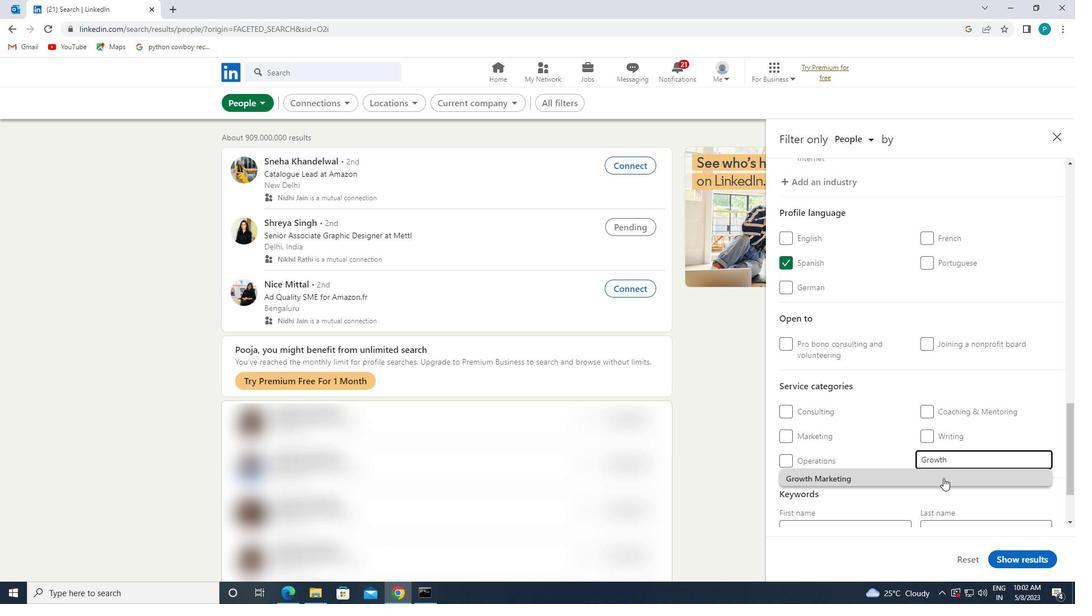 
Action: Mouse moved to (851, 469)
Screenshot: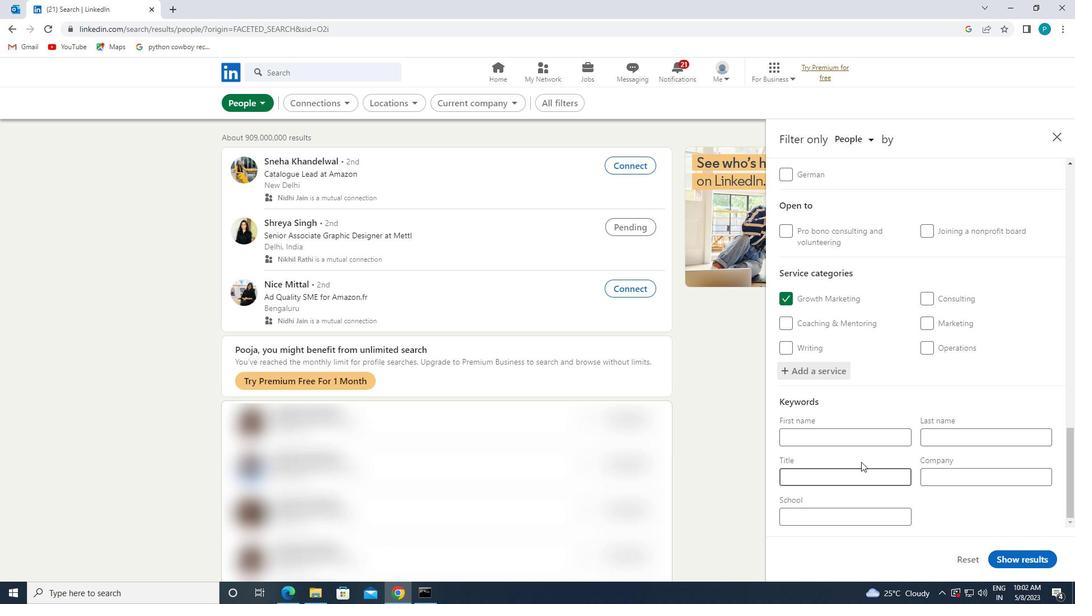 
Action: Mouse pressed left at (851, 469)
Screenshot: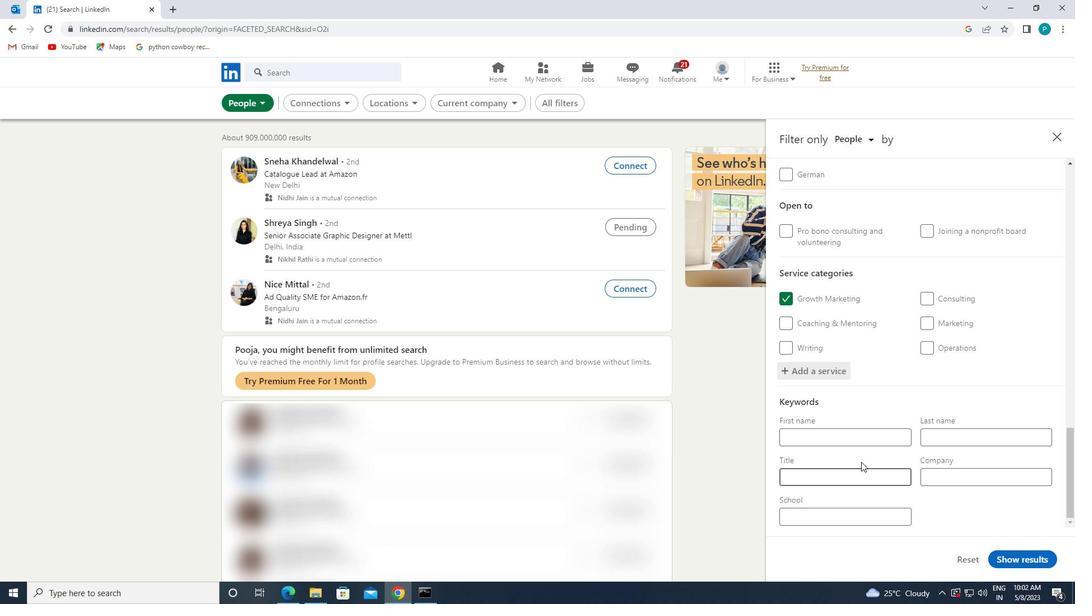
Action: Mouse moved to (849, 469)
Screenshot: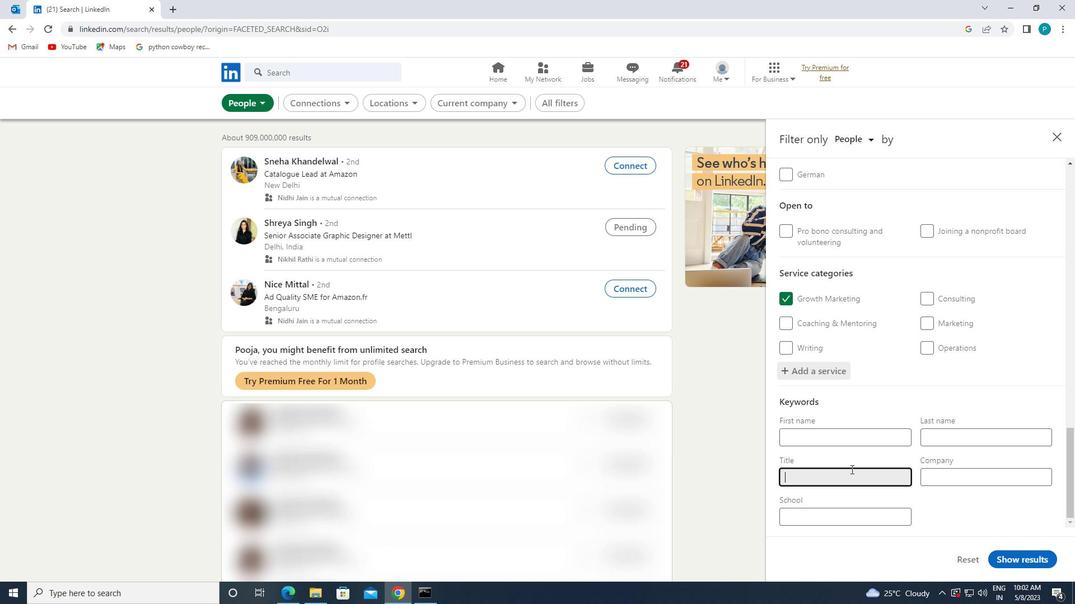 
Action: Key pressed <Key.caps_lock>E<Key.caps_lock>COM<Key.backspace>NOMIST
Screenshot: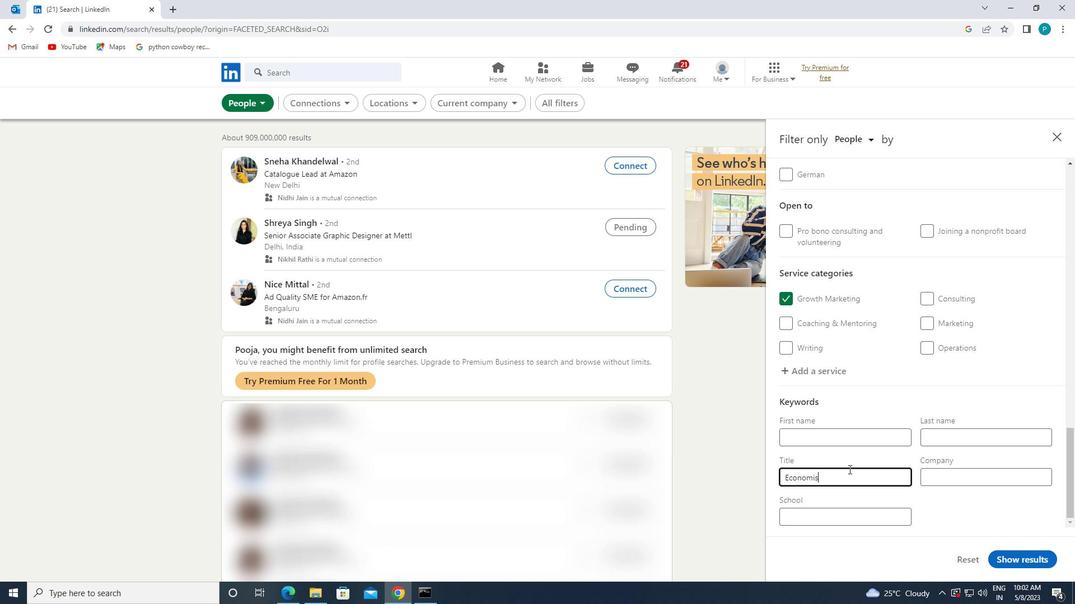 
Action: Mouse moved to (1030, 555)
Screenshot: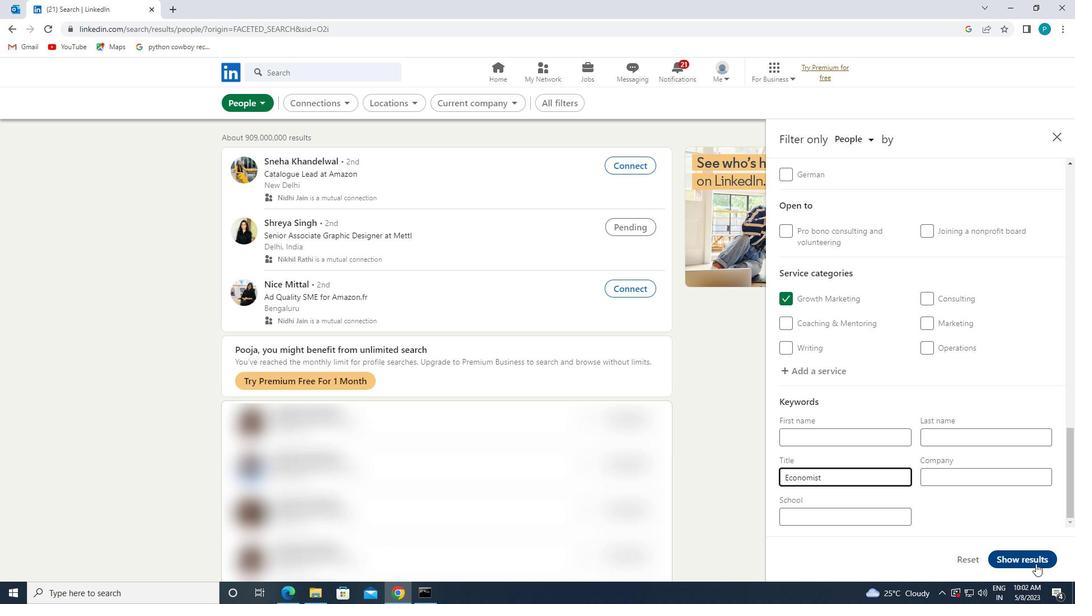 
Action: Mouse pressed left at (1030, 555)
Screenshot: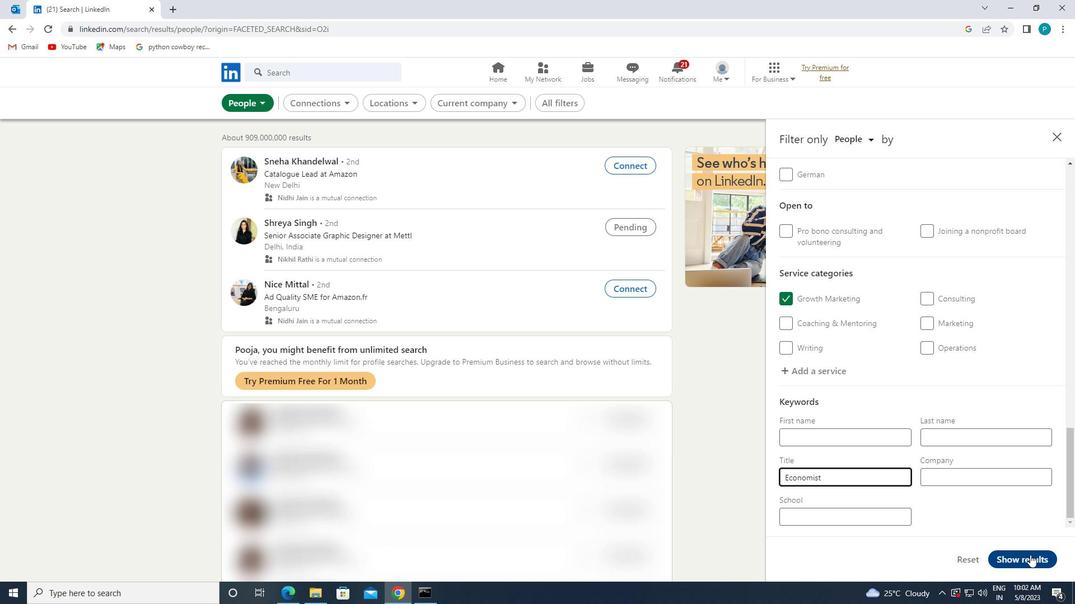 
